 Task: Find people on LinkedIn with the title 'Camera Operator' in 'Wai' and offering 'Financial' services.
Action: Mouse moved to (546, 90)
Screenshot: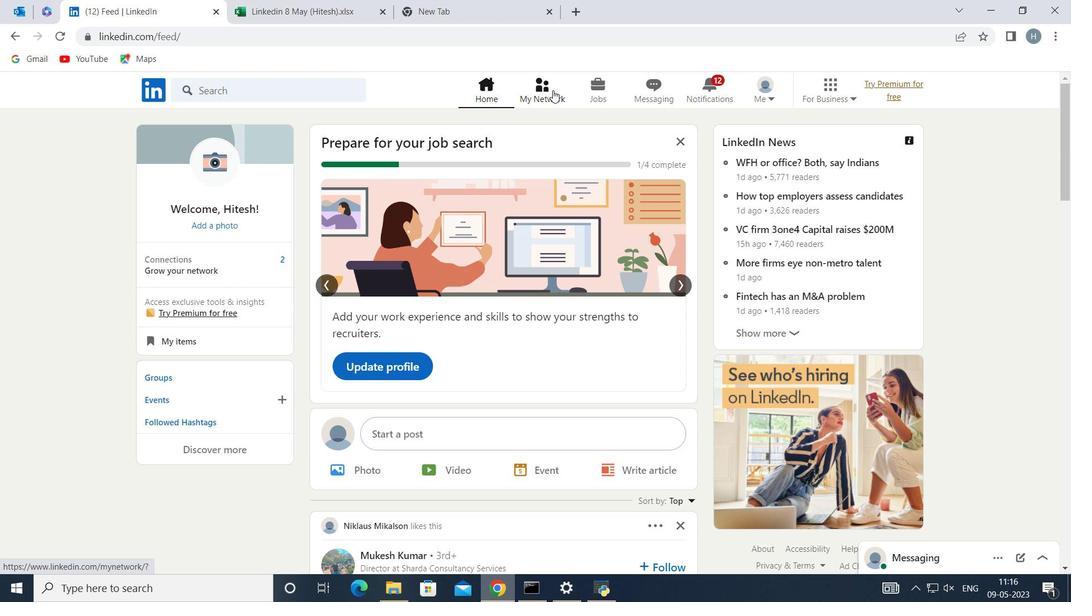 
Action: Mouse pressed left at (546, 90)
Screenshot: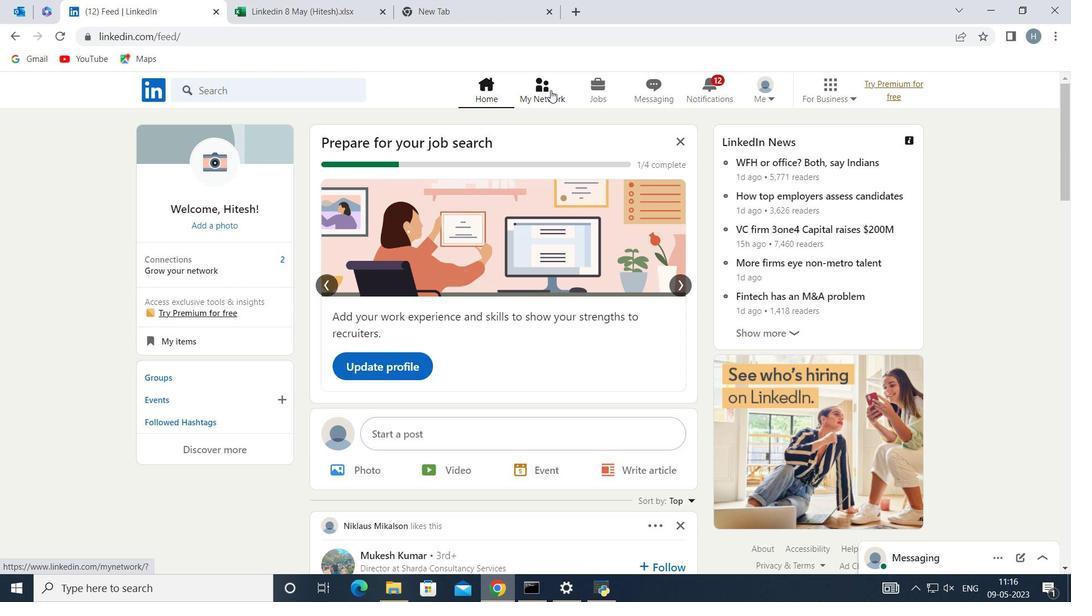 
Action: Mouse moved to (301, 162)
Screenshot: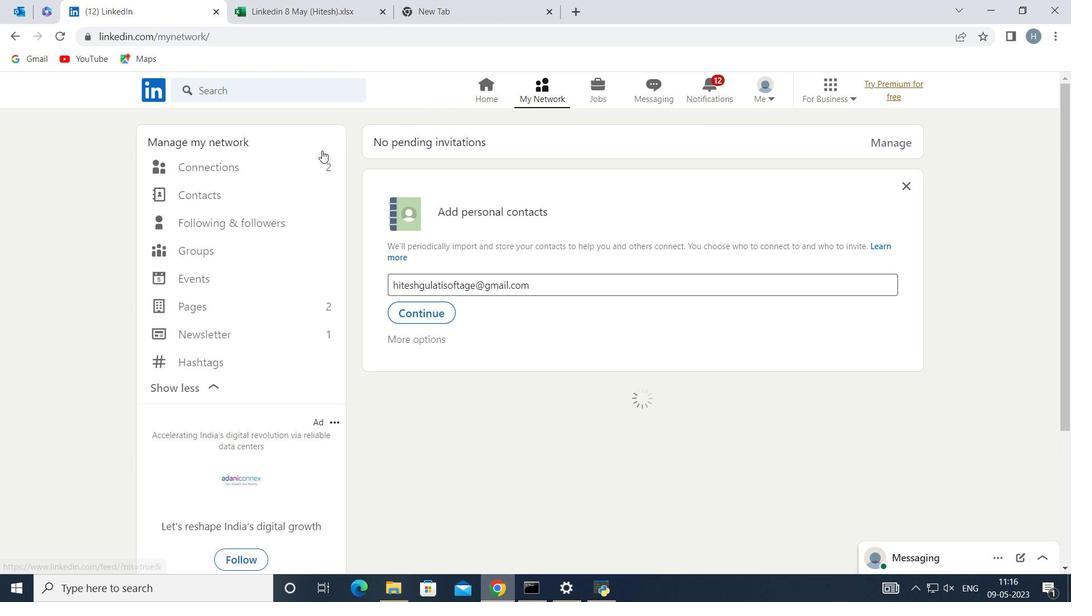 
Action: Mouse pressed left at (301, 162)
Screenshot: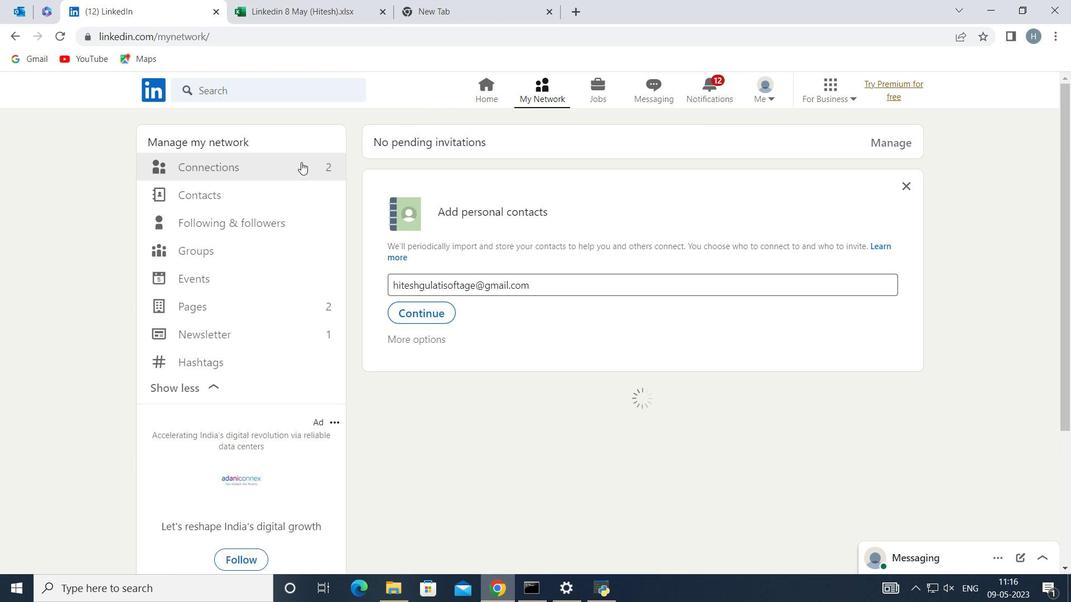 
Action: Mouse moved to (621, 163)
Screenshot: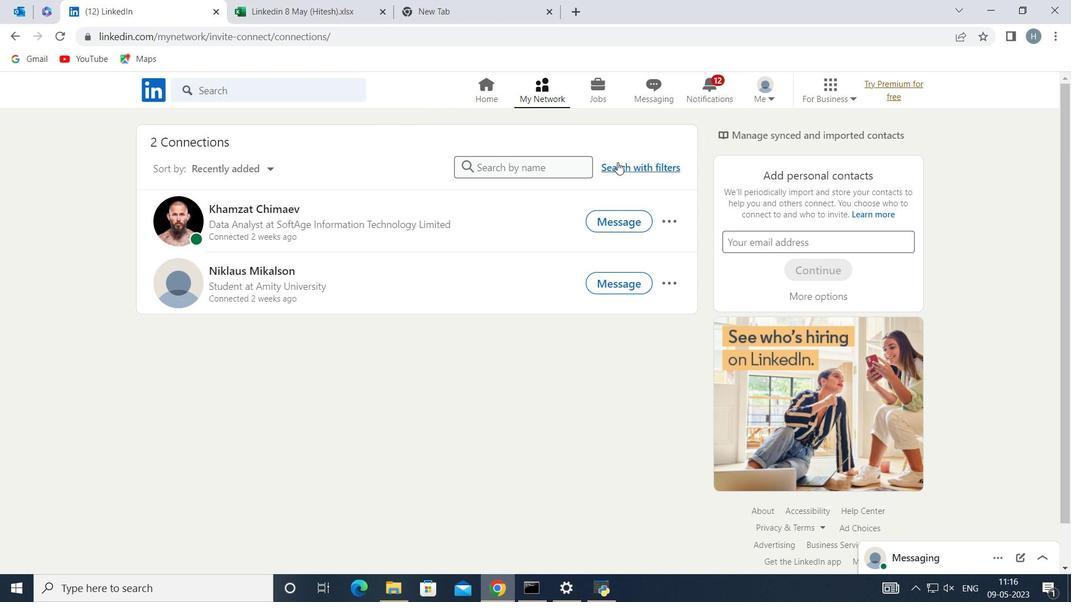 
Action: Mouse pressed left at (621, 163)
Screenshot: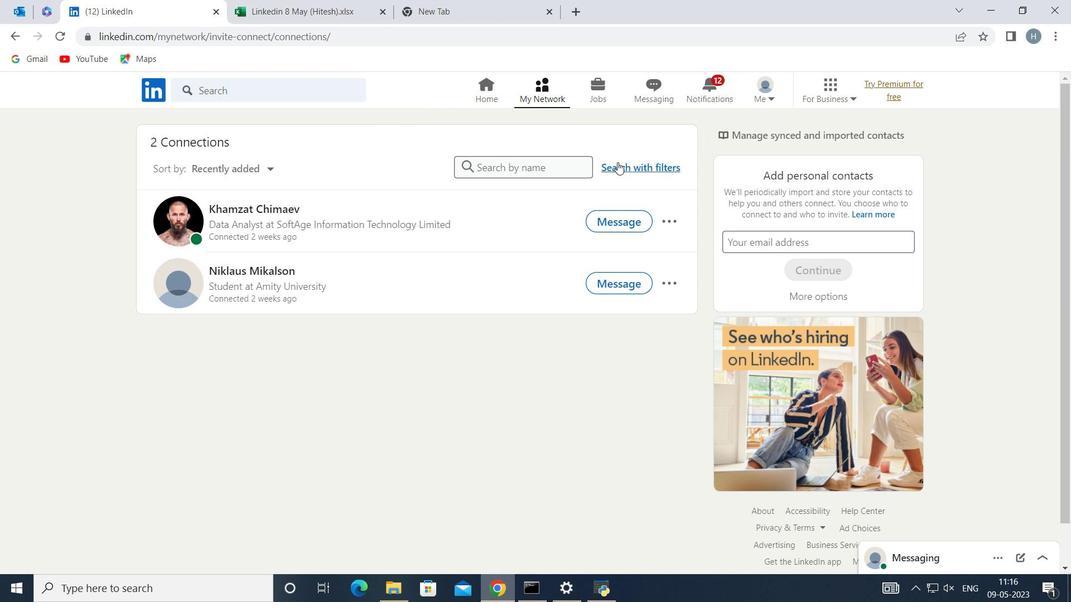 
Action: Mouse moved to (583, 125)
Screenshot: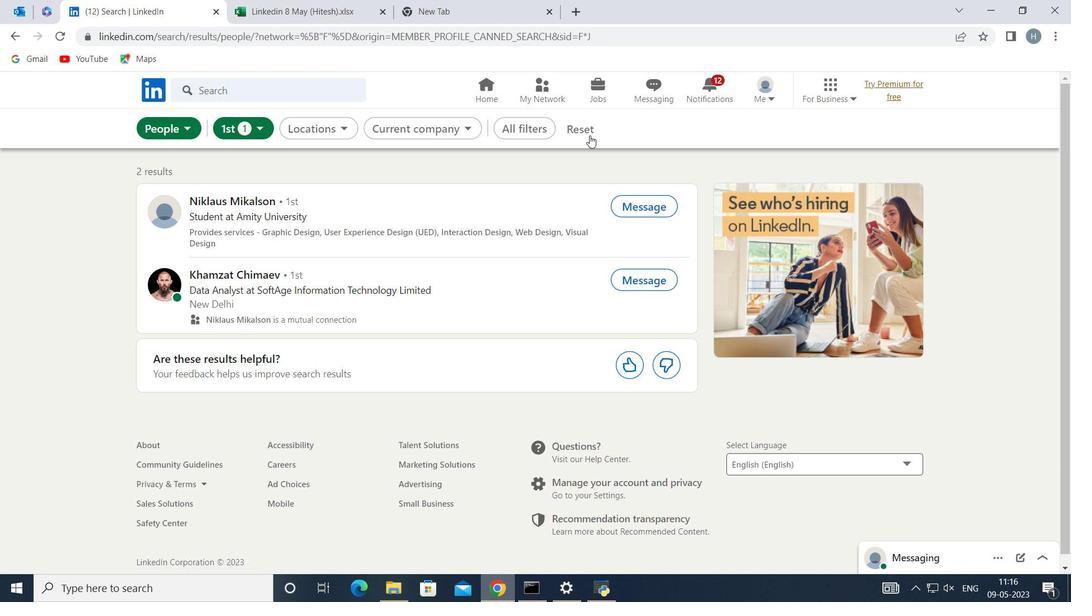 
Action: Mouse pressed left at (583, 125)
Screenshot: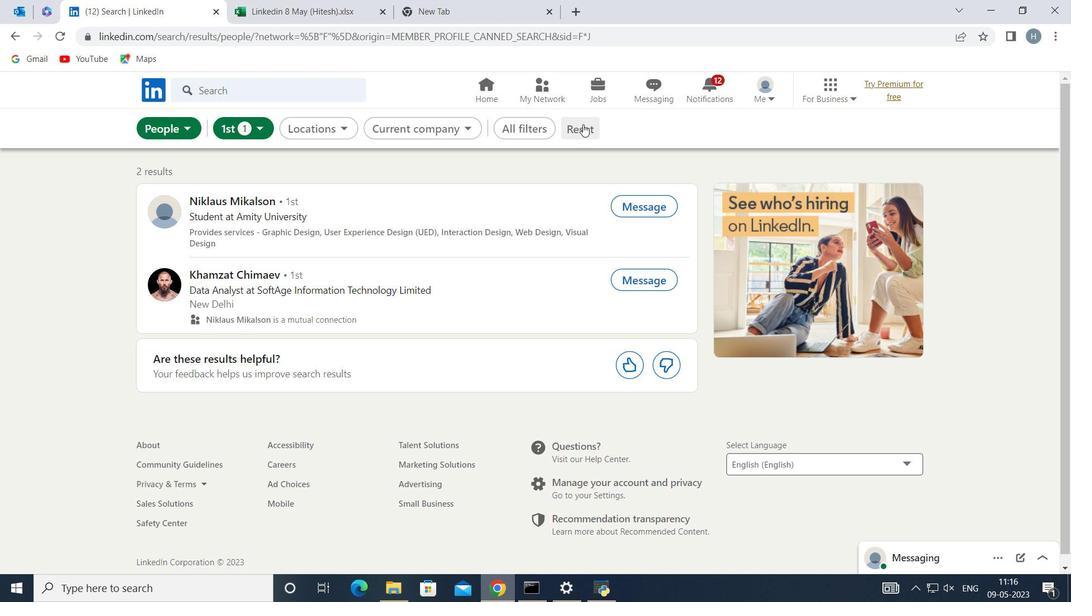 
Action: Mouse moved to (567, 125)
Screenshot: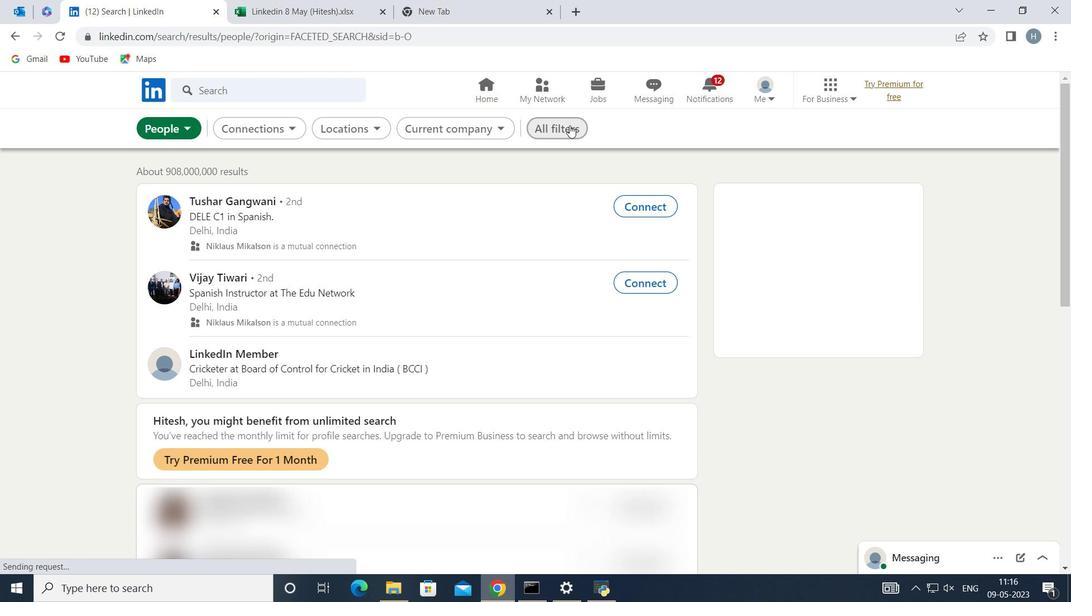 
Action: Mouse pressed left at (567, 125)
Screenshot: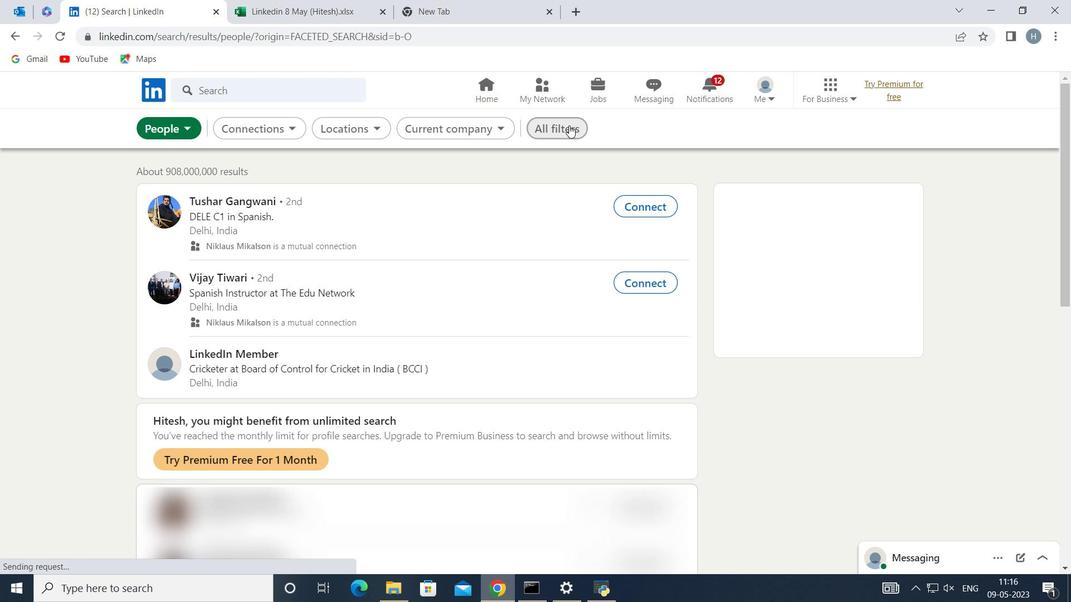 
Action: Mouse moved to (841, 209)
Screenshot: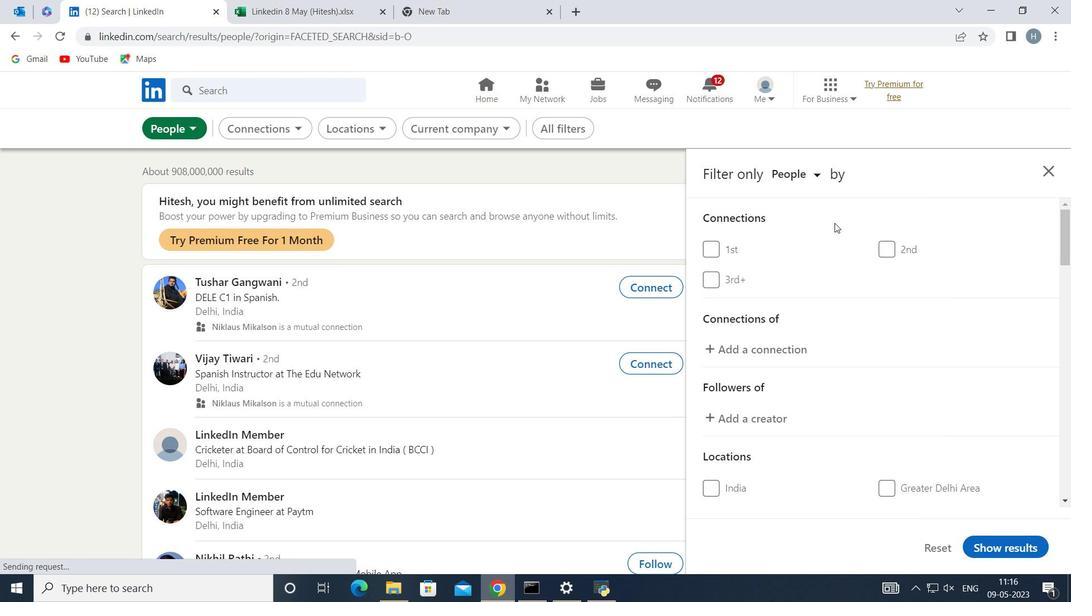 
Action: Mouse scrolled (841, 209) with delta (0, 0)
Screenshot: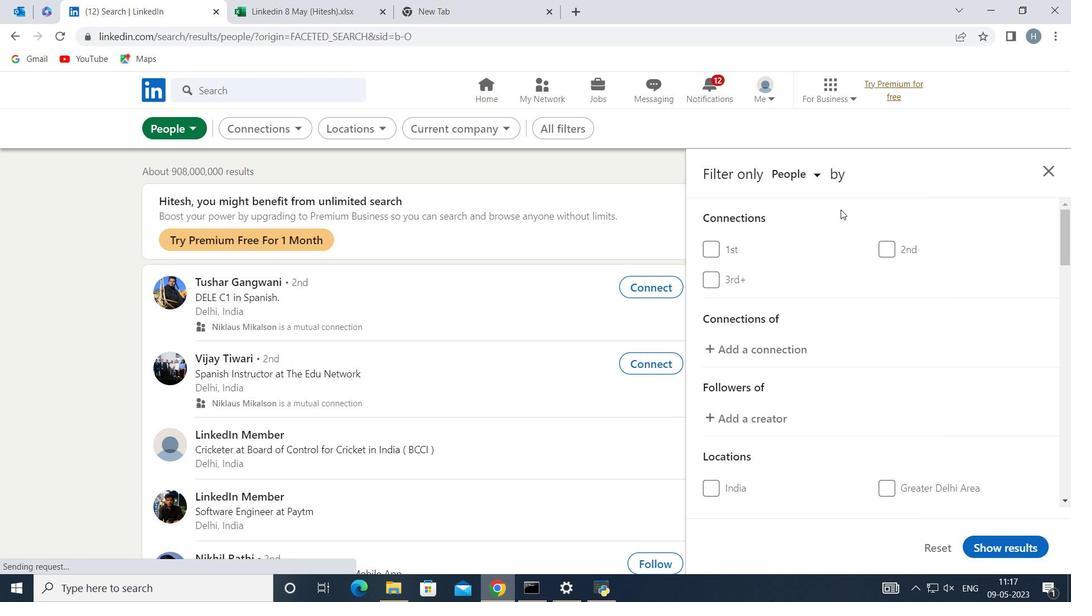 
Action: Mouse scrolled (841, 209) with delta (0, 0)
Screenshot: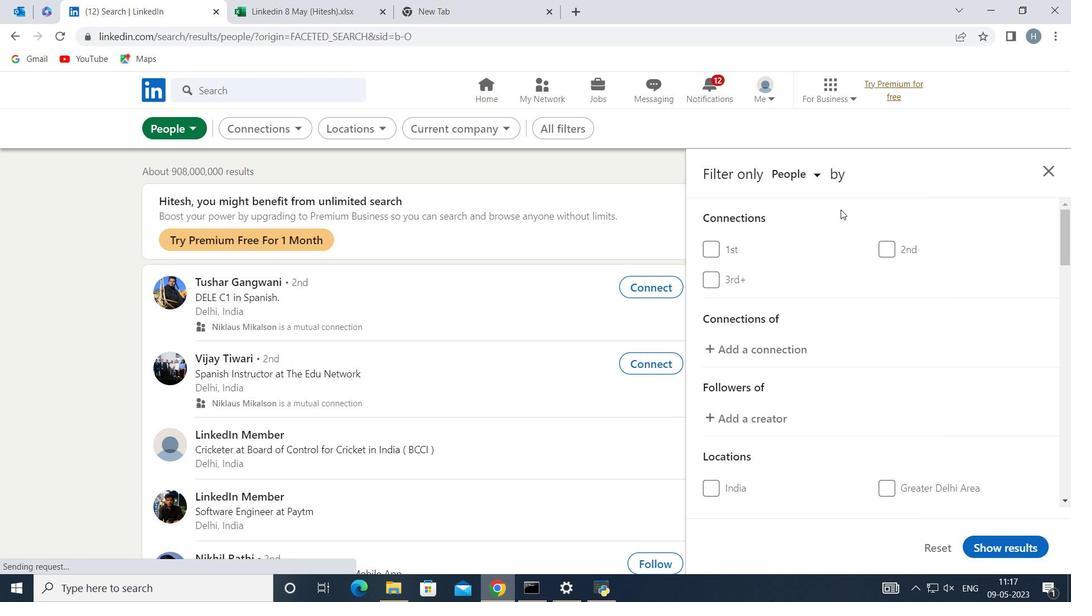 
Action: Mouse moved to (841, 209)
Screenshot: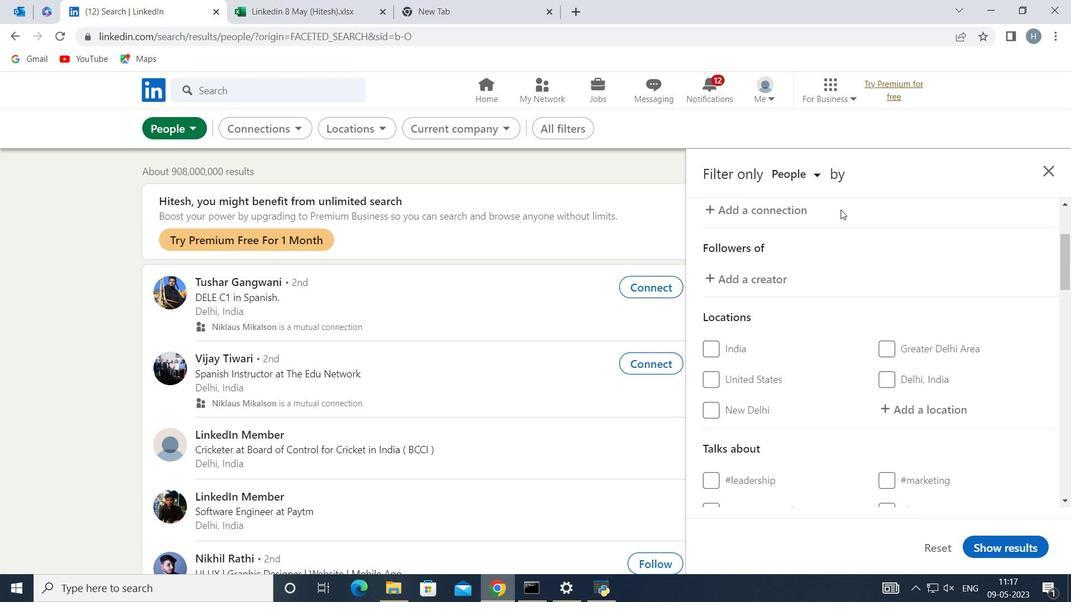 
Action: Mouse scrolled (841, 208) with delta (0, 0)
Screenshot: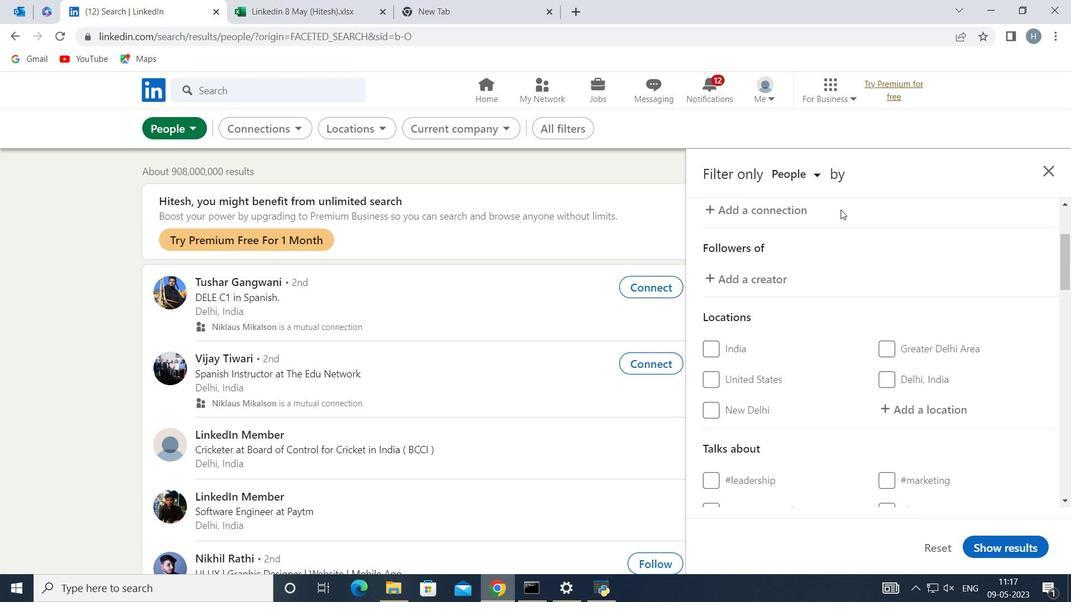 
Action: Mouse moved to (920, 332)
Screenshot: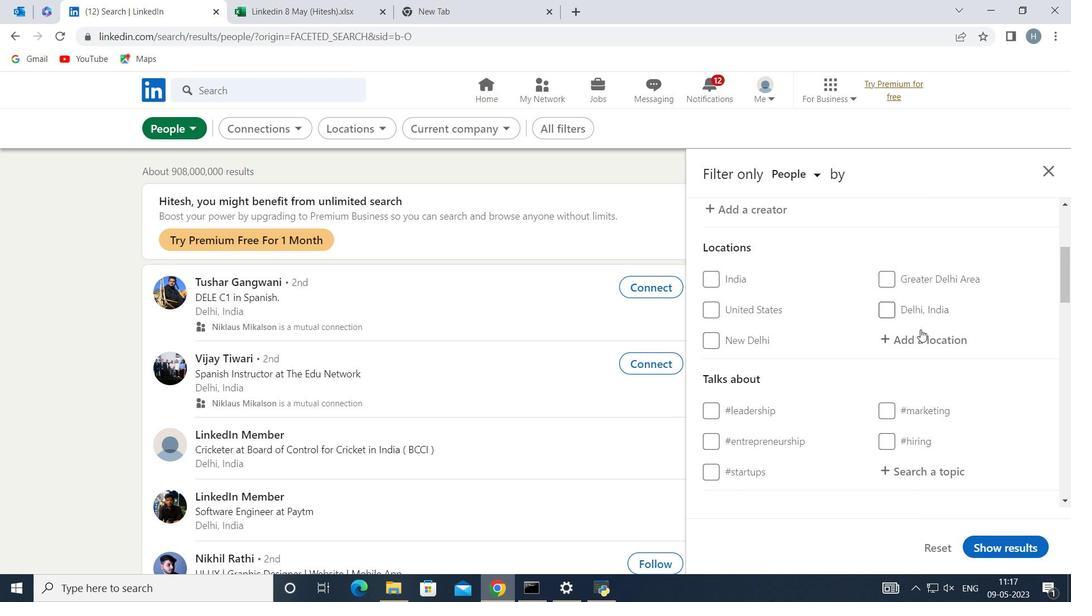 
Action: Mouse pressed left at (920, 332)
Screenshot: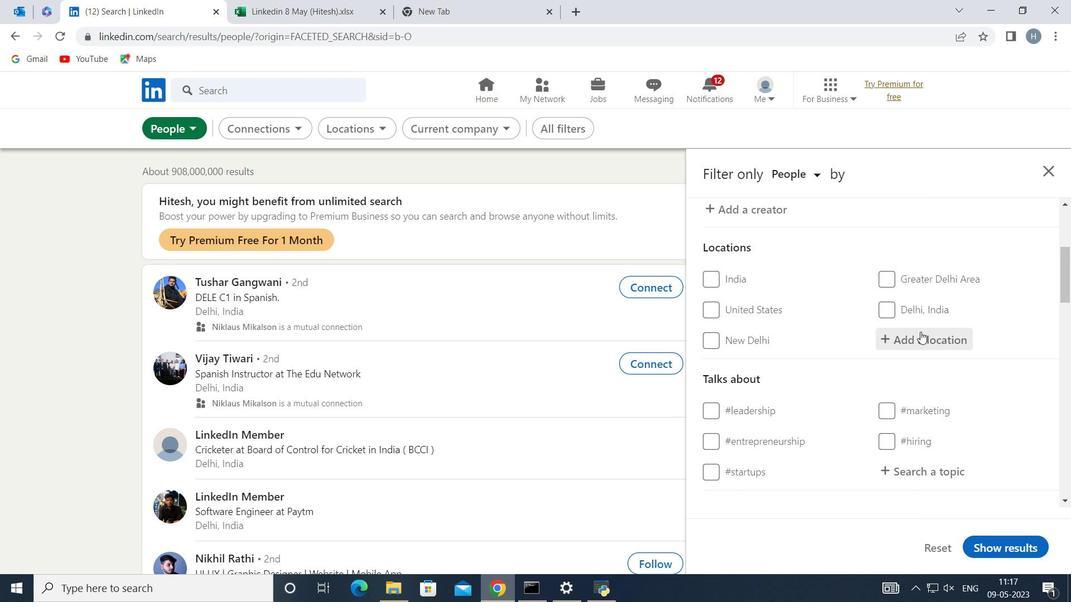 
Action: Key pressed <Key.shift>Wai
Screenshot: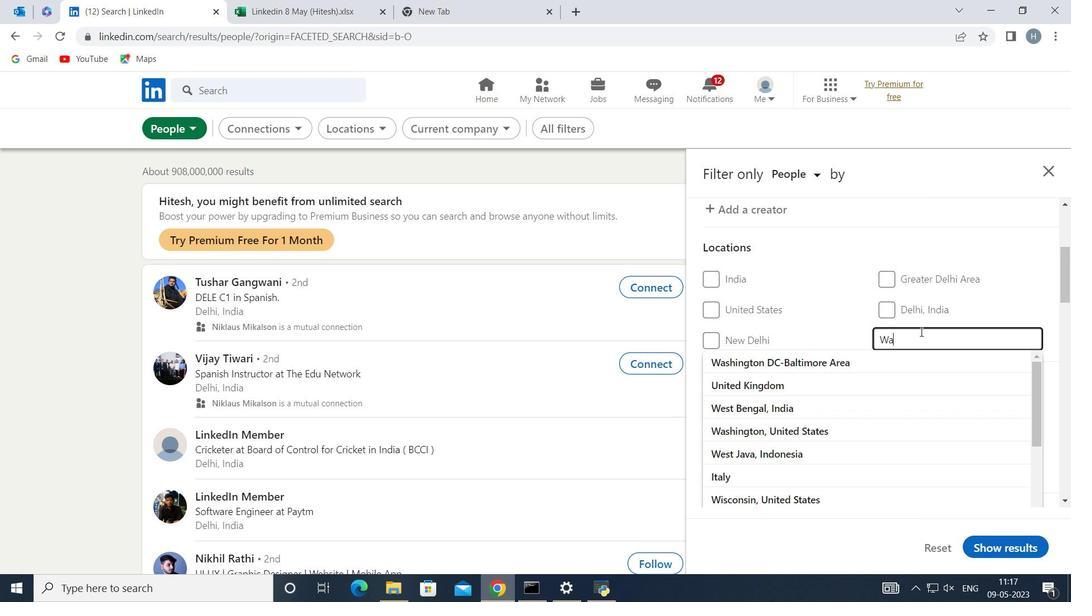 
Action: Mouse moved to (997, 308)
Screenshot: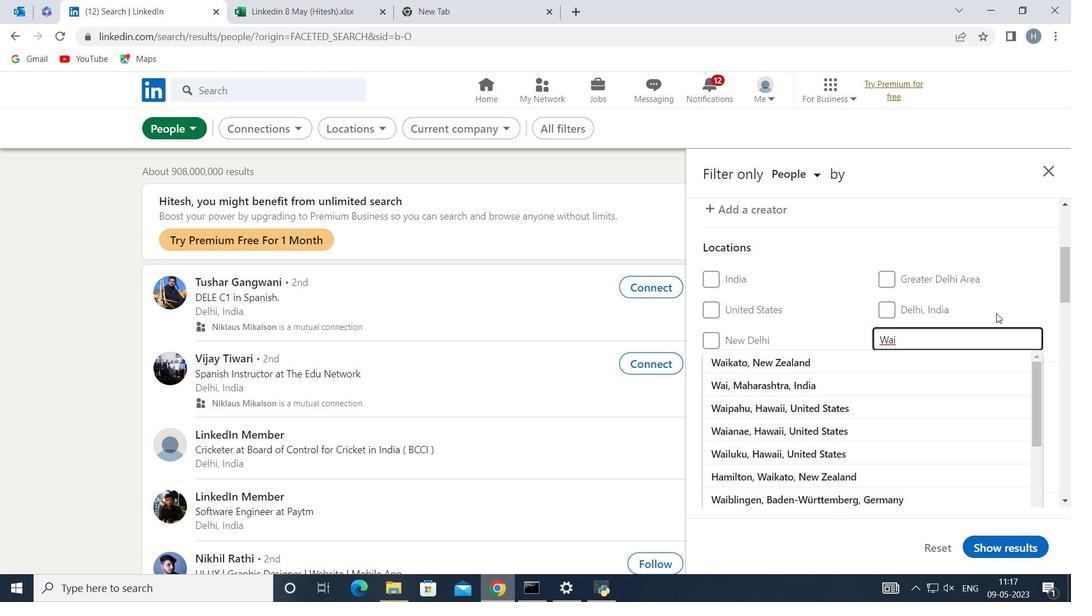 
Action: Mouse pressed left at (997, 308)
Screenshot: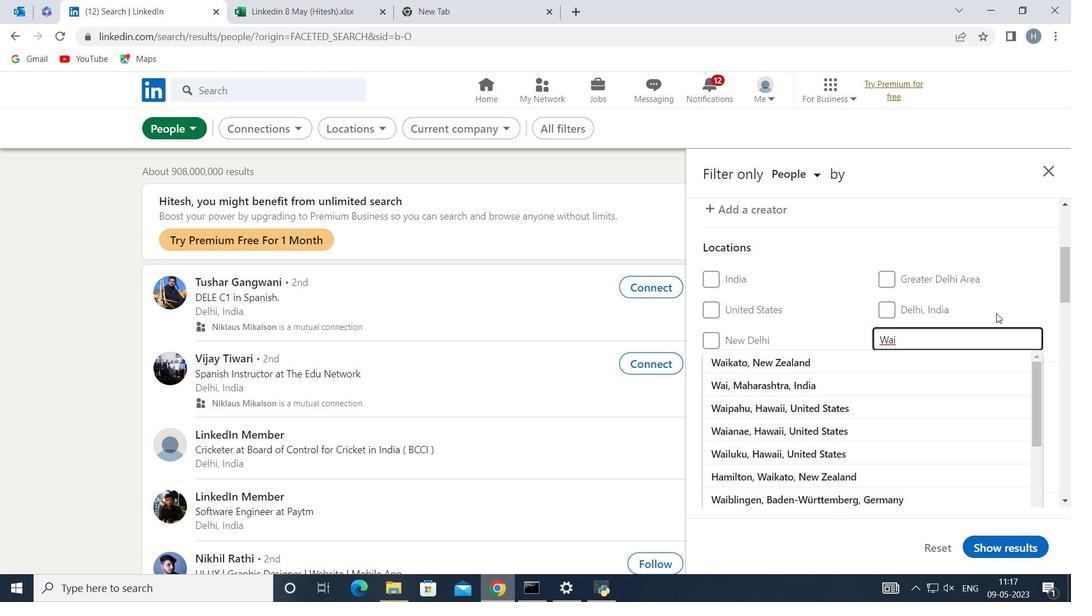 
Action: Mouse moved to (981, 309)
Screenshot: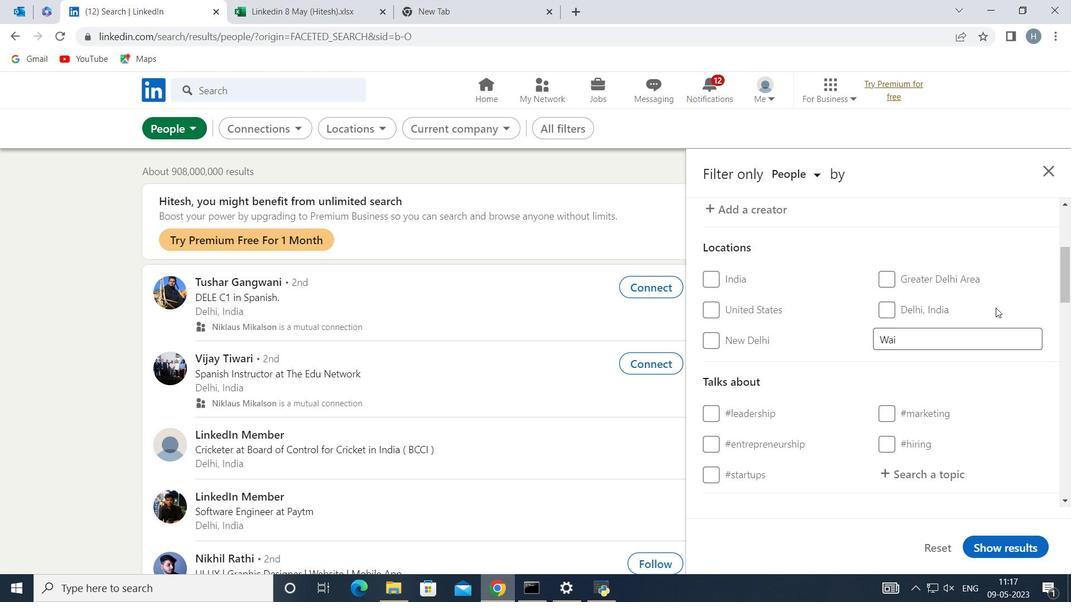 
Action: Mouse scrolled (981, 309) with delta (0, 0)
Screenshot: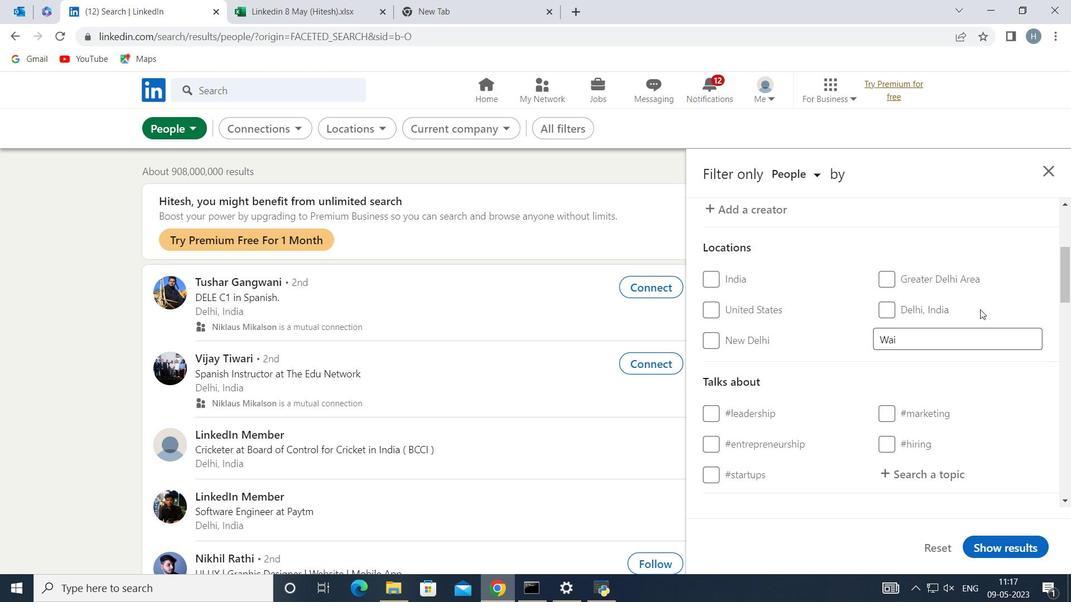 
Action: Mouse scrolled (981, 309) with delta (0, 0)
Screenshot: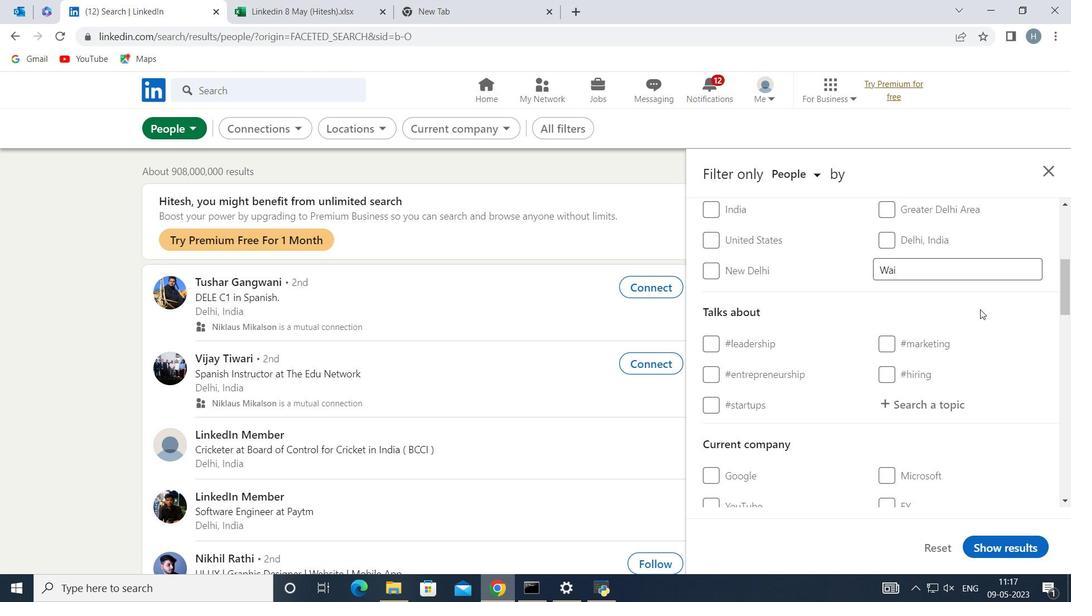 
Action: Mouse moved to (979, 309)
Screenshot: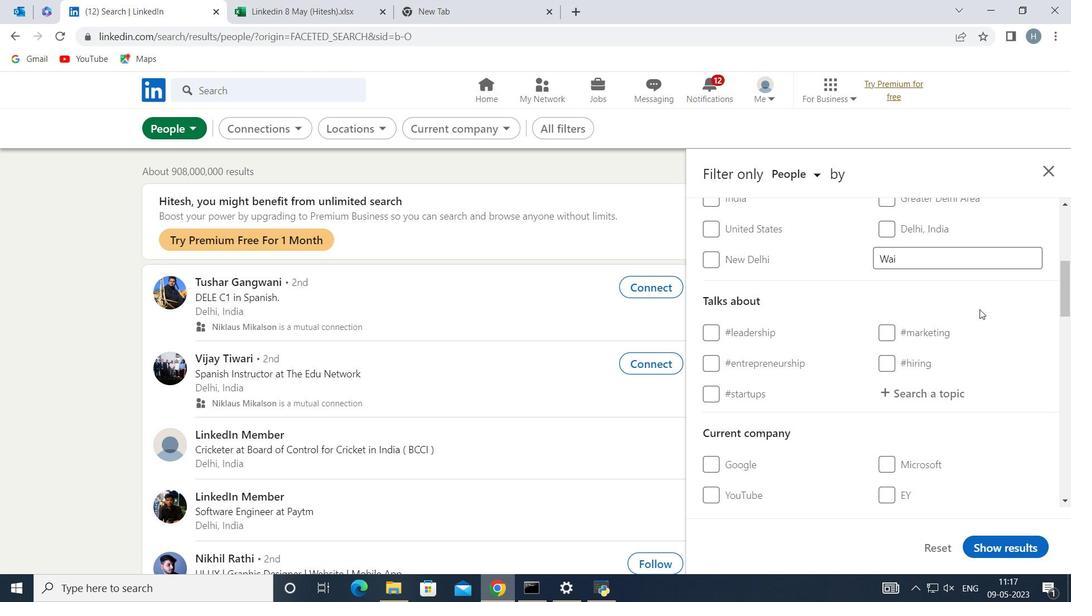 
Action: Mouse scrolled (979, 309) with delta (0, 0)
Screenshot: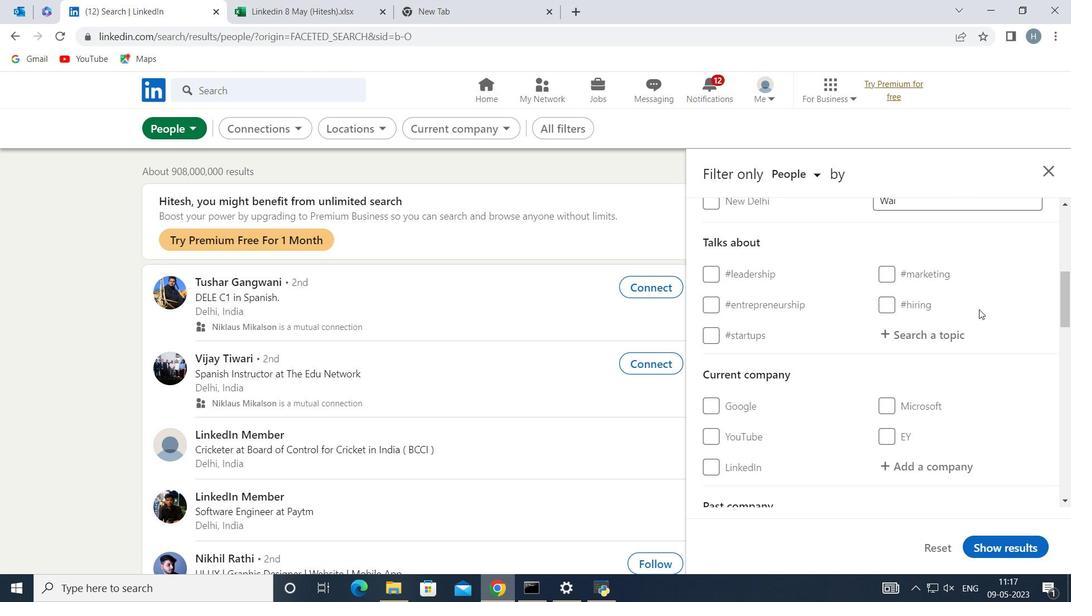 
Action: Mouse moved to (975, 310)
Screenshot: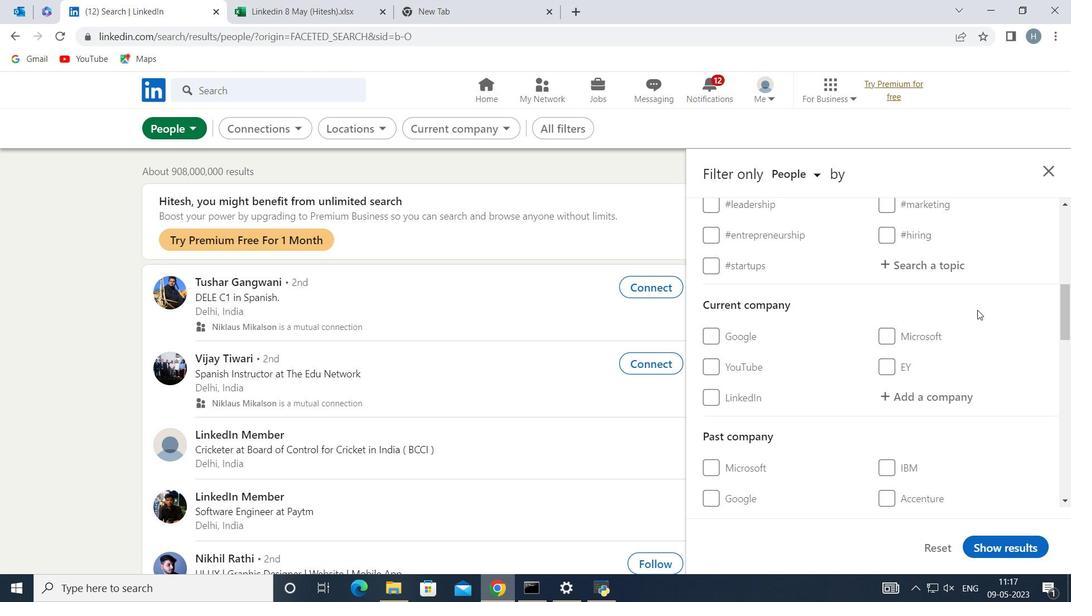 
Action: Mouse scrolled (975, 311) with delta (0, 0)
Screenshot: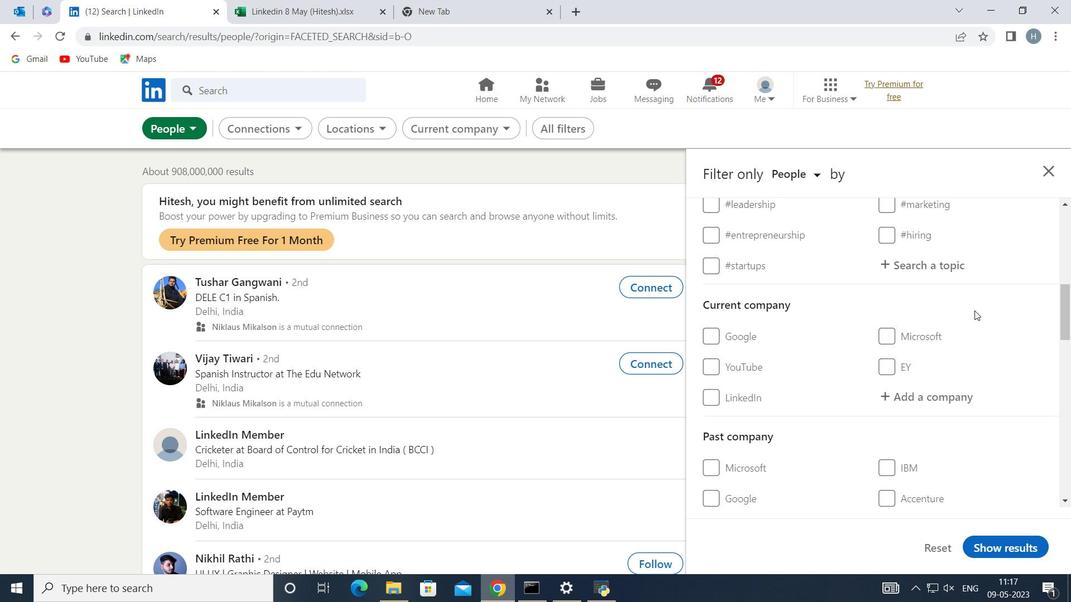 
Action: Mouse moved to (930, 333)
Screenshot: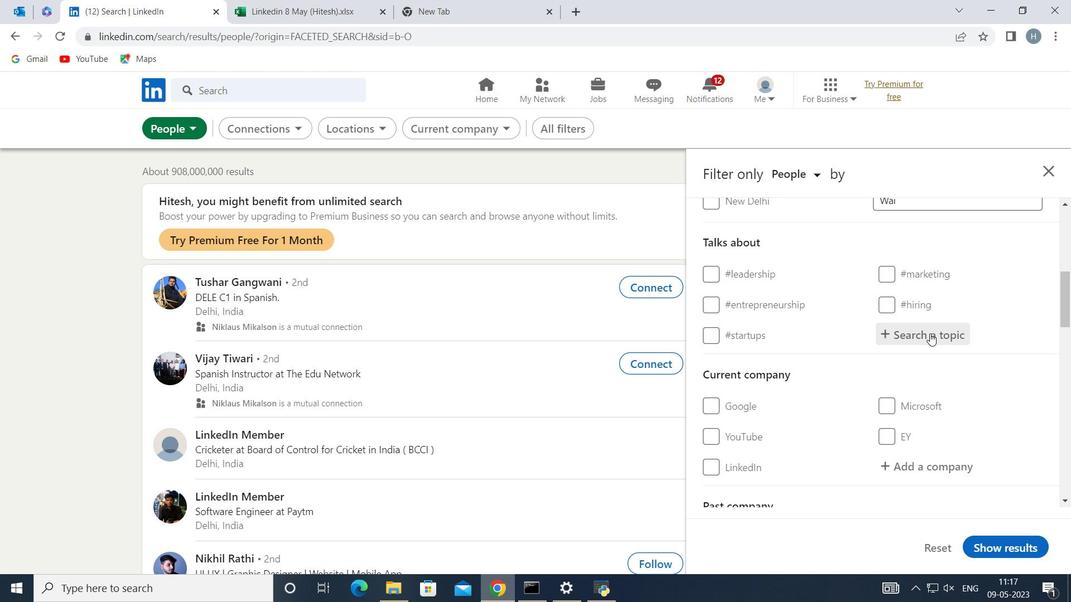 
Action: Mouse pressed left at (930, 333)
Screenshot: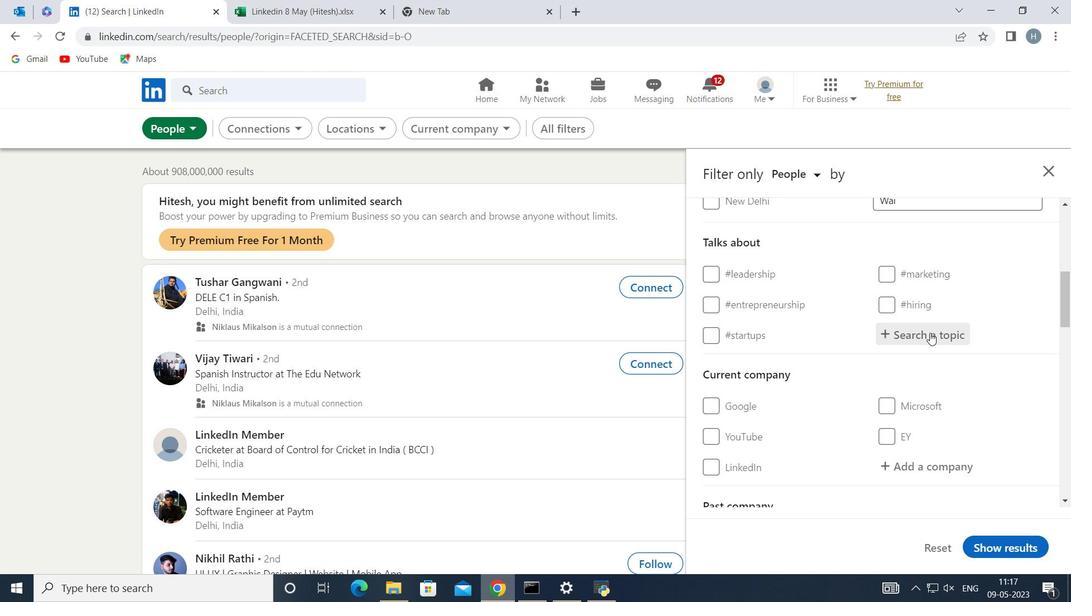 
Action: Key pressed <Key.shift>H<Key.backspace>hr
Screenshot: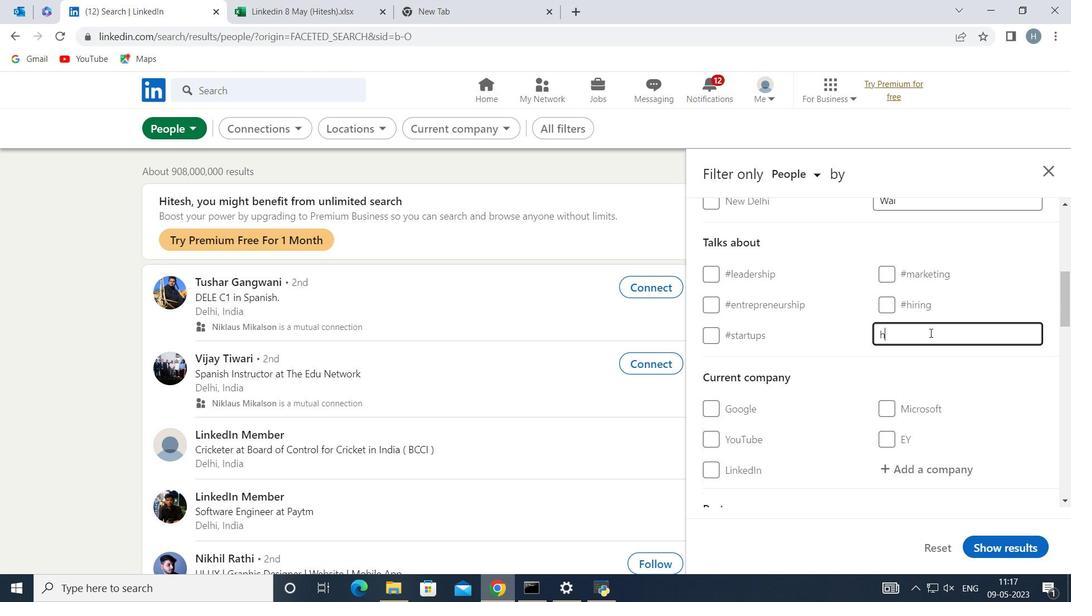 
Action: Mouse moved to (894, 354)
Screenshot: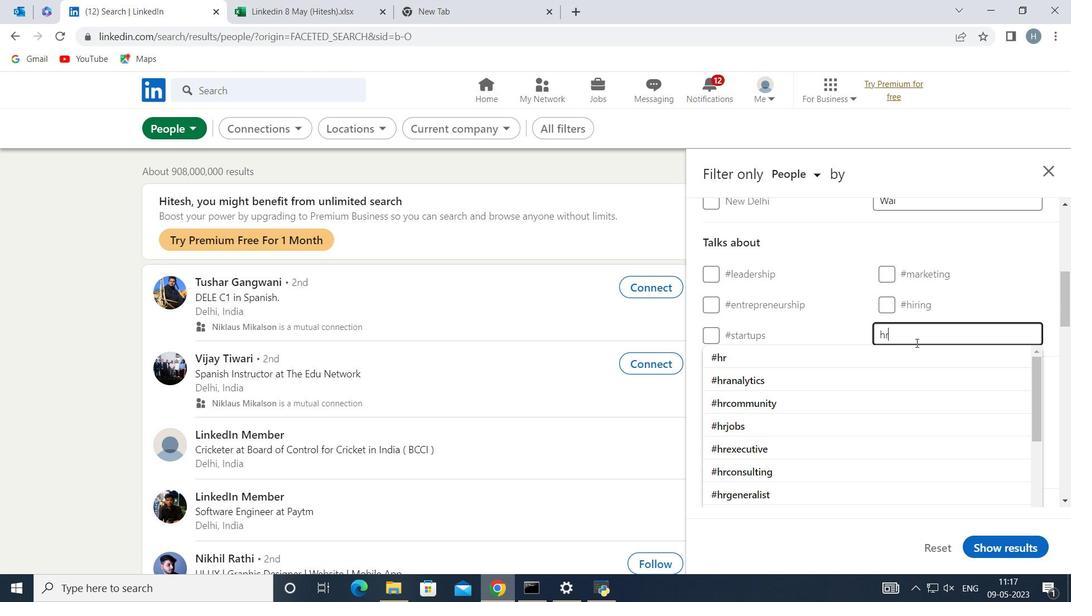 
Action: Mouse pressed left at (894, 354)
Screenshot: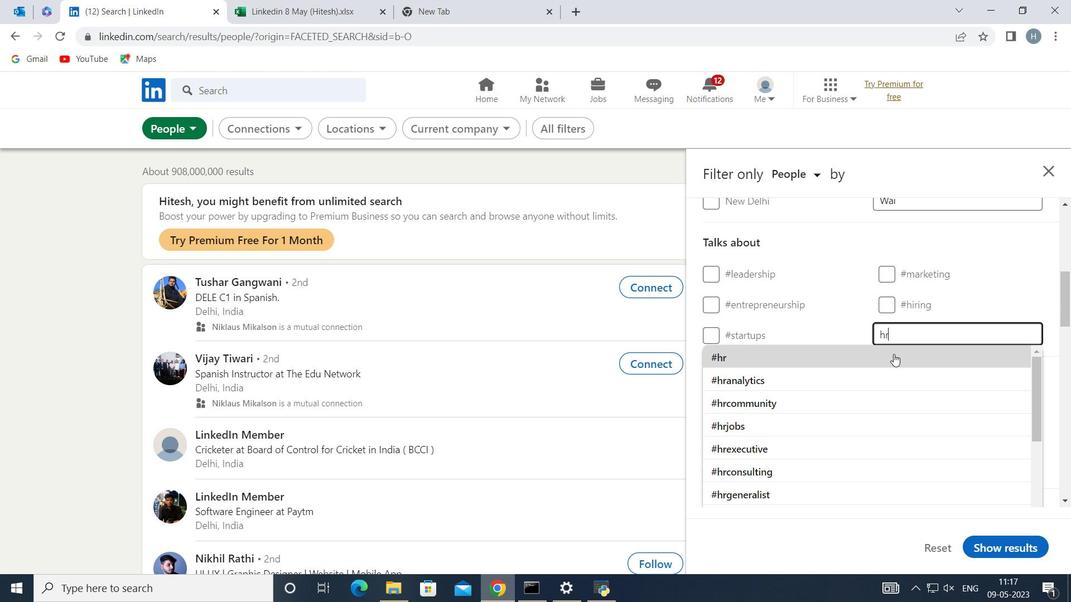 
Action: Mouse moved to (888, 339)
Screenshot: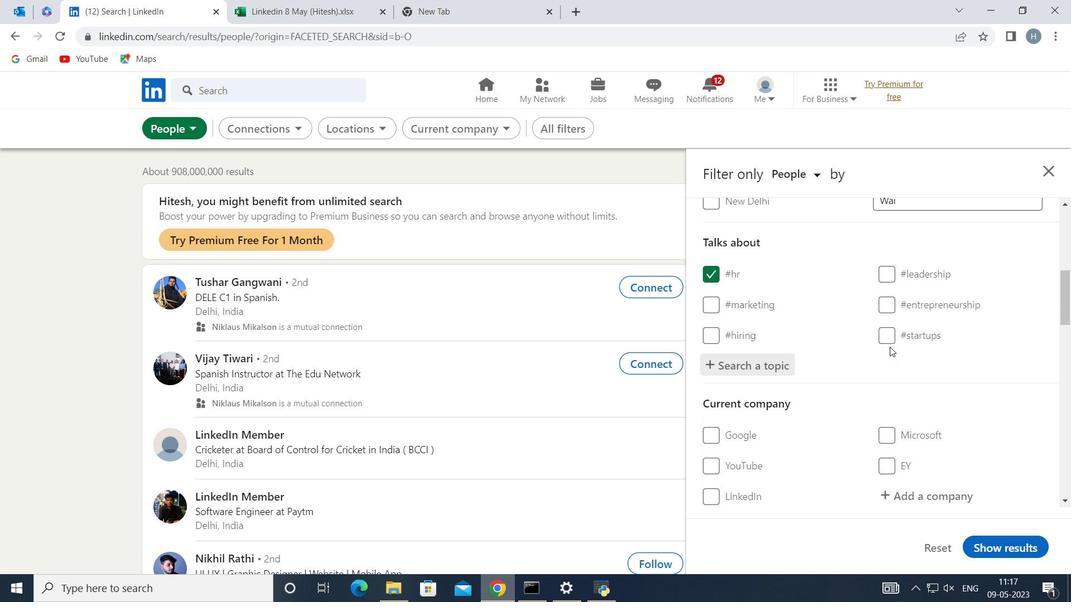 
Action: Mouse scrolled (888, 339) with delta (0, 0)
Screenshot: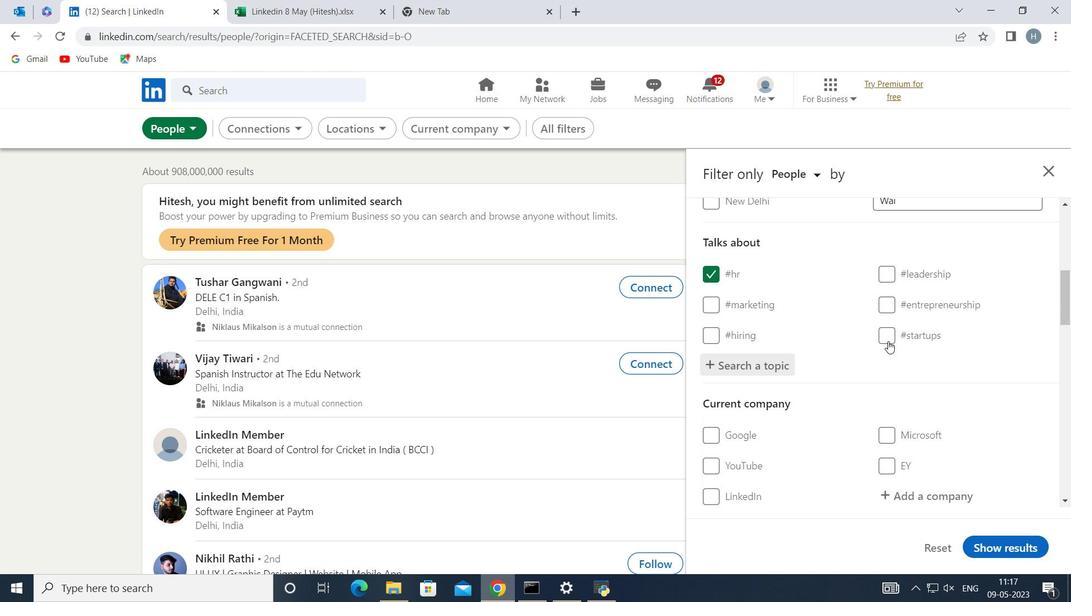 
Action: Mouse moved to (883, 314)
Screenshot: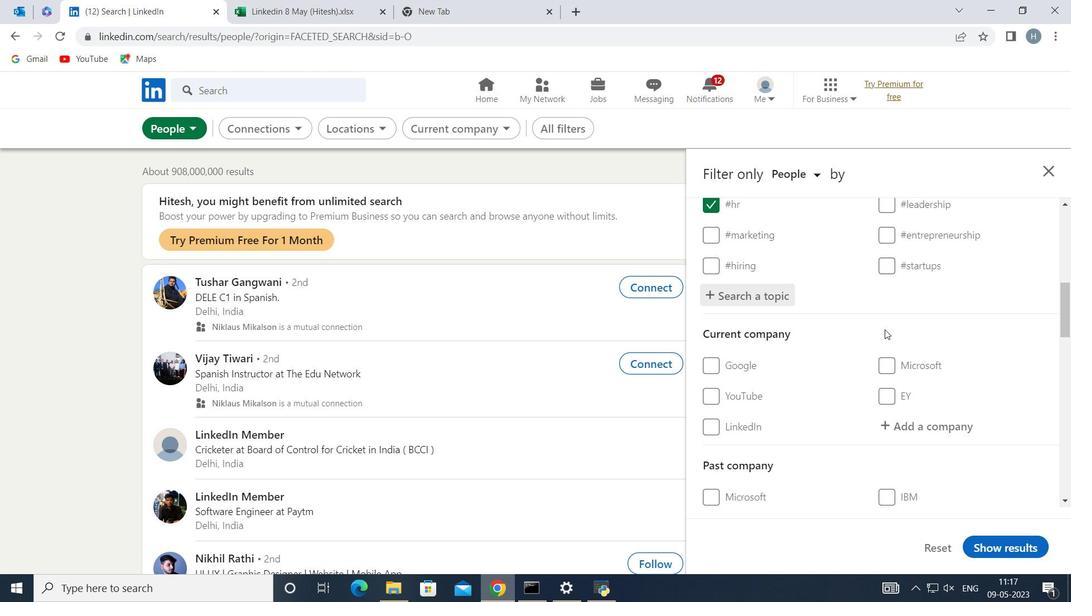 
Action: Mouse scrolled (883, 314) with delta (0, 0)
Screenshot: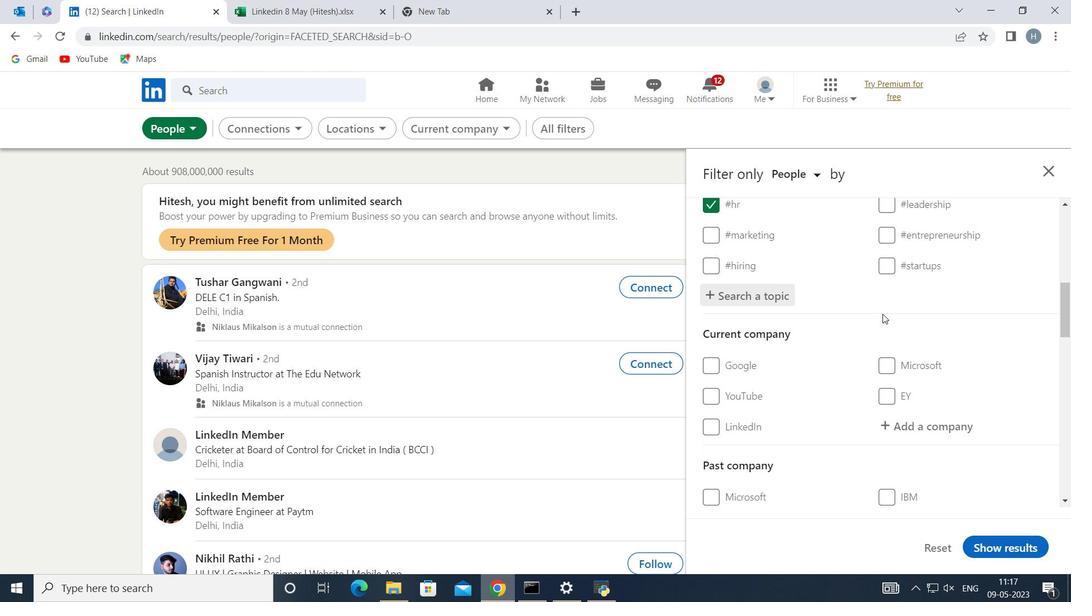 
Action: Mouse moved to (879, 314)
Screenshot: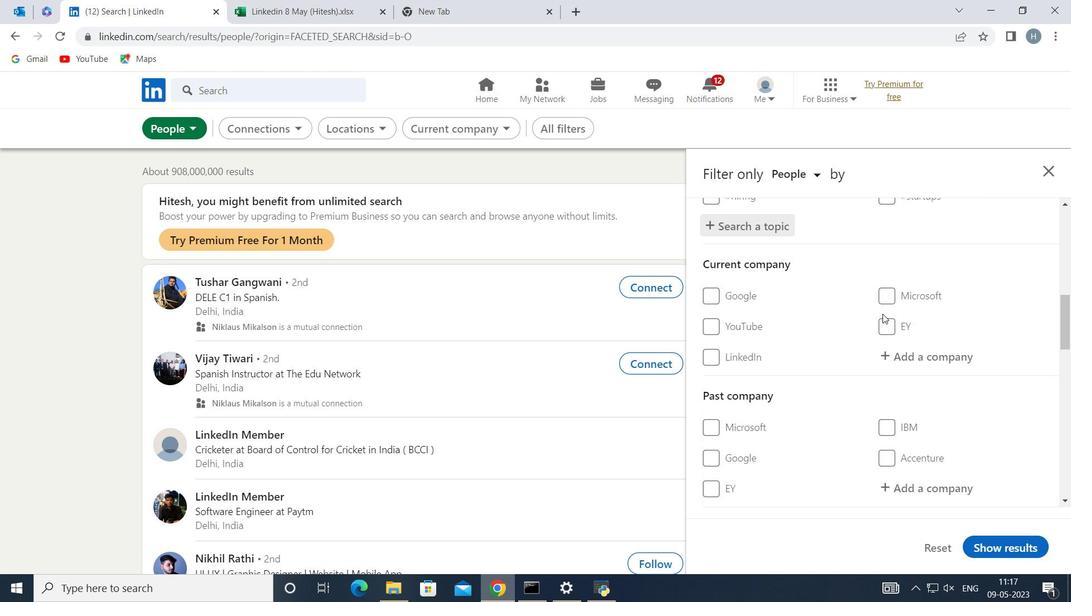
Action: Mouse scrolled (879, 314) with delta (0, 0)
Screenshot: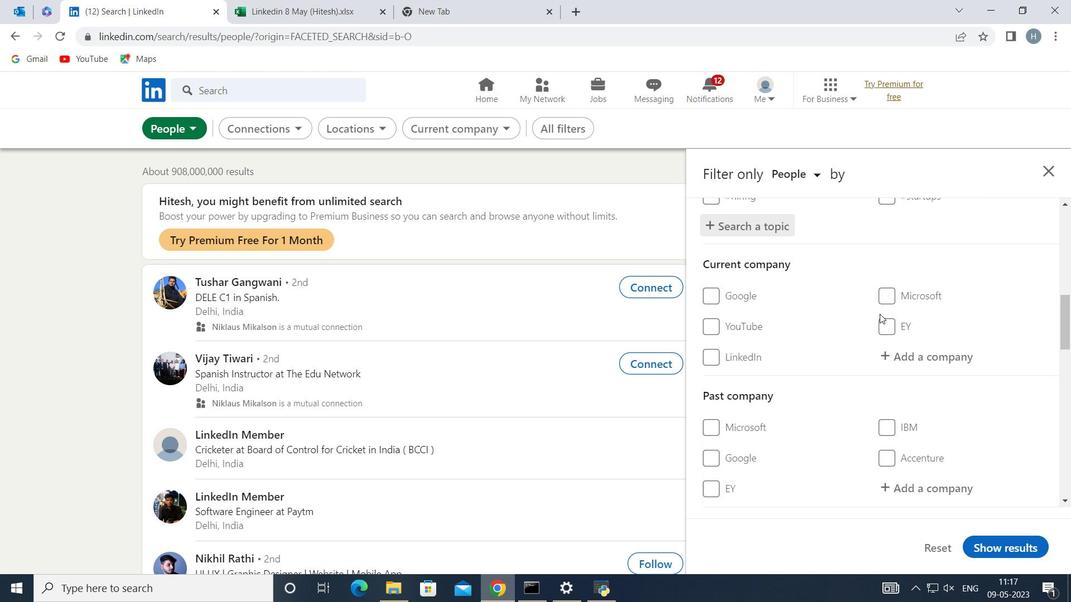 
Action: Mouse scrolled (879, 314) with delta (0, 0)
Screenshot: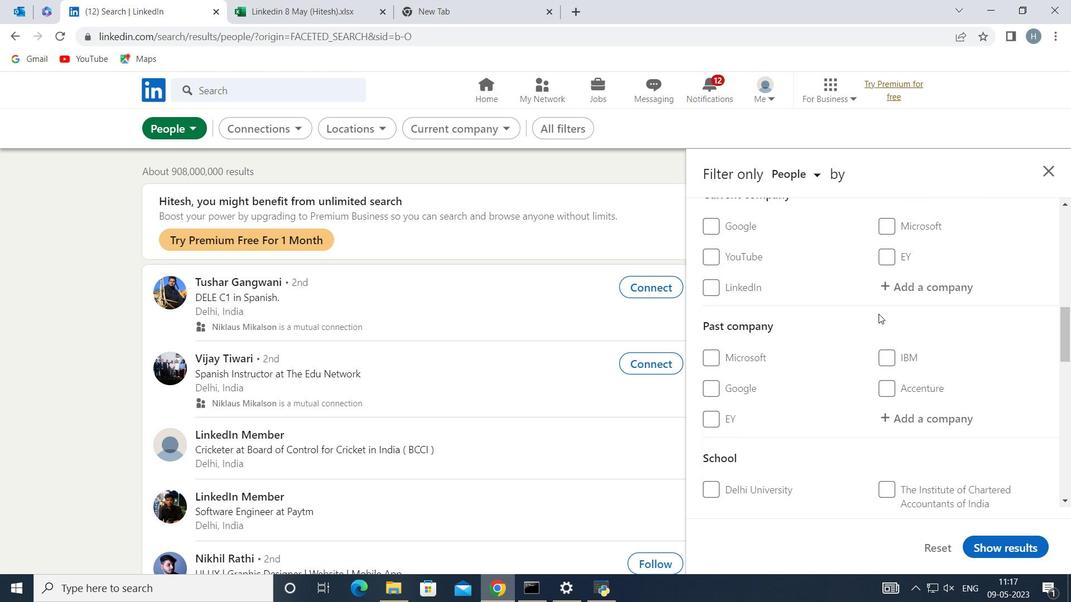 
Action: Mouse scrolled (879, 314) with delta (0, 0)
Screenshot: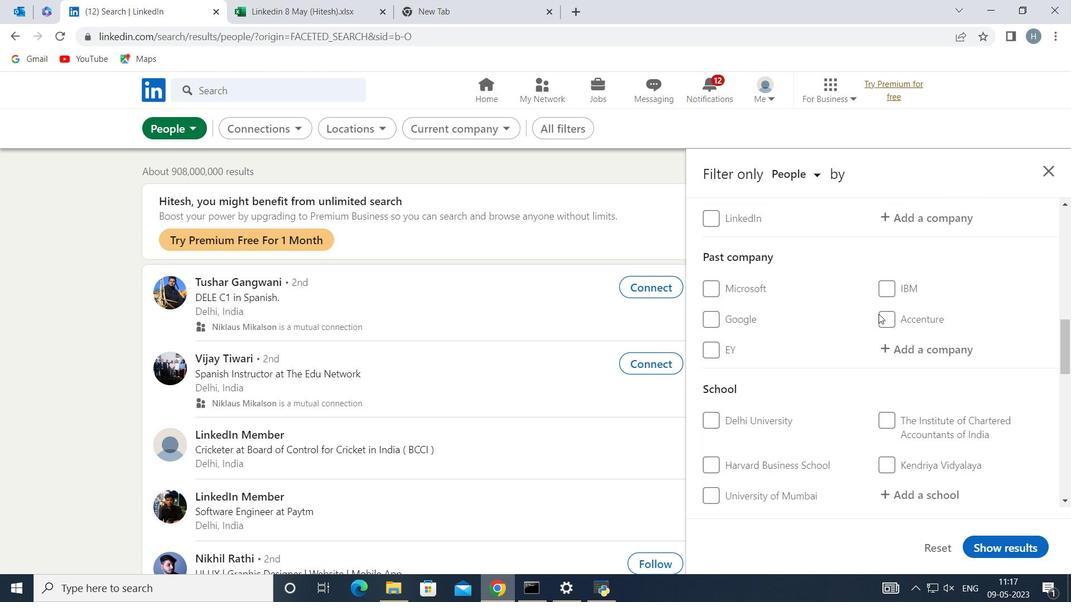 
Action: Mouse scrolled (879, 314) with delta (0, 0)
Screenshot: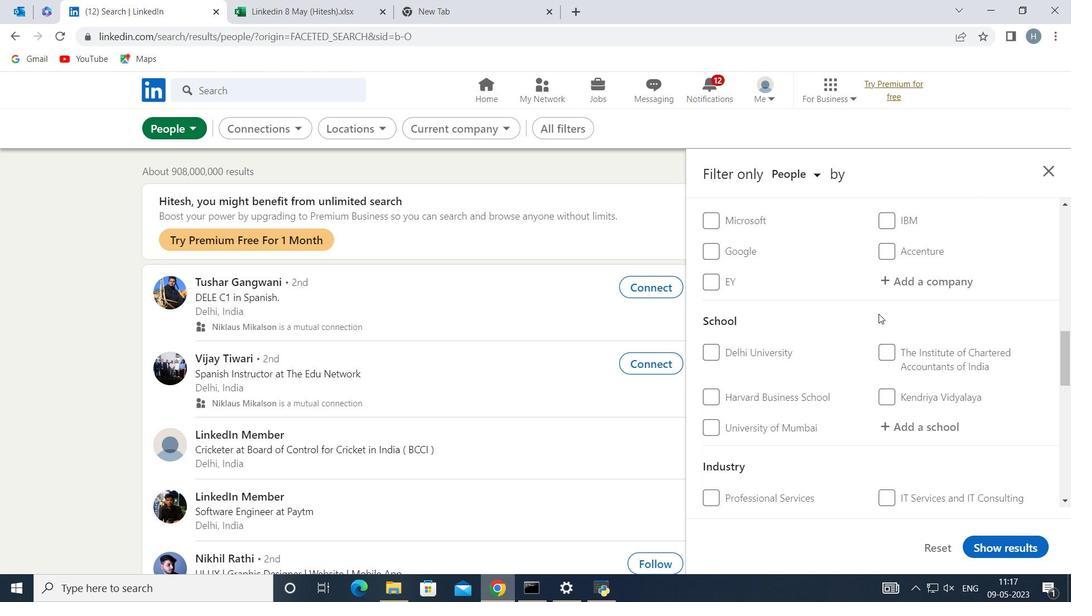 
Action: Mouse scrolled (879, 314) with delta (0, 0)
Screenshot: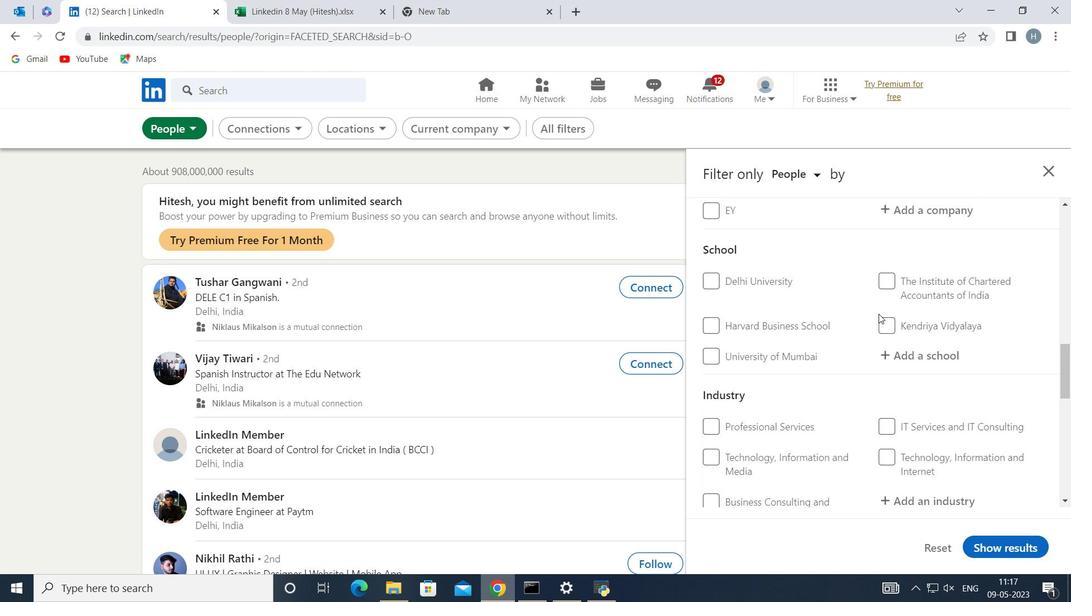 
Action: Mouse scrolled (879, 314) with delta (0, 0)
Screenshot: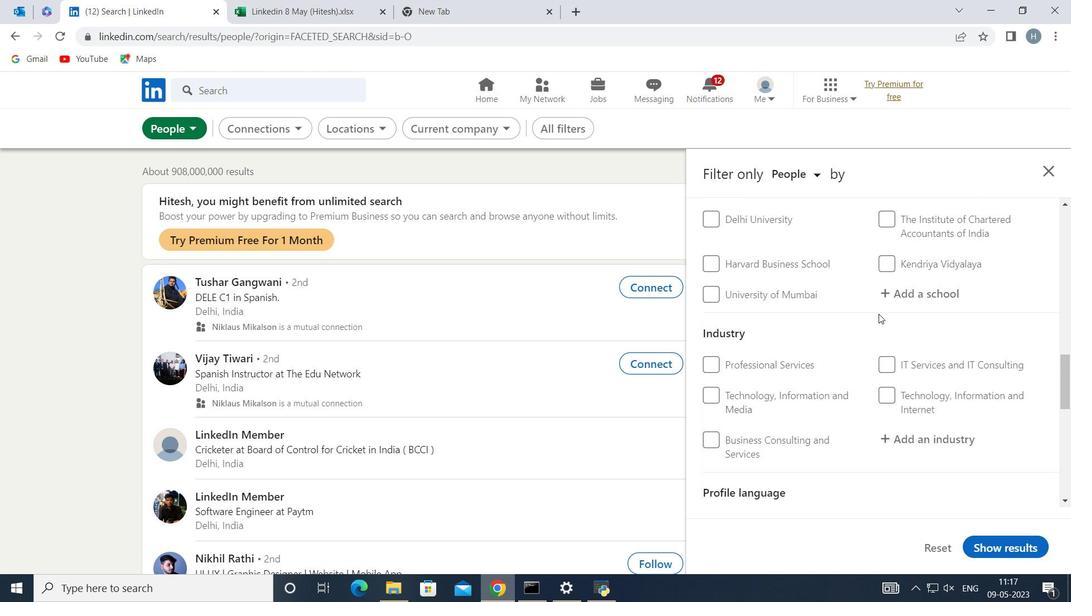 
Action: Mouse scrolled (879, 314) with delta (0, 0)
Screenshot: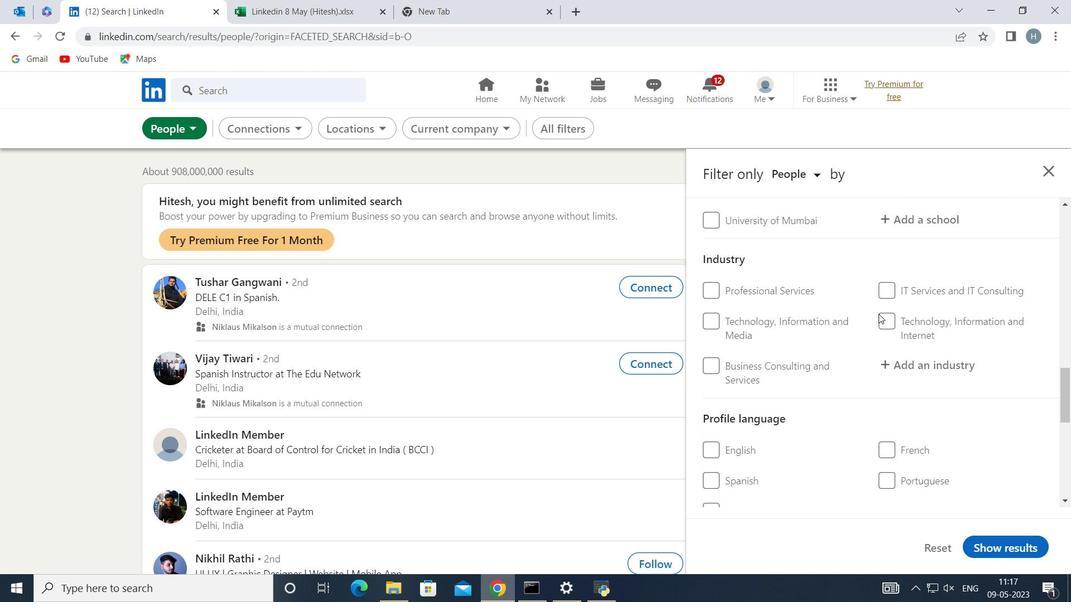 
Action: Mouse moved to (717, 372)
Screenshot: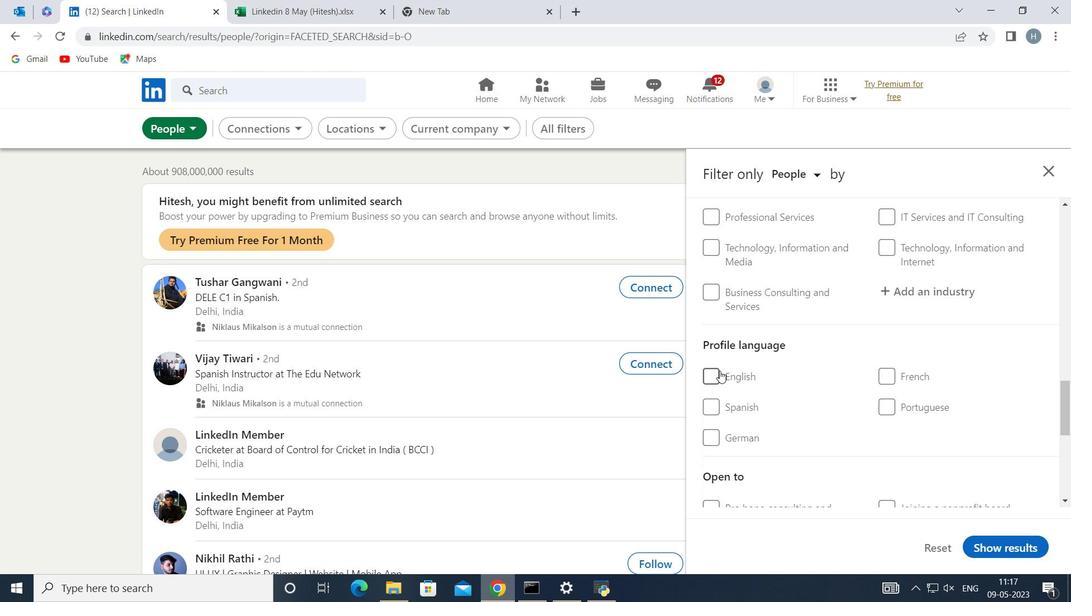 
Action: Mouse pressed left at (717, 372)
Screenshot: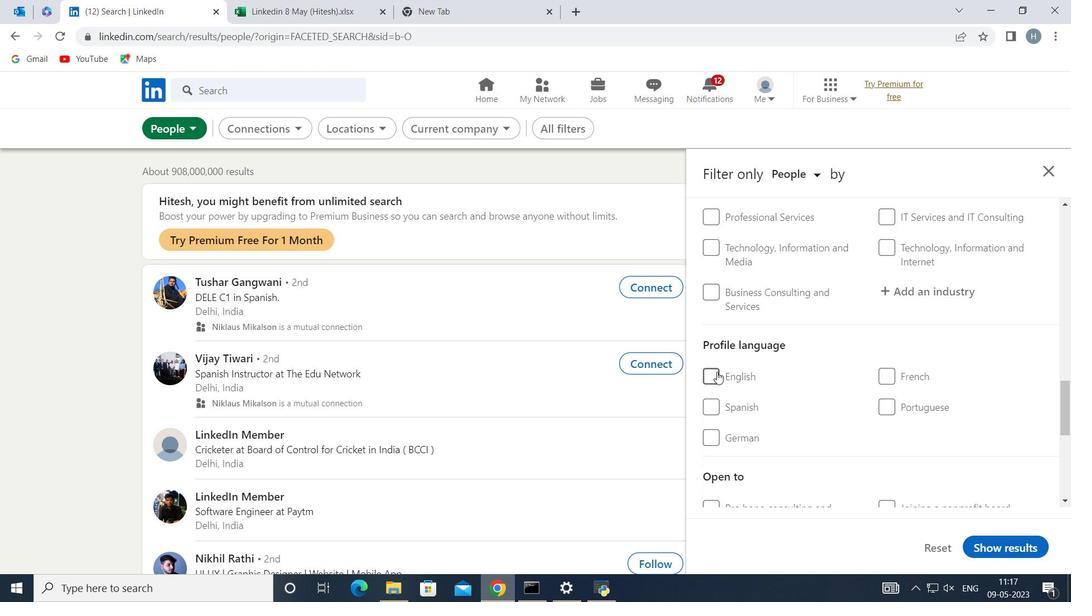 
Action: Mouse moved to (842, 370)
Screenshot: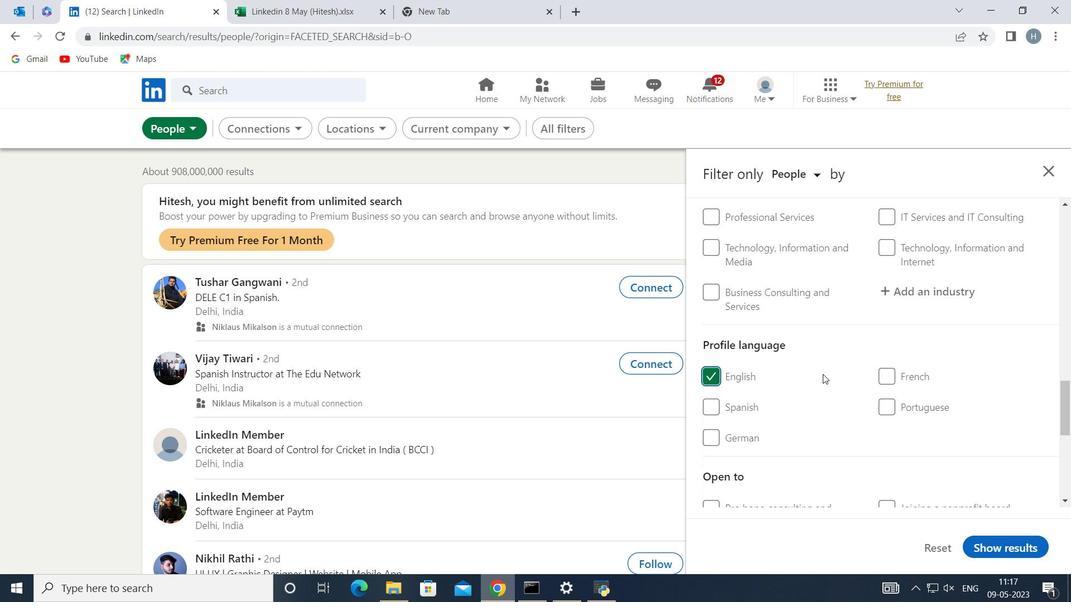 
Action: Mouse scrolled (842, 371) with delta (0, 0)
Screenshot: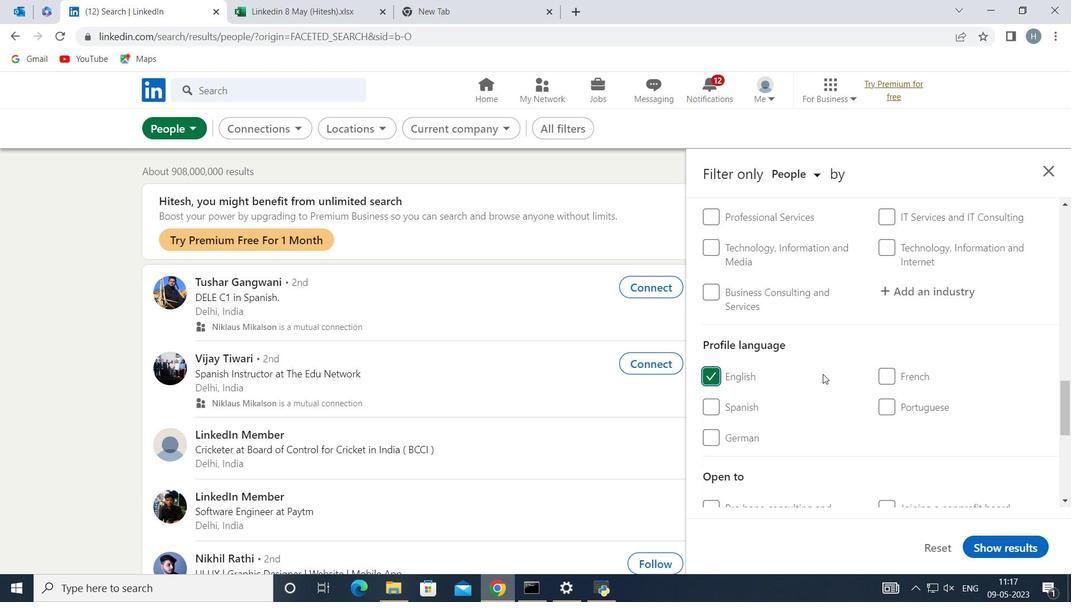 
Action: Mouse scrolled (842, 371) with delta (0, 0)
Screenshot: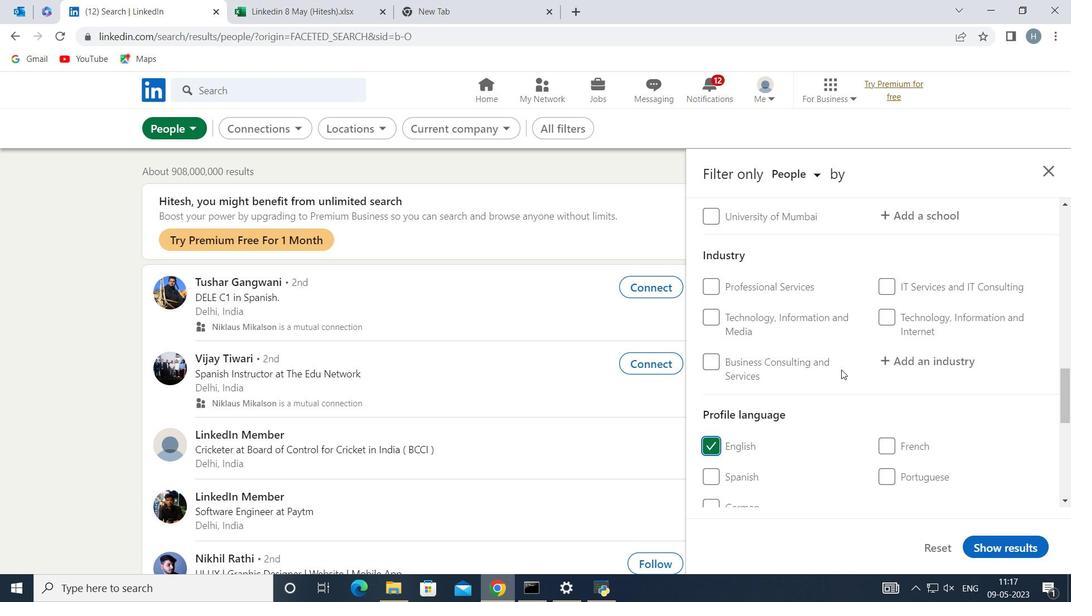 
Action: Mouse scrolled (842, 371) with delta (0, 0)
Screenshot: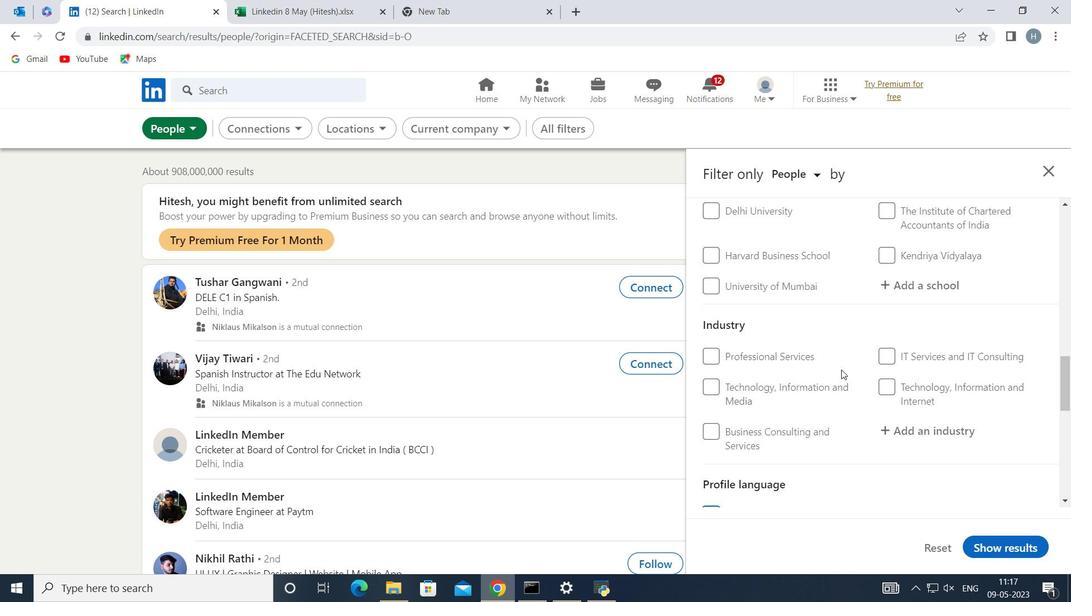 
Action: Mouse scrolled (842, 371) with delta (0, 0)
Screenshot: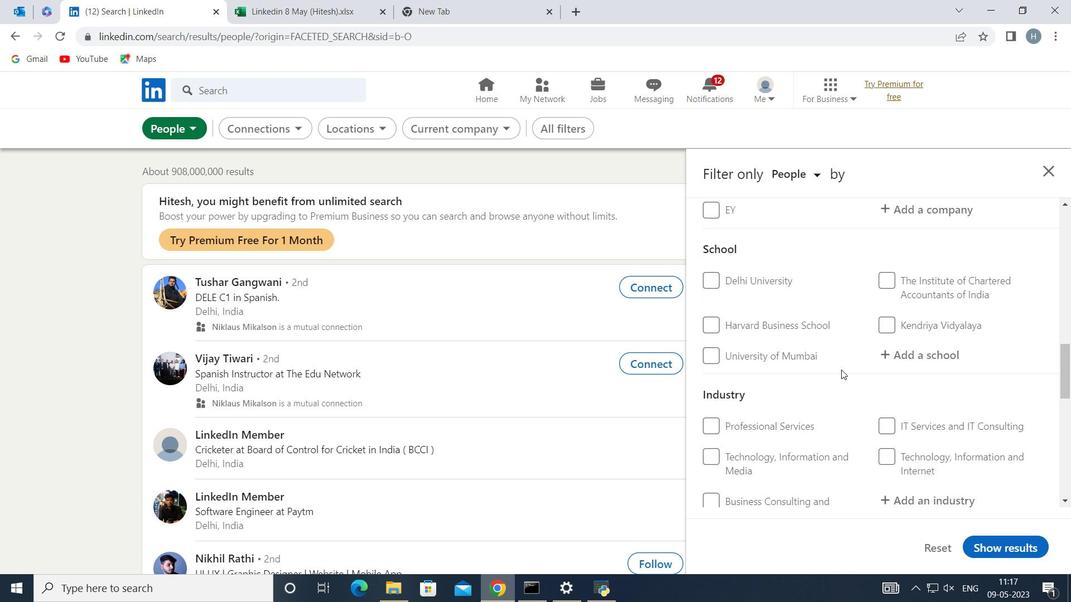 
Action: Mouse scrolled (842, 371) with delta (0, 0)
Screenshot: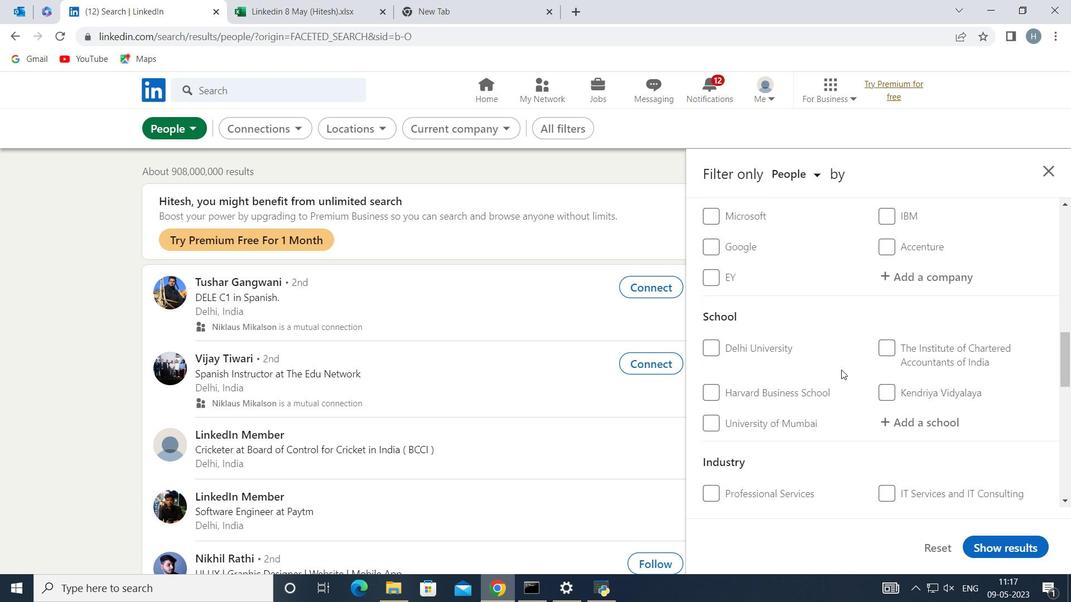 
Action: Mouse scrolled (842, 371) with delta (0, 0)
Screenshot: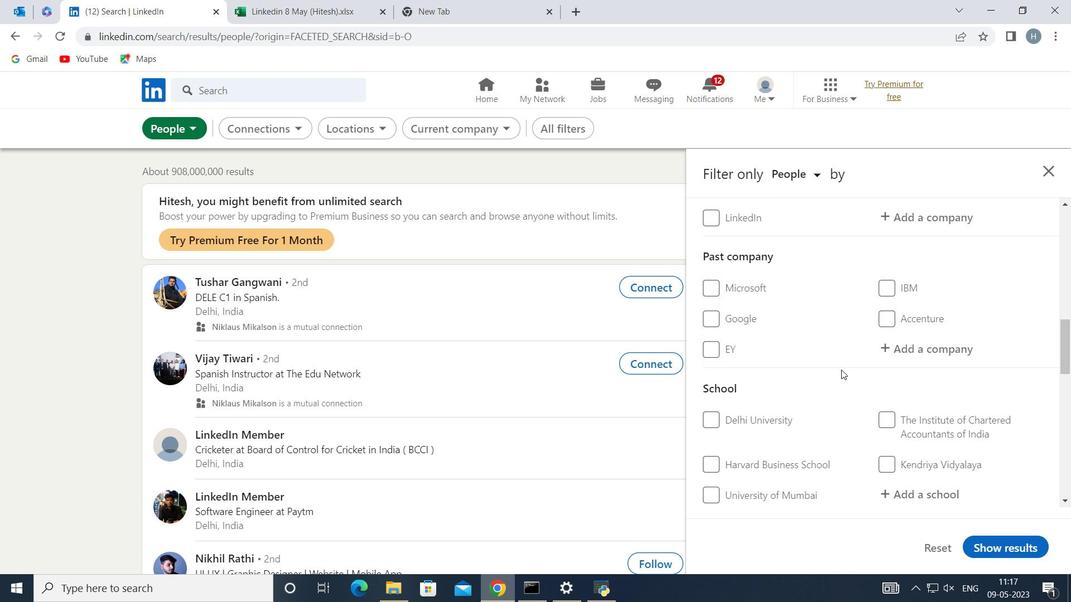 
Action: Mouse scrolled (842, 371) with delta (0, 0)
Screenshot: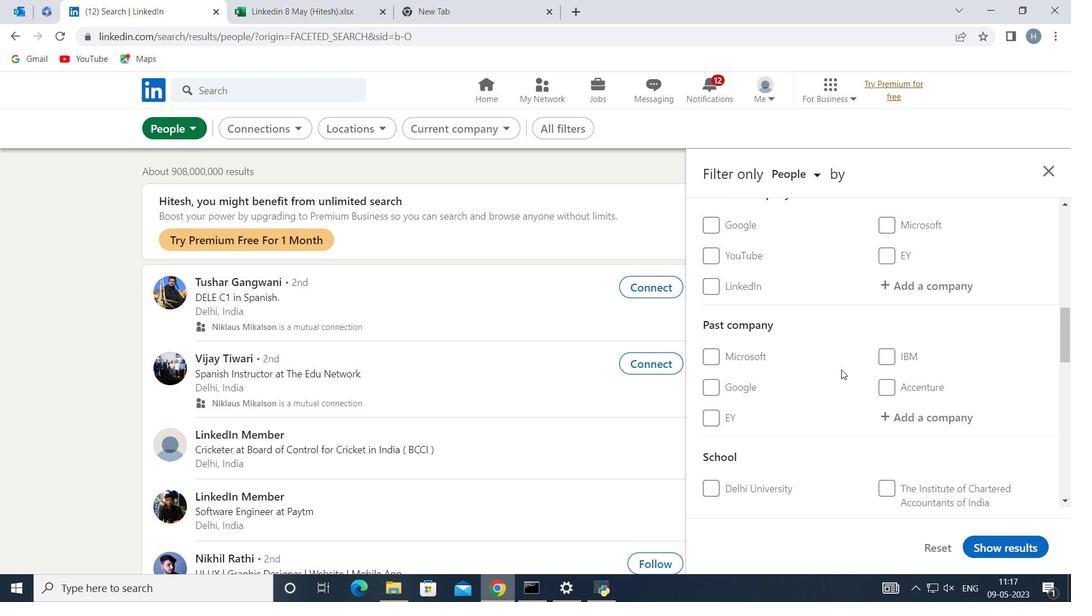 
Action: Mouse moved to (903, 356)
Screenshot: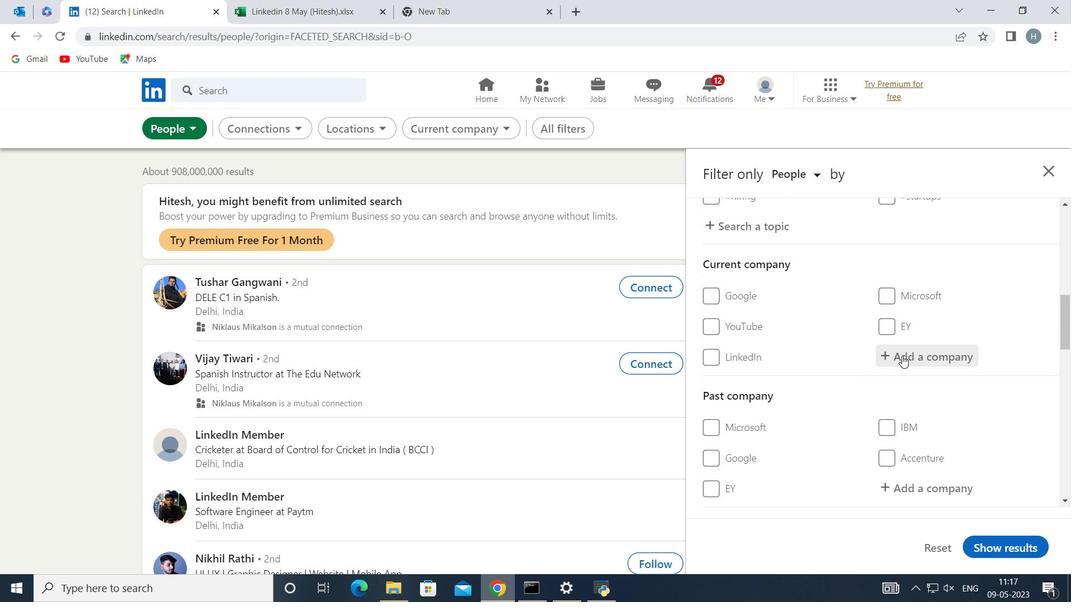 
Action: Mouse pressed left at (903, 356)
Screenshot: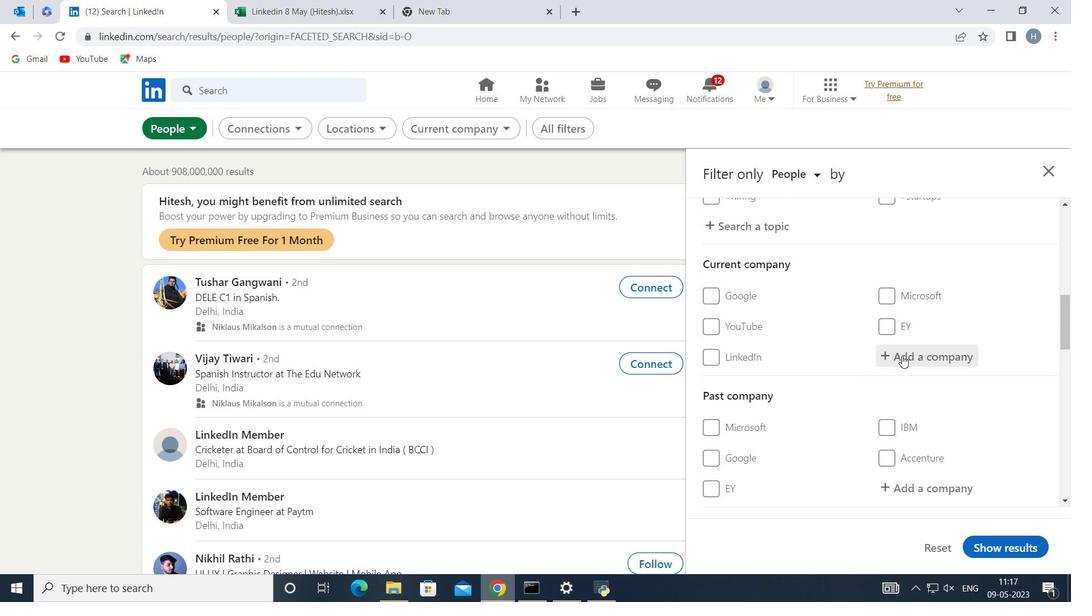 
Action: Key pressed <Key.shift>Air<Key.space>india<Key.space><Key.shift>Li
Screenshot: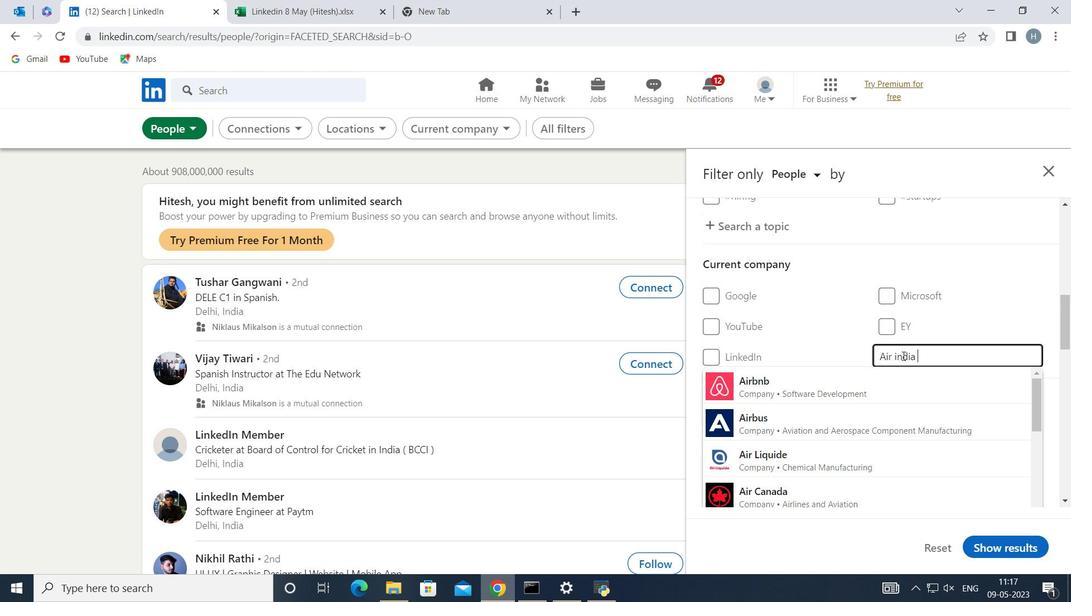 
Action: Mouse moved to (857, 381)
Screenshot: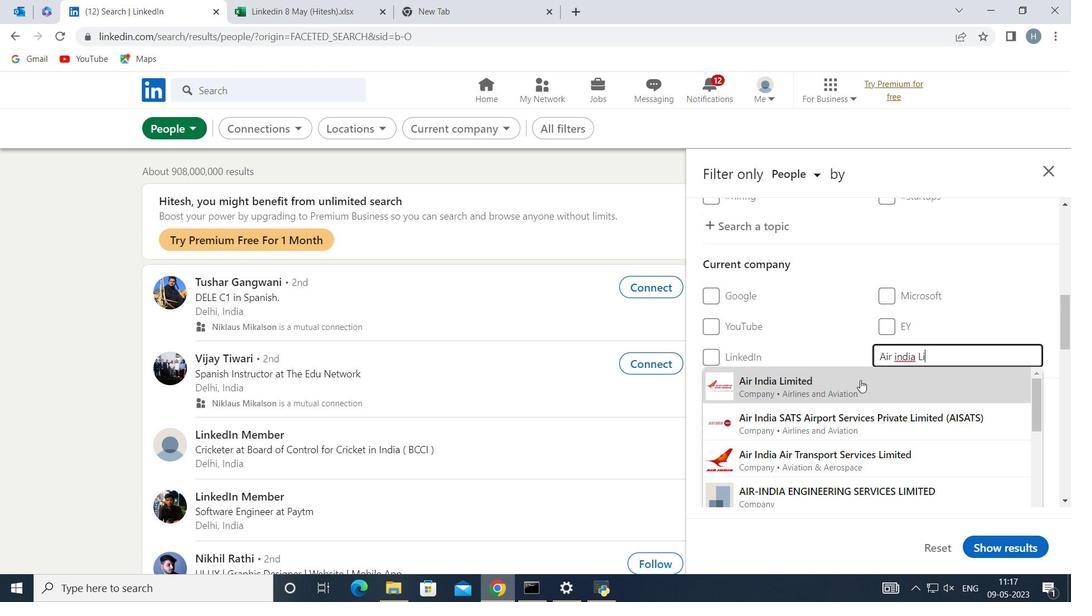 
Action: Mouse pressed left at (857, 381)
Screenshot: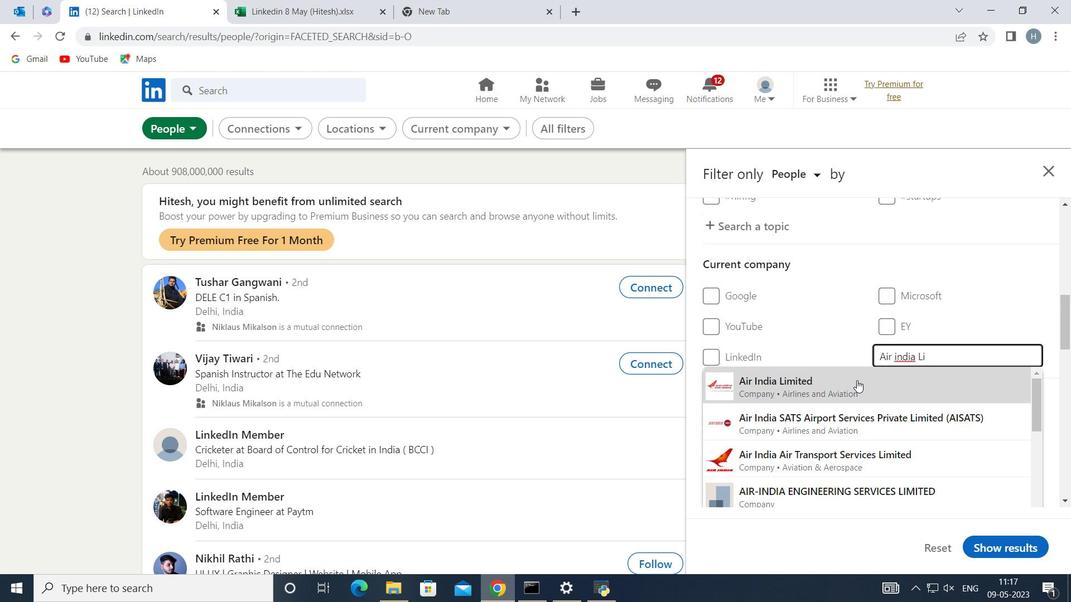 
Action: Mouse moved to (843, 373)
Screenshot: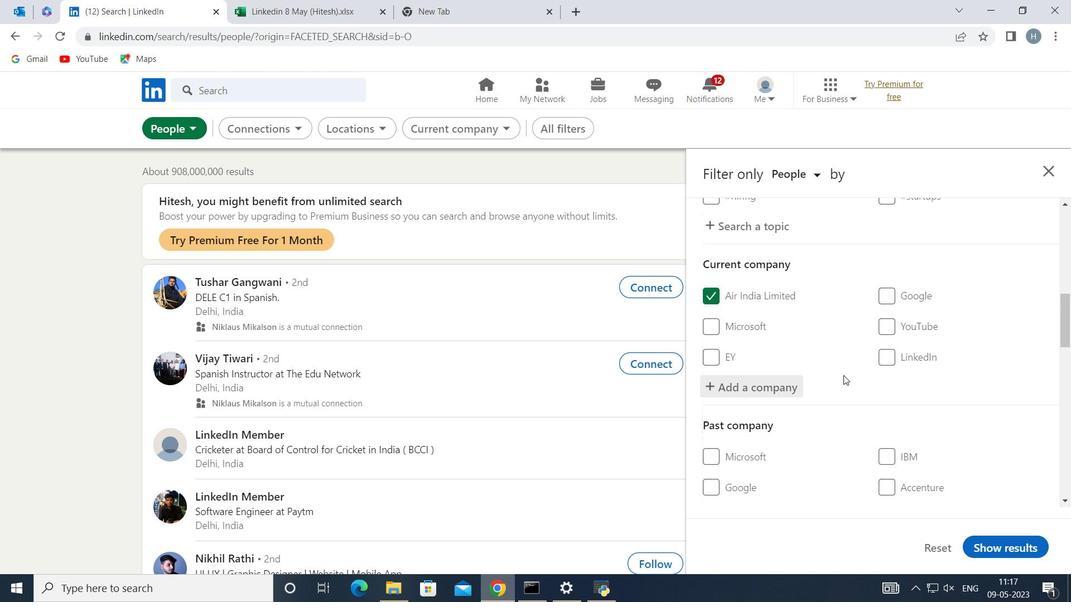 
Action: Mouse scrolled (843, 372) with delta (0, 0)
Screenshot: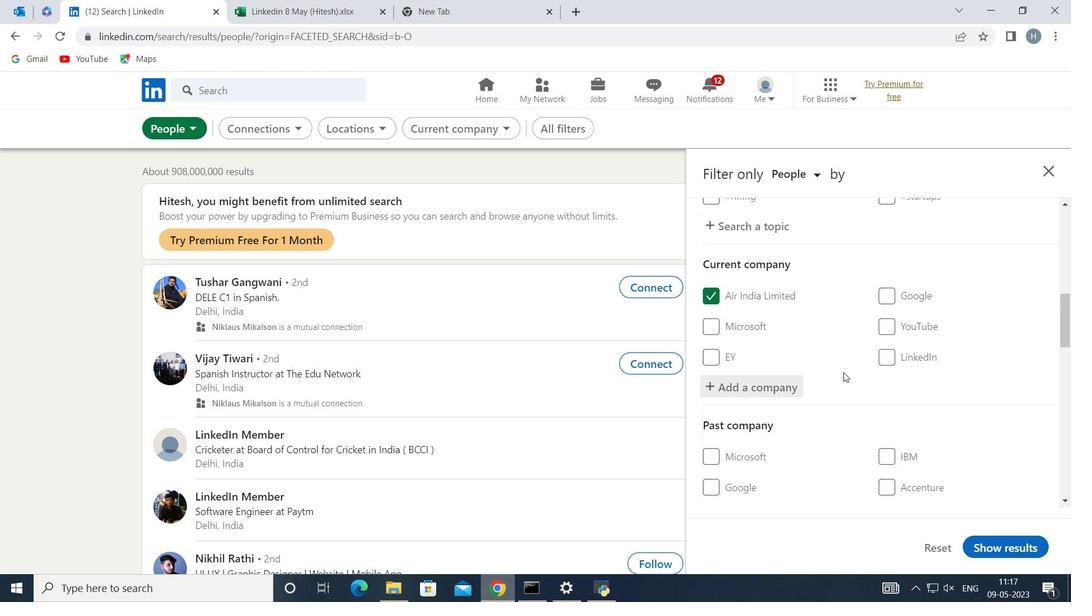 
Action: Mouse scrolled (843, 372) with delta (0, 0)
Screenshot: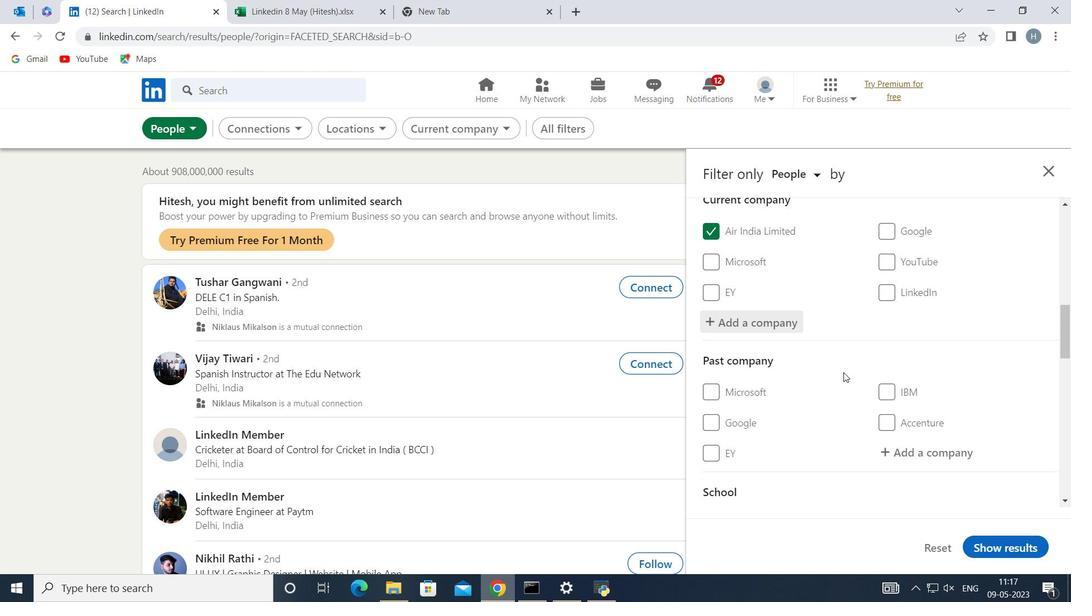
Action: Mouse scrolled (843, 372) with delta (0, 0)
Screenshot: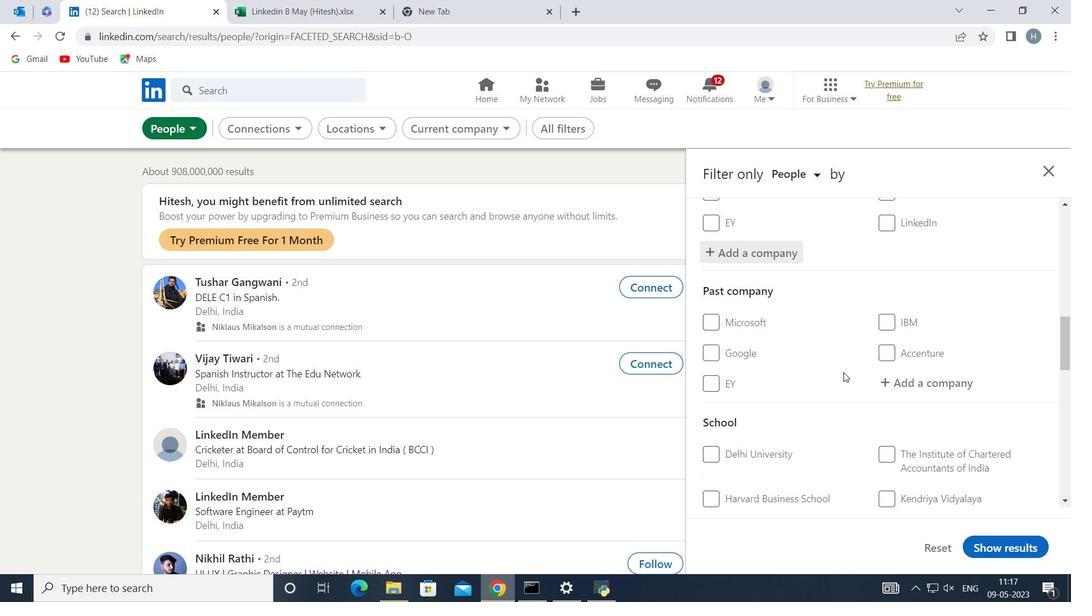 
Action: Mouse moved to (855, 368)
Screenshot: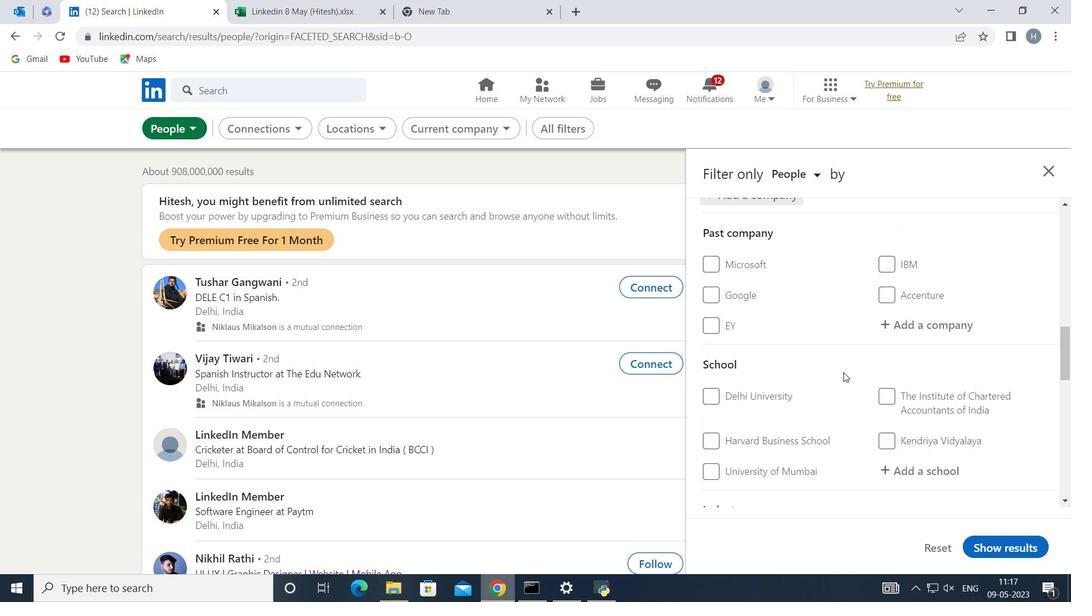 
Action: Mouse scrolled (855, 368) with delta (0, 0)
Screenshot: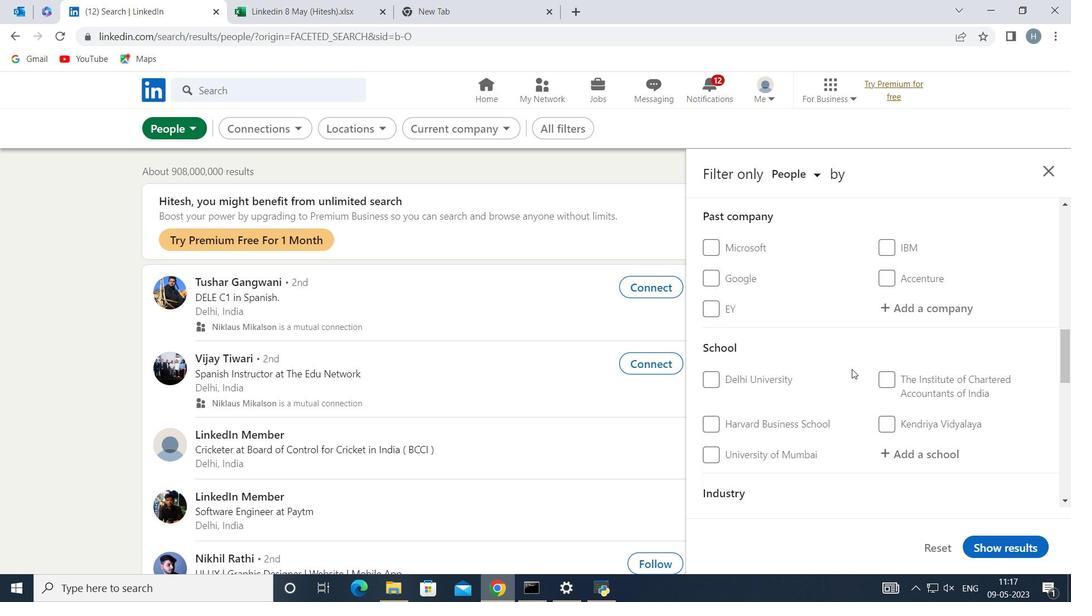 
Action: Mouse moved to (933, 381)
Screenshot: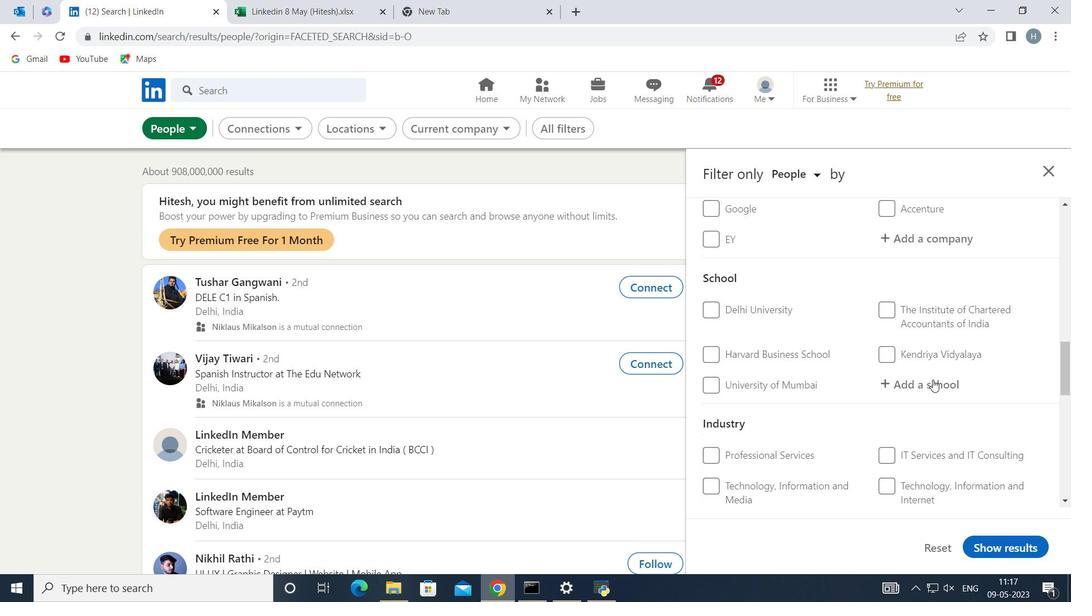 
Action: Mouse pressed left at (933, 381)
Screenshot: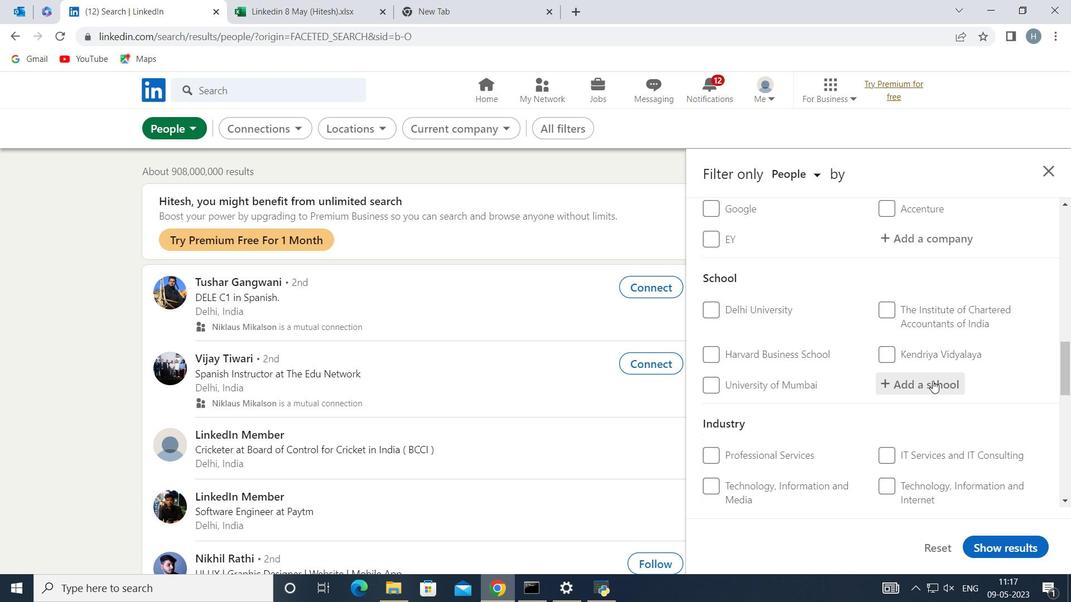 
Action: Key pressed <Key.shift>Jobs<Key.space>for<Key.space><Key.shift>young<Key.space><Key.shift>Fre
Screenshot: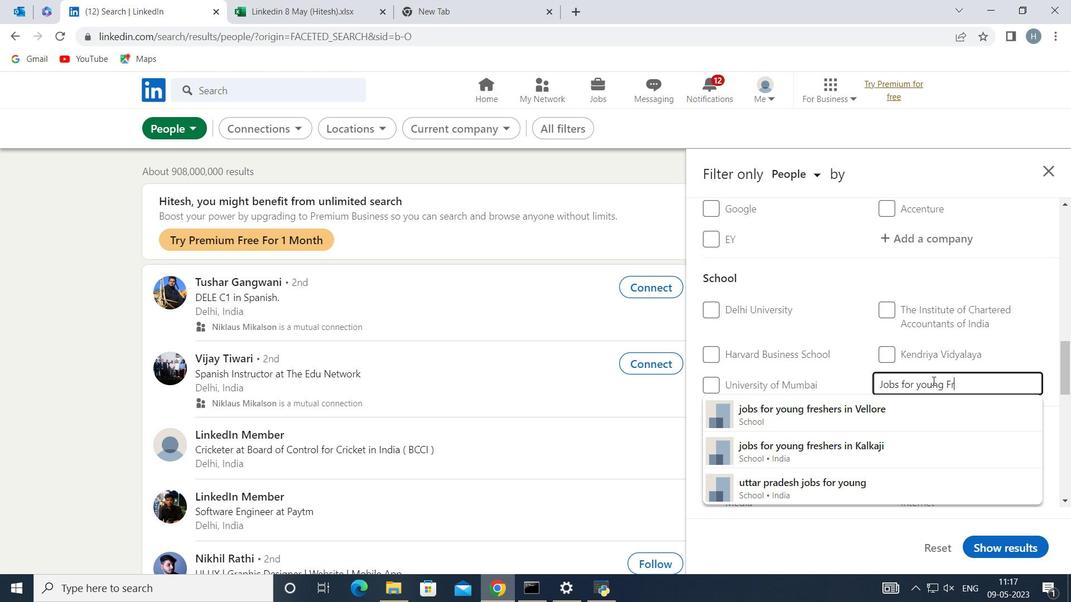 
Action: Mouse moved to (934, 414)
Screenshot: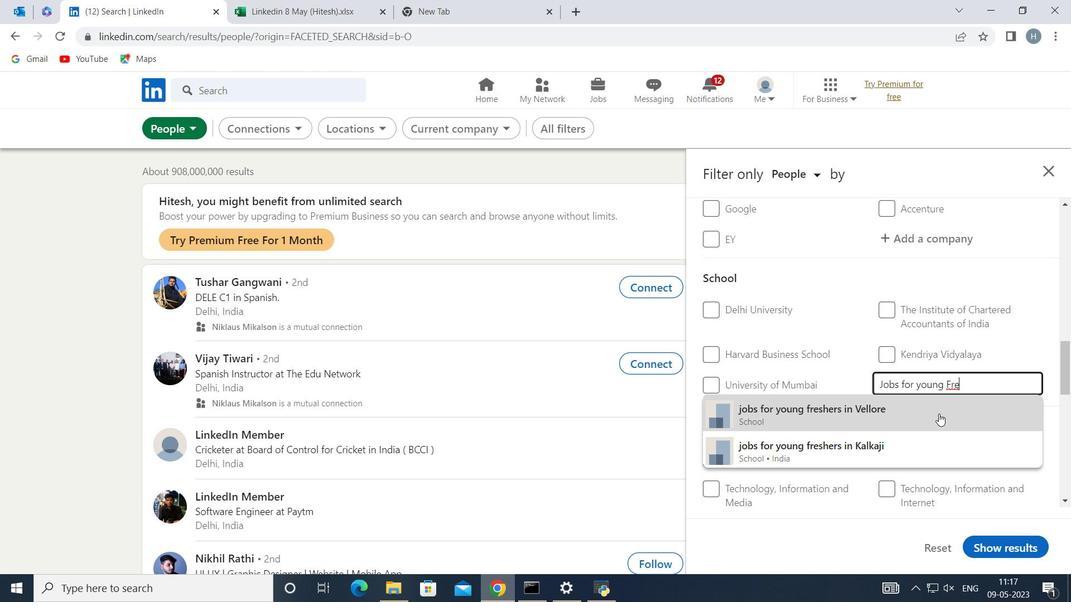 
Action: Mouse pressed left at (934, 414)
Screenshot: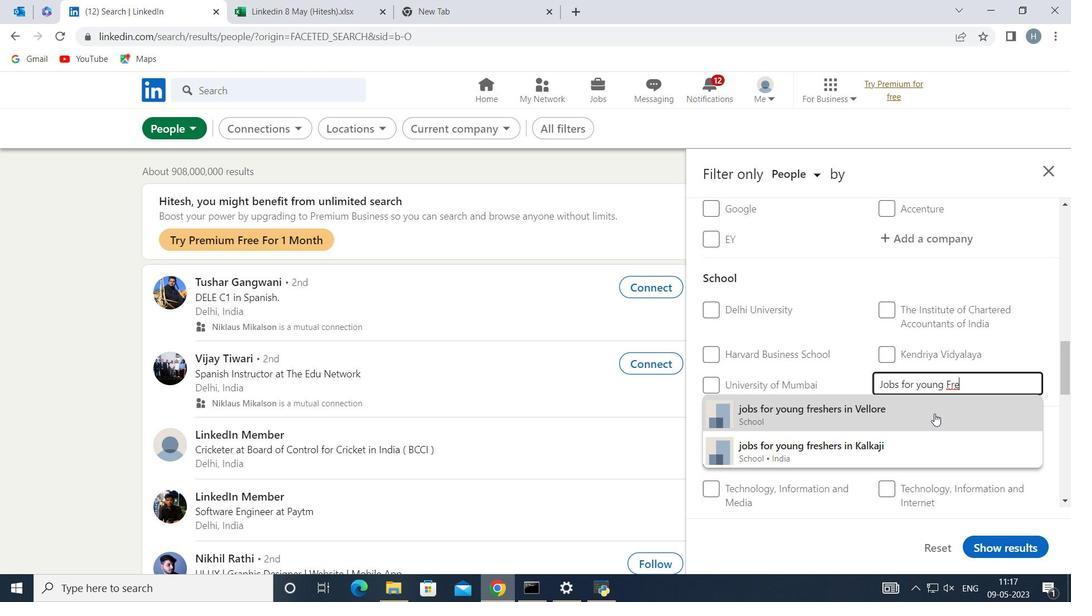 
Action: Mouse moved to (924, 392)
Screenshot: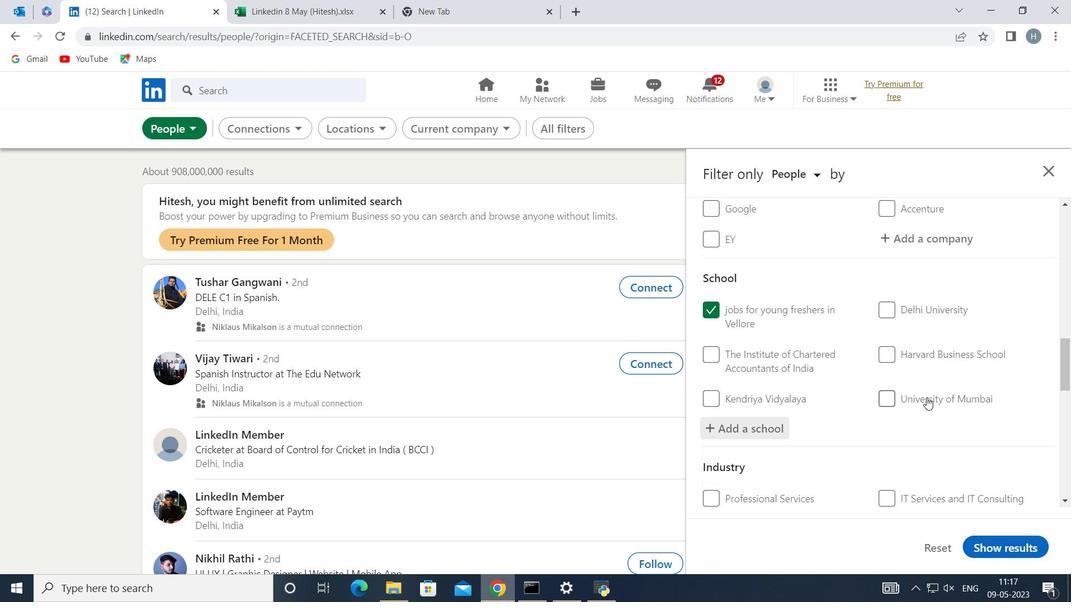 
Action: Mouse scrolled (924, 391) with delta (0, 0)
Screenshot: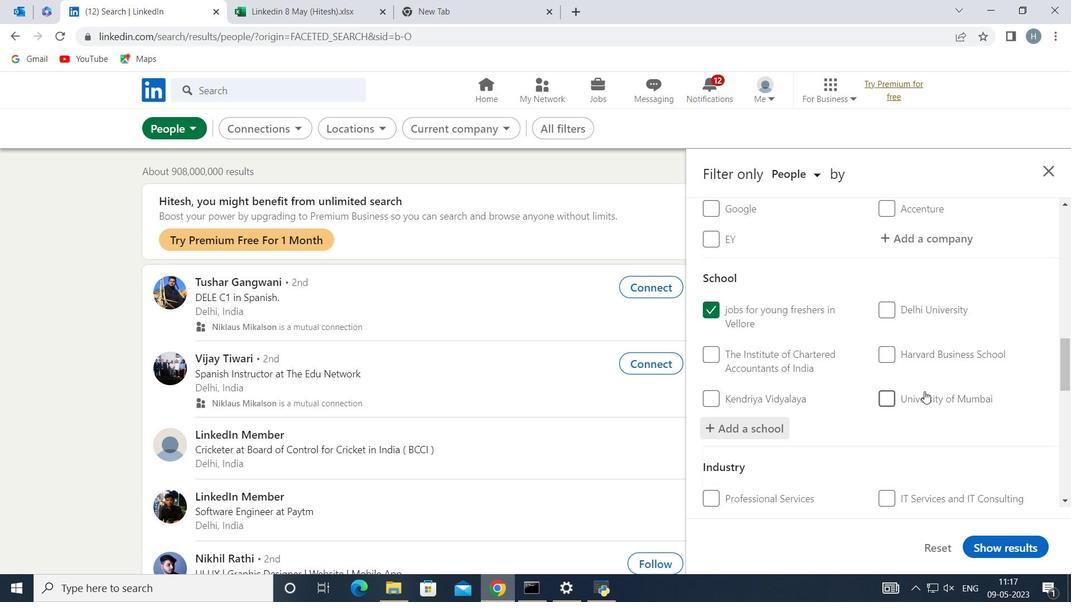 
Action: Mouse moved to (924, 391)
Screenshot: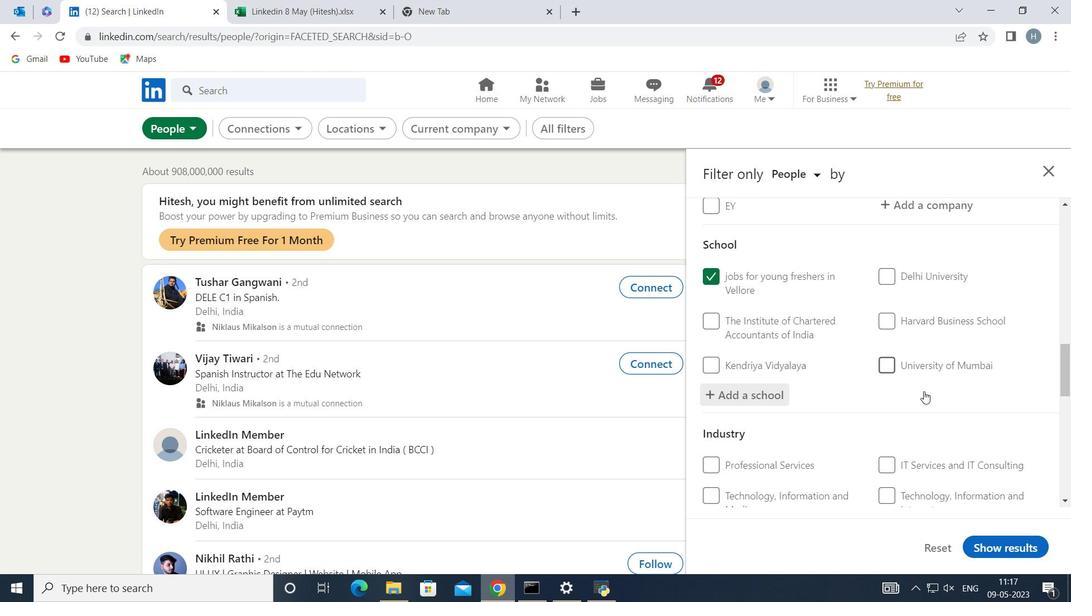 
Action: Mouse scrolled (924, 390) with delta (0, 0)
Screenshot: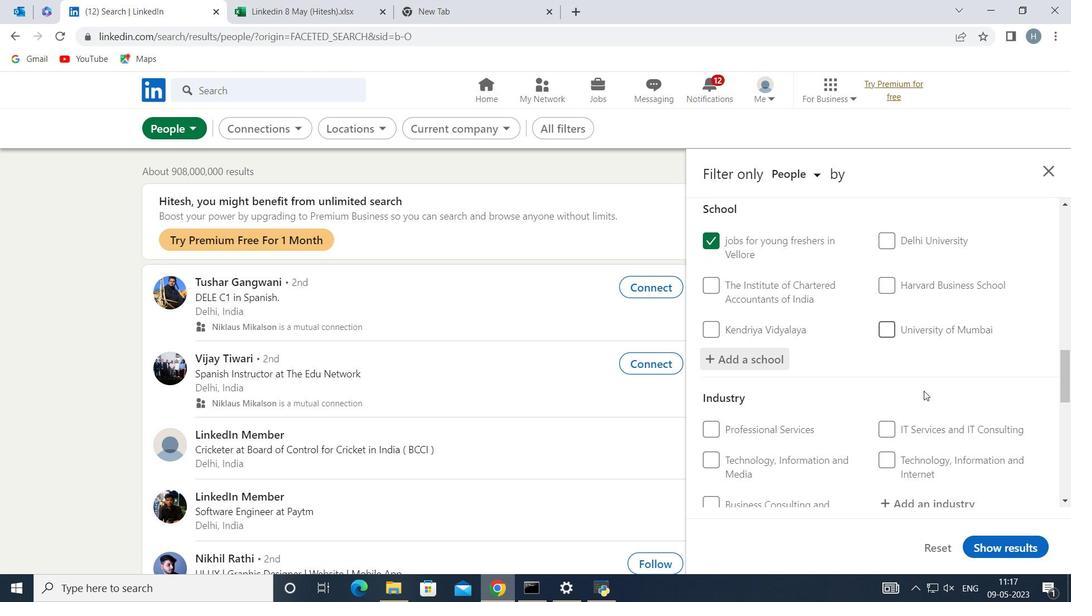 
Action: Mouse moved to (932, 430)
Screenshot: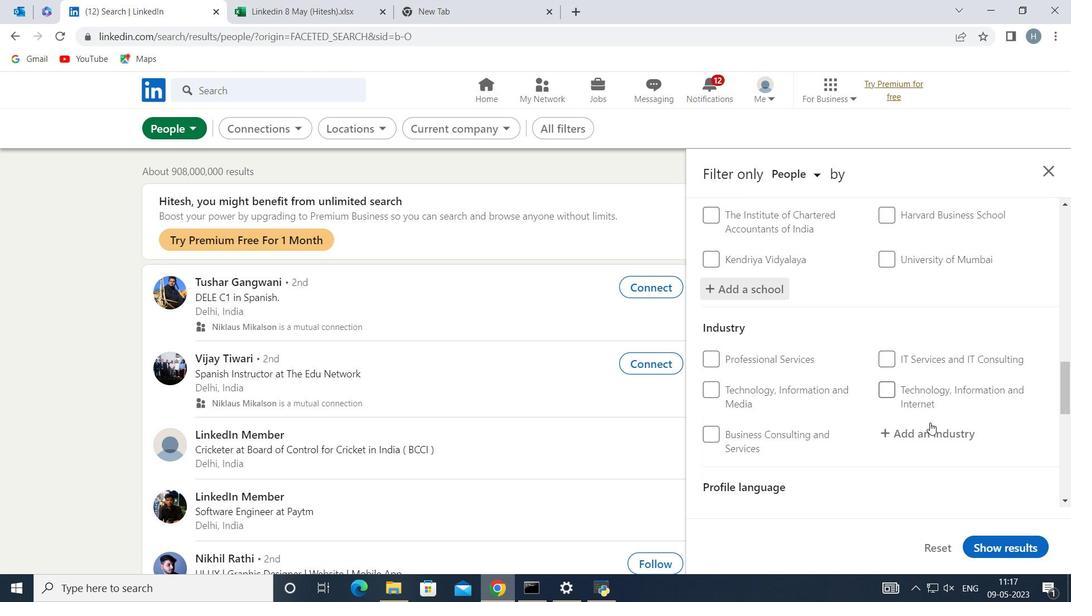 
Action: Mouse pressed left at (932, 430)
Screenshot: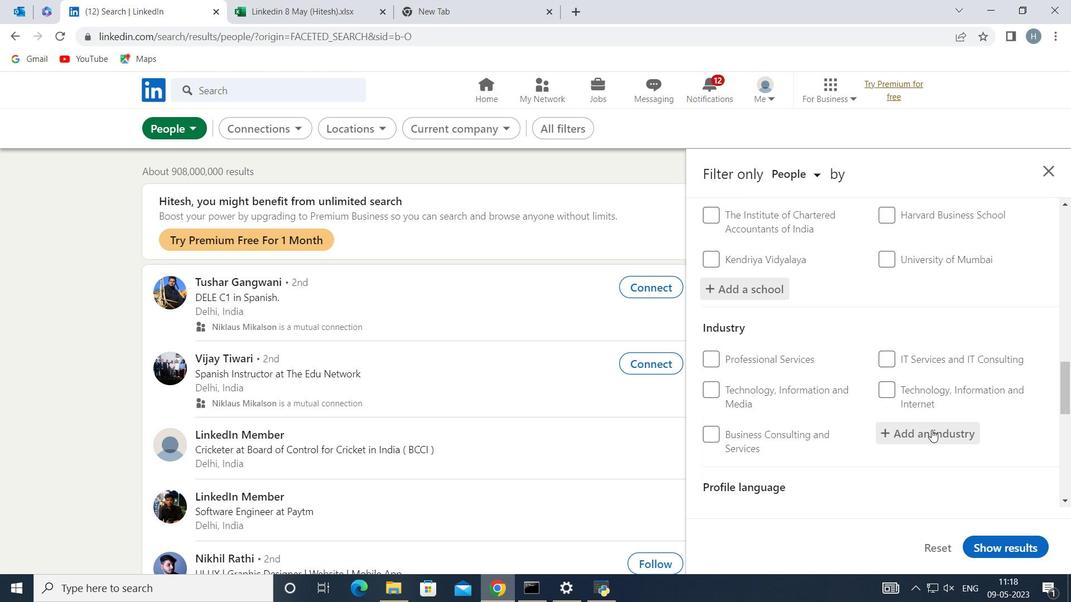 
Action: Mouse moved to (932, 430)
Screenshot: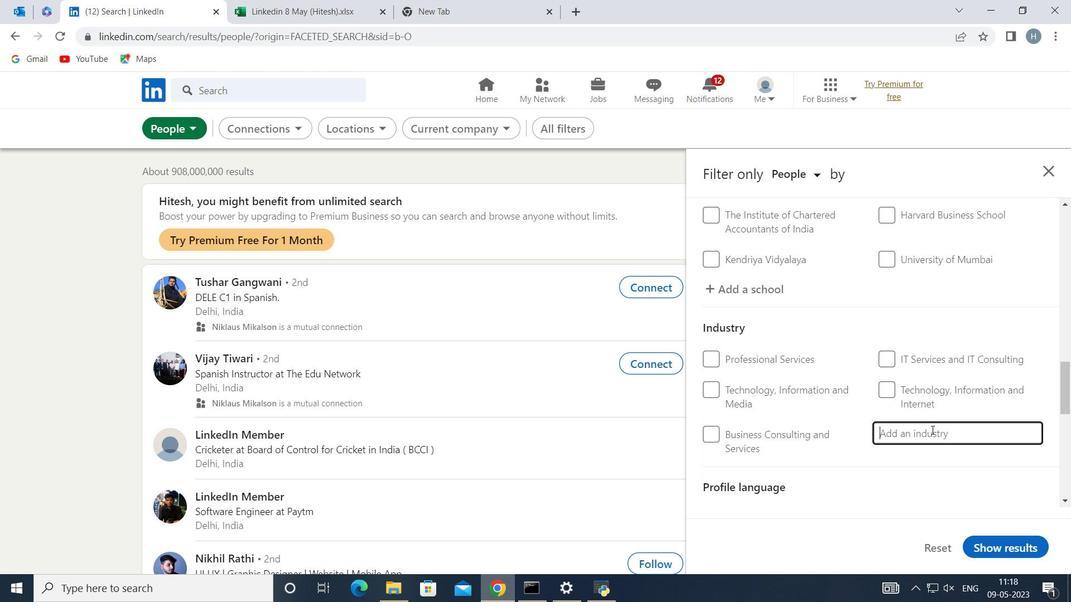 
Action: Key pressed <Key.shift>Clay<Key.space>and<Key.space><Key.shift>Re
Screenshot: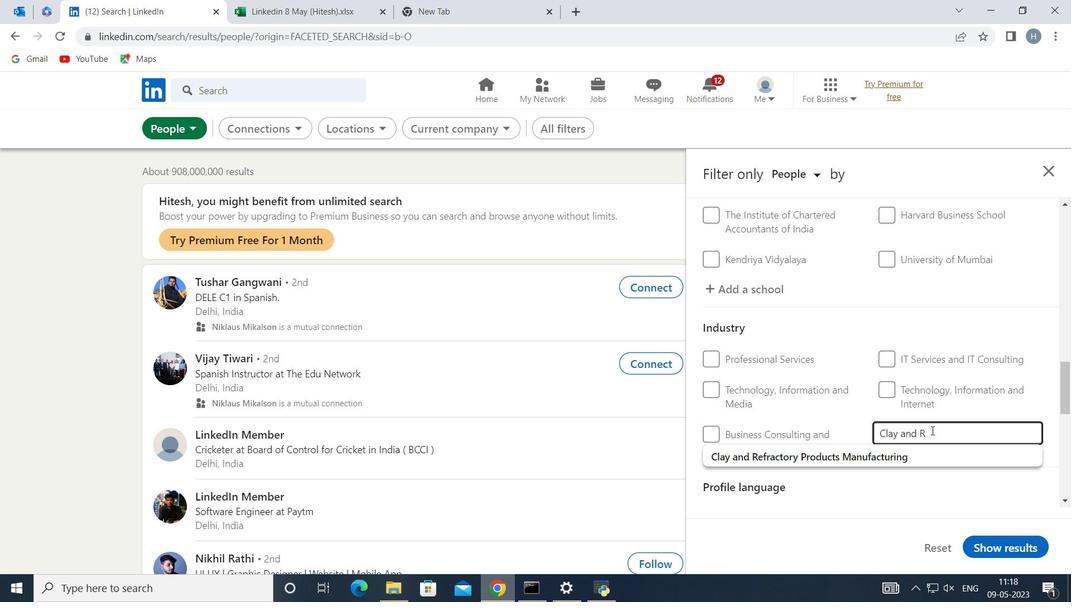 
Action: Mouse moved to (863, 456)
Screenshot: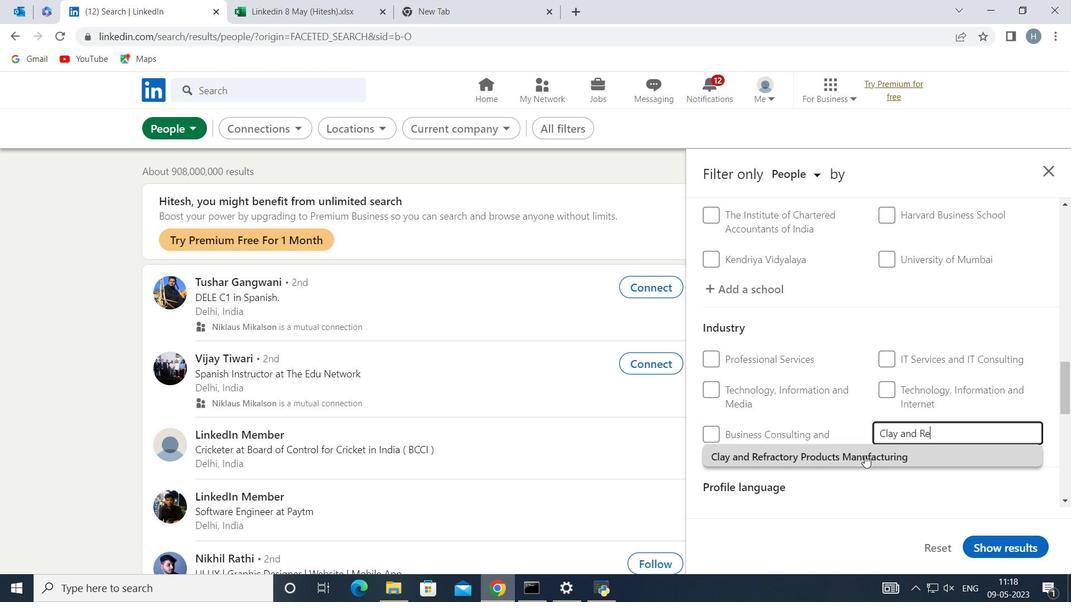 
Action: Mouse pressed left at (863, 456)
Screenshot: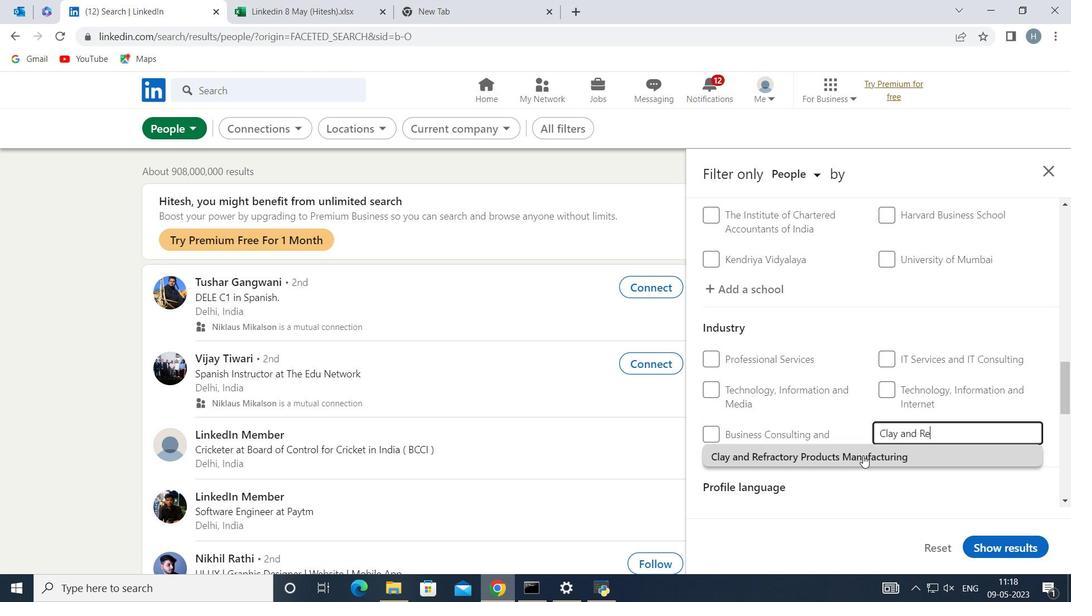 
Action: Mouse moved to (860, 427)
Screenshot: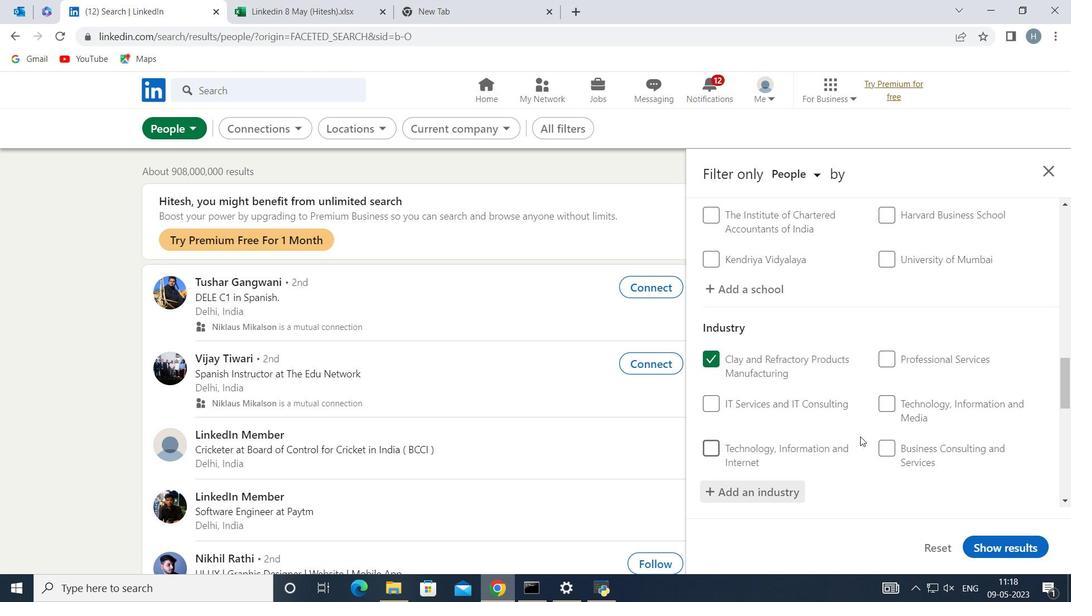 
Action: Mouse scrolled (860, 427) with delta (0, 0)
Screenshot: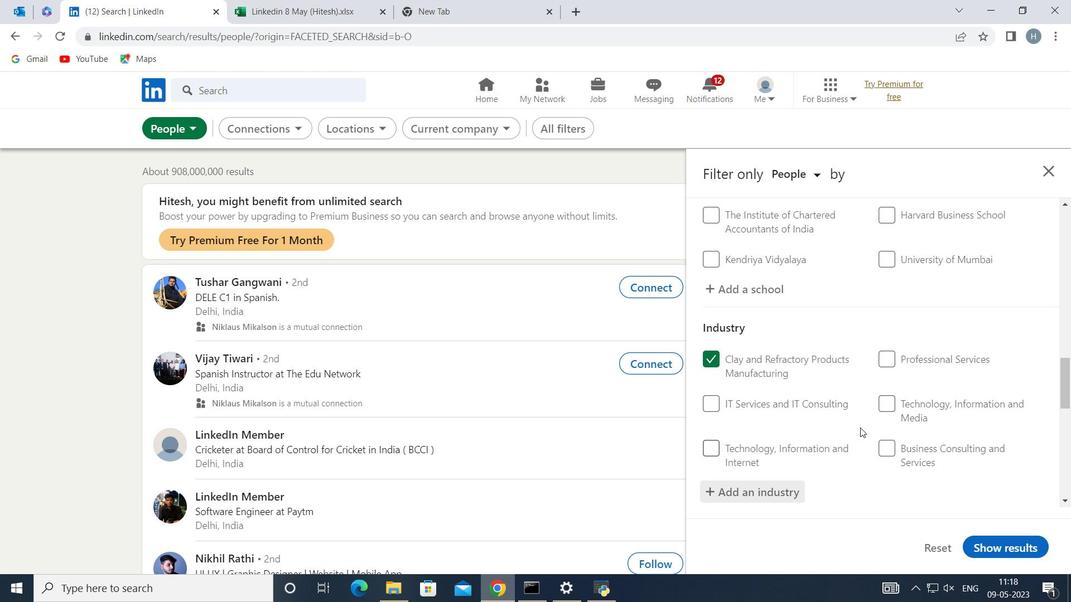
Action: Mouse moved to (860, 425)
Screenshot: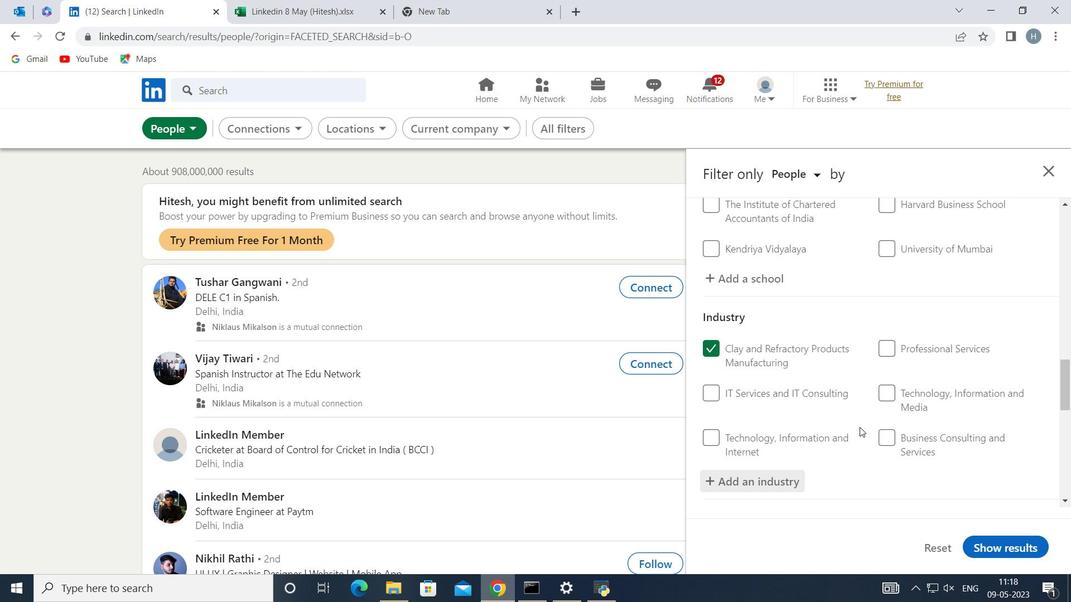 
Action: Mouse scrolled (860, 425) with delta (0, 0)
Screenshot: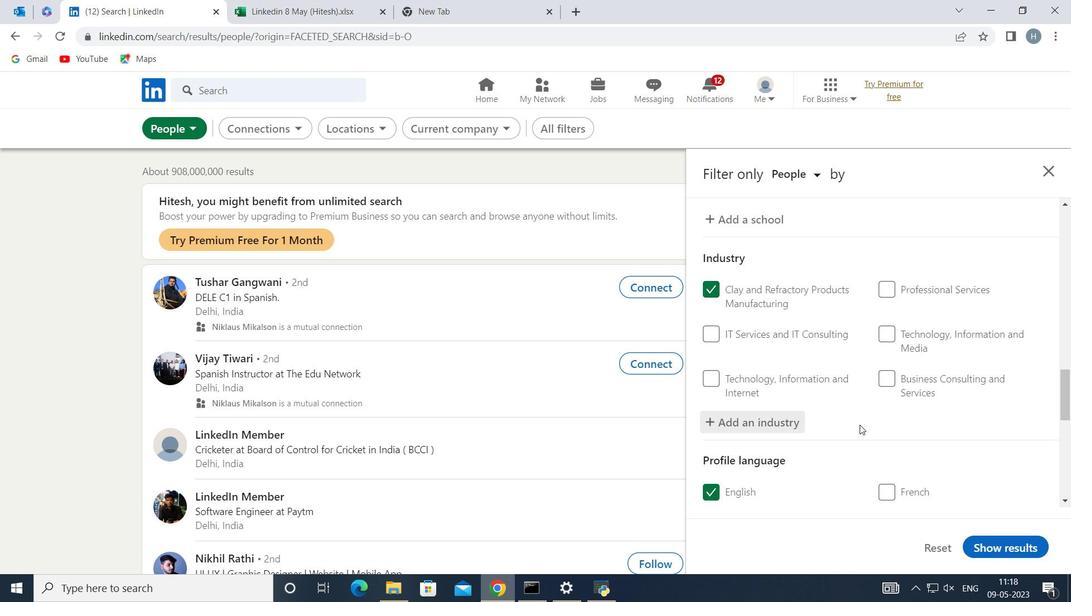 
Action: Mouse scrolled (860, 425) with delta (0, 0)
Screenshot: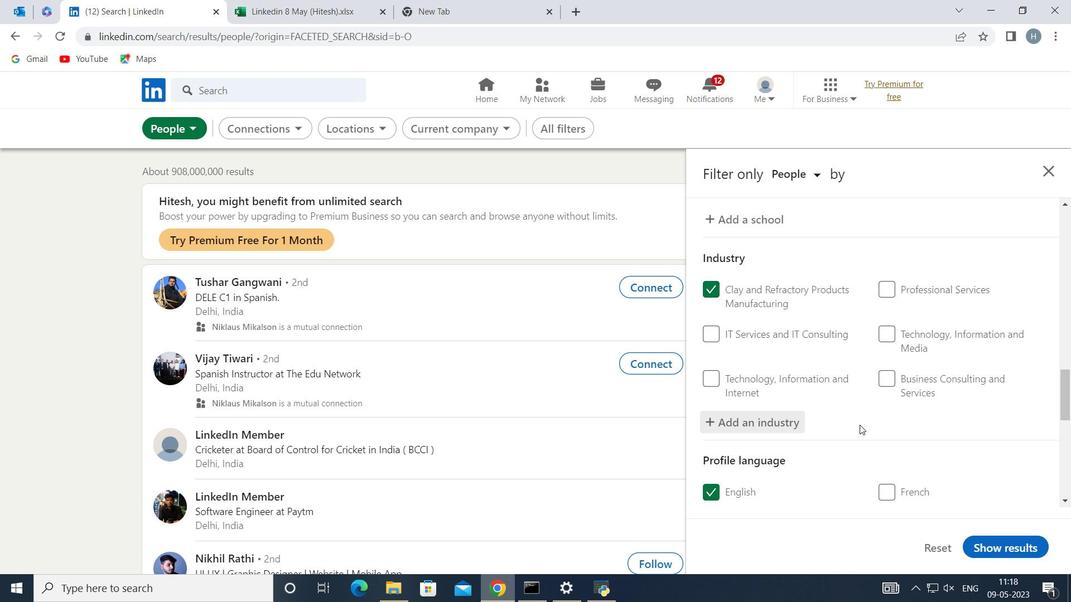 
Action: Mouse moved to (858, 426)
Screenshot: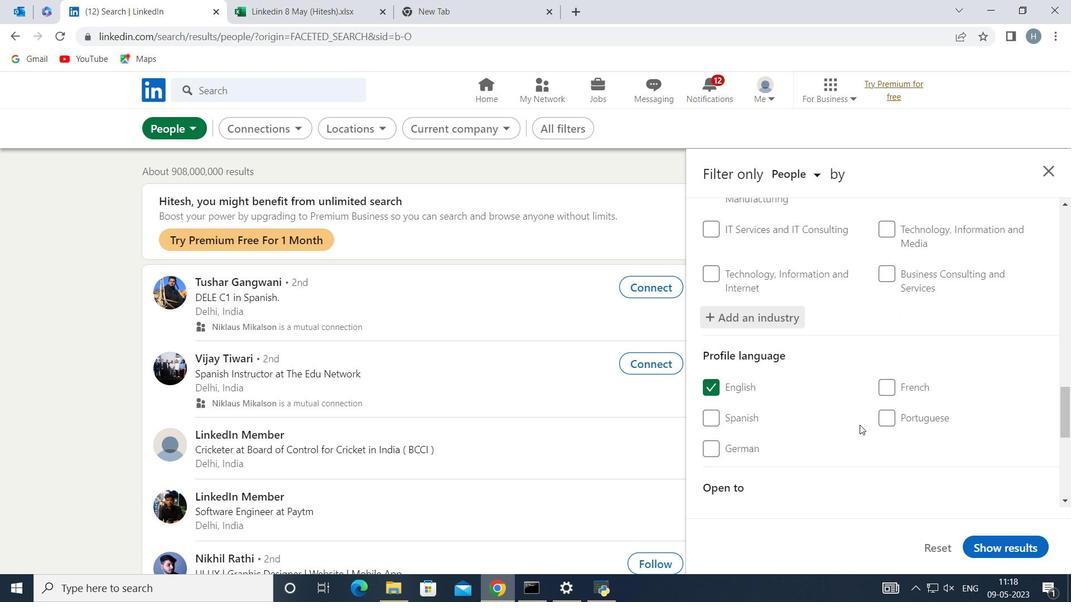 
Action: Mouse scrolled (858, 425) with delta (0, 0)
Screenshot: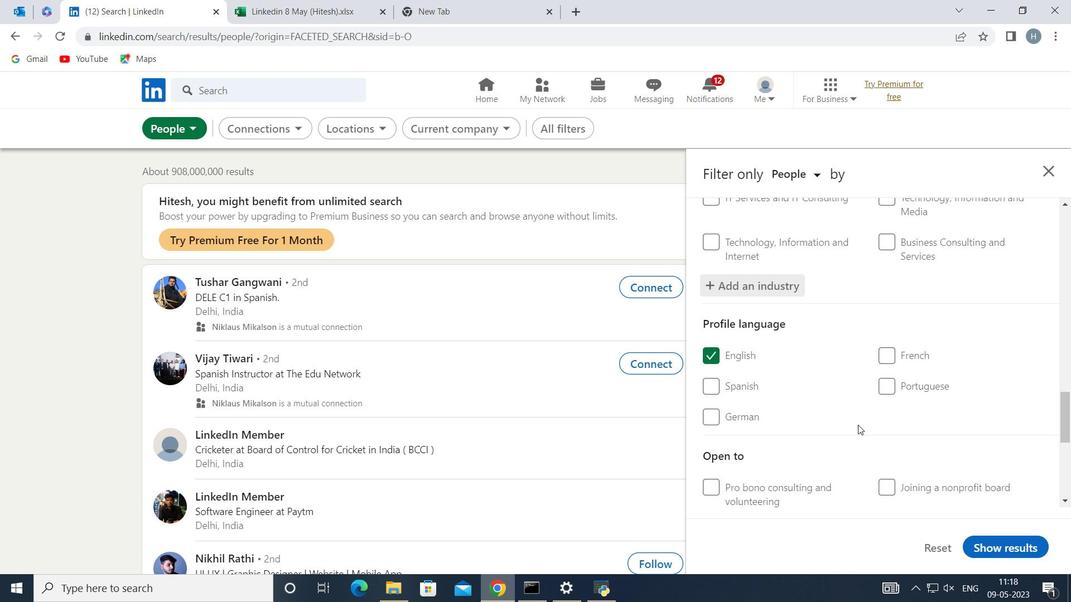 
Action: Mouse moved to (858, 425)
Screenshot: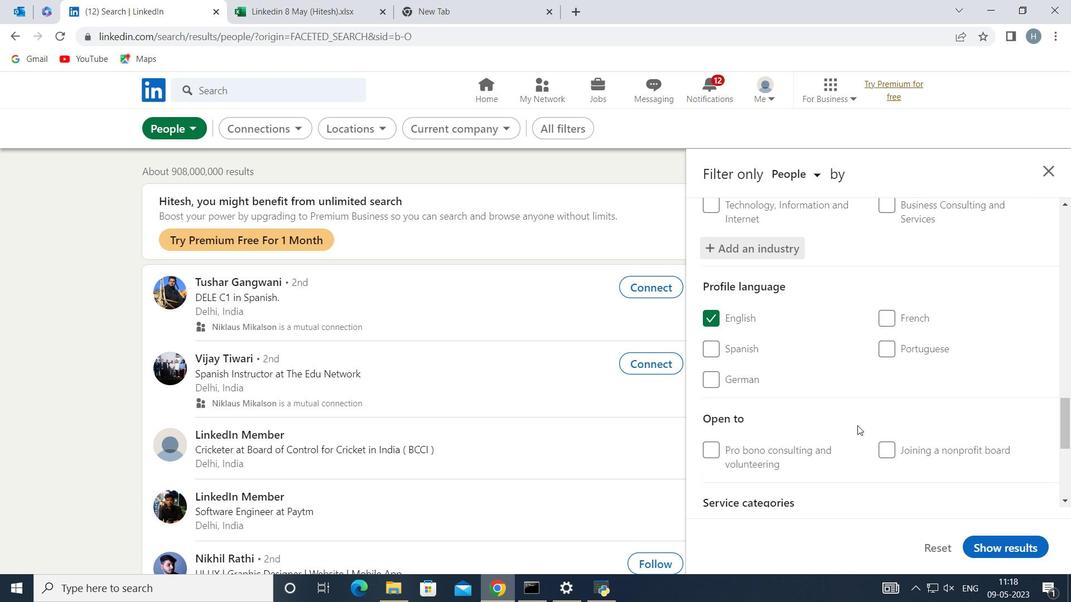 
Action: Mouse scrolled (858, 425) with delta (0, 0)
Screenshot: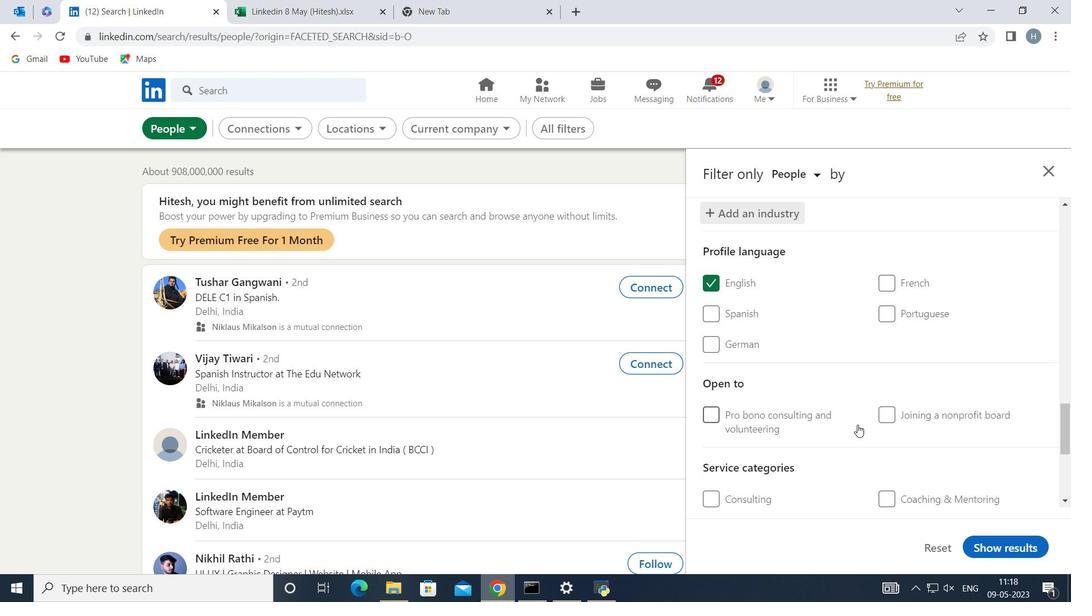 
Action: Mouse scrolled (858, 425) with delta (0, 0)
Screenshot: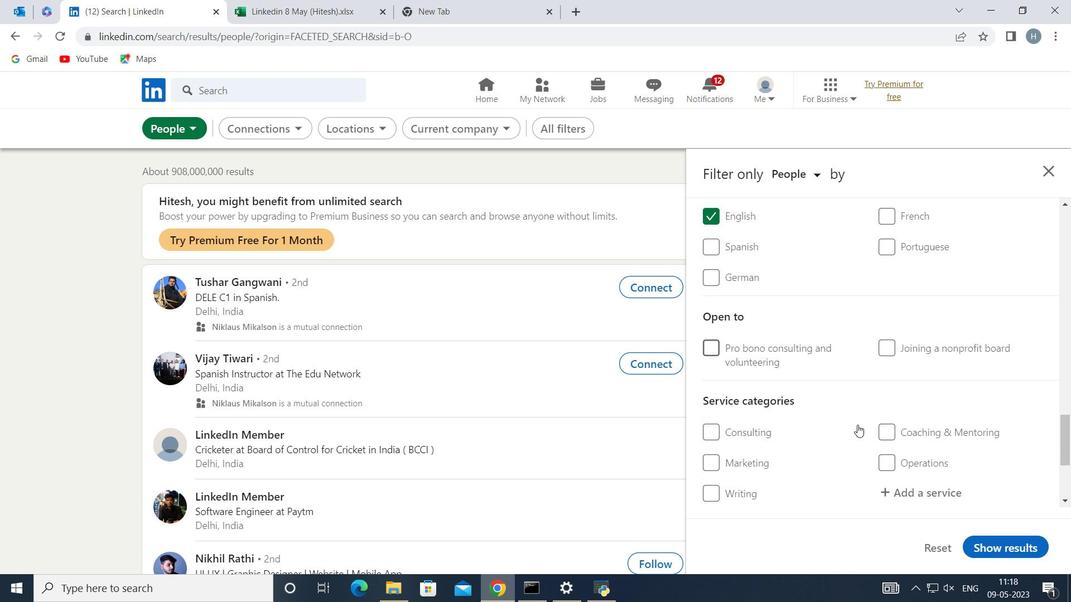
Action: Mouse moved to (923, 417)
Screenshot: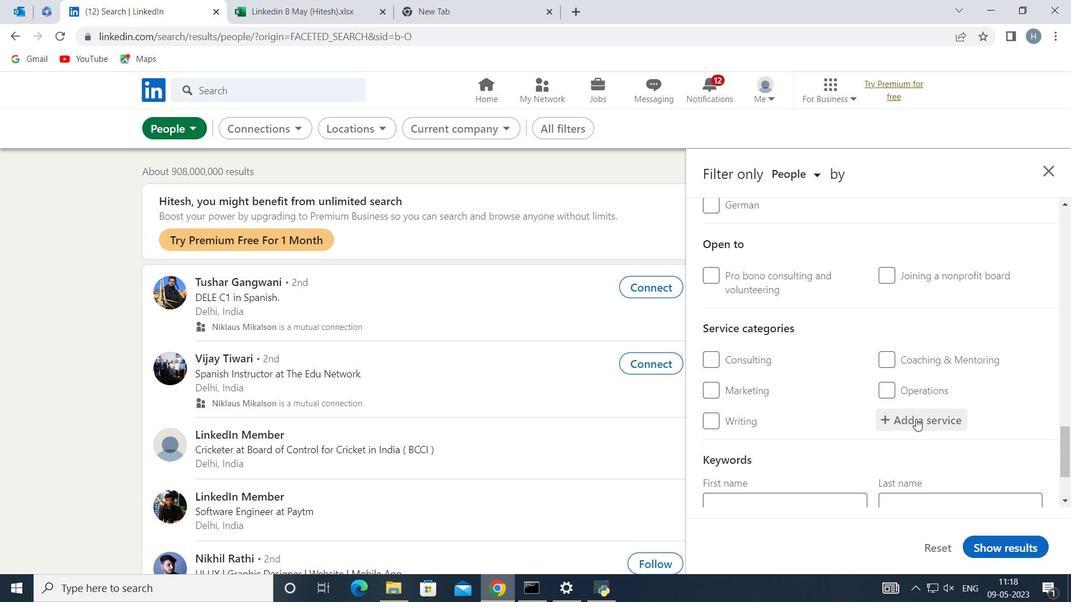 
Action: Mouse pressed left at (923, 417)
Screenshot: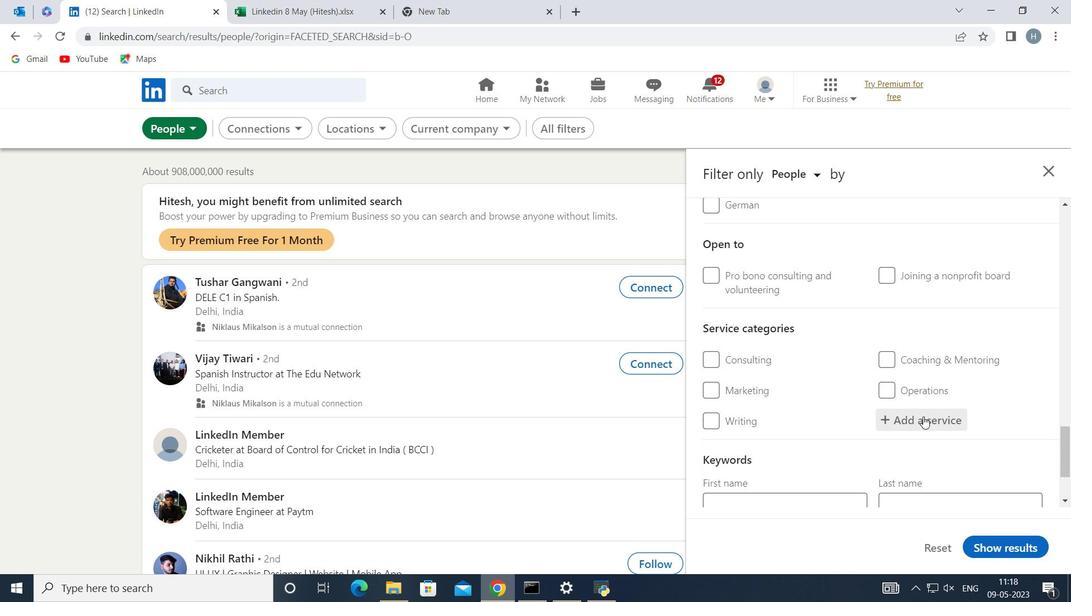 
Action: Key pressed <Key.shift>Financial<Key.space><Key.shift>Acc
Screenshot: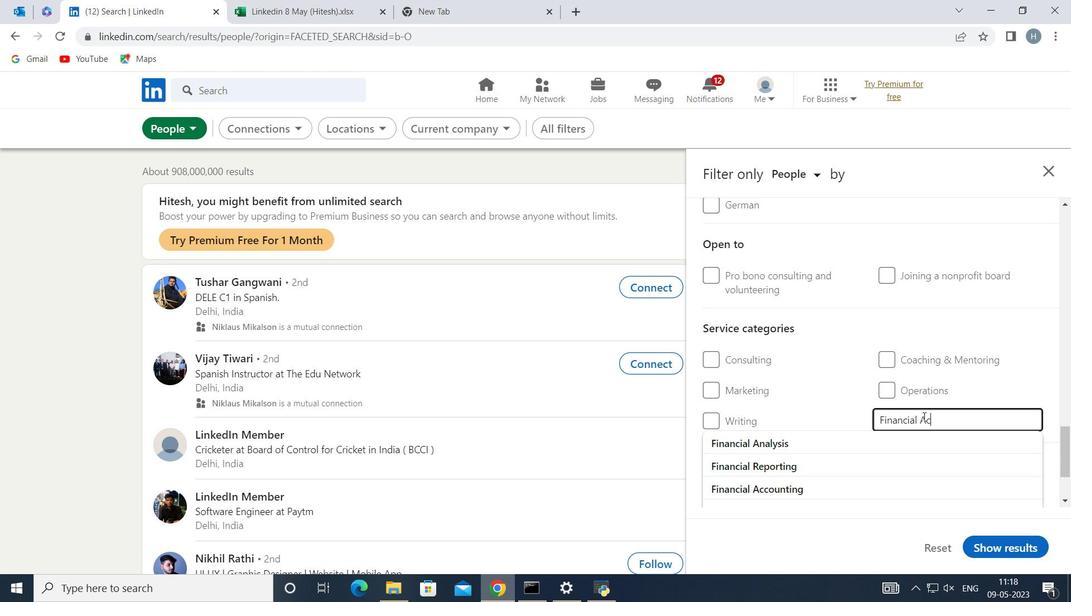 
Action: Mouse moved to (832, 443)
Screenshot: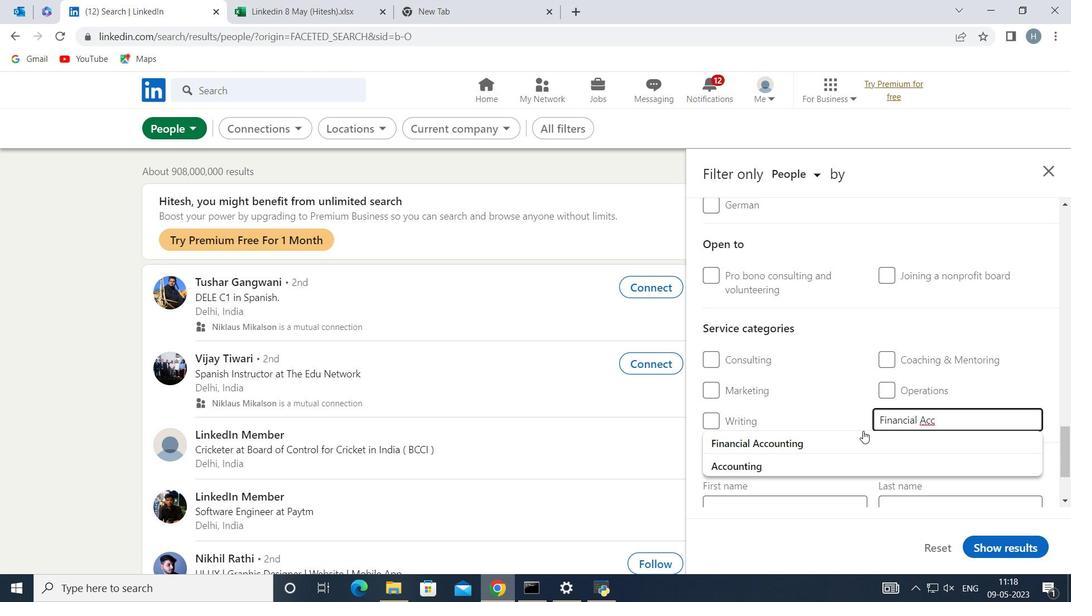 
Action: Mouse pressed left at (832, 443)
Screenshot: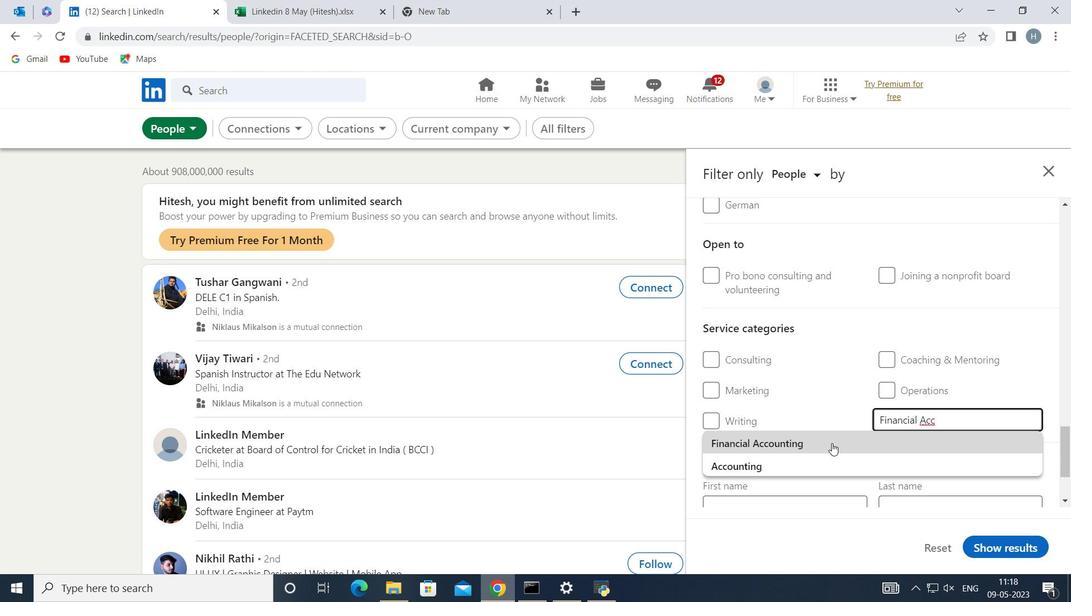 
Action: Mouse moved to (831, 427)
Screenshot: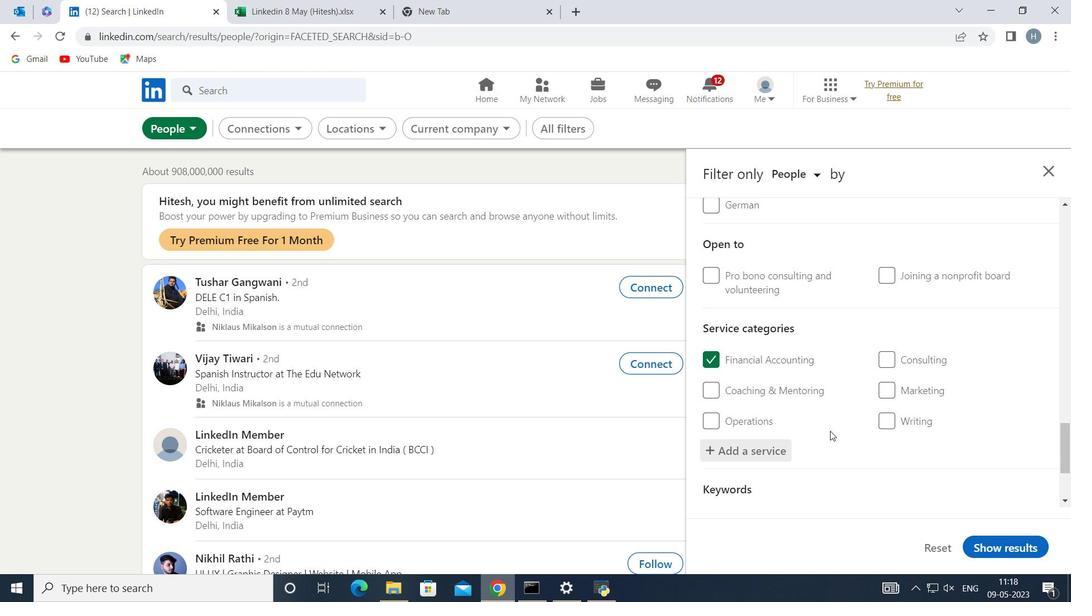 
Action: Mouse scrolled (831, 426) with delta (0, 0)
Screenshot: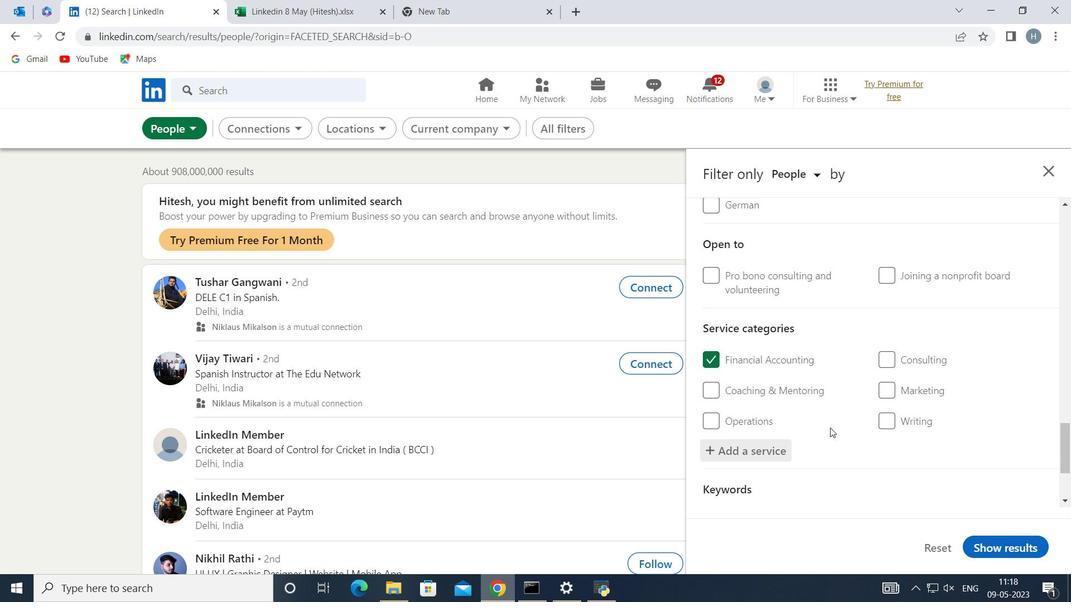
Action: Mouse moved to (833, 420)
Screenshot: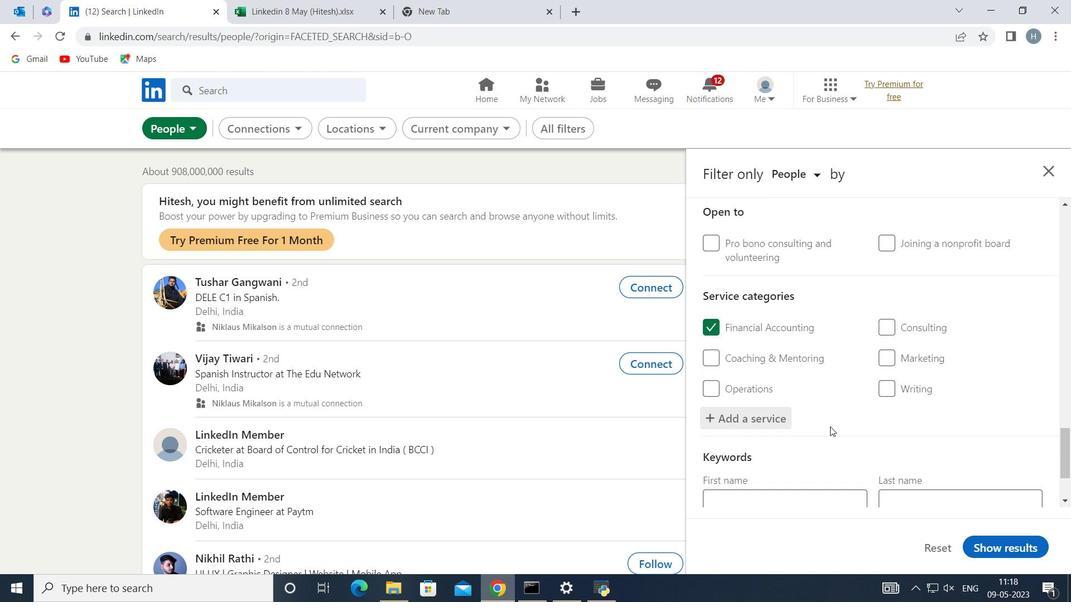 
Action: Mouse scrolled (833, 420) with delta (0, 0)
Screenshot: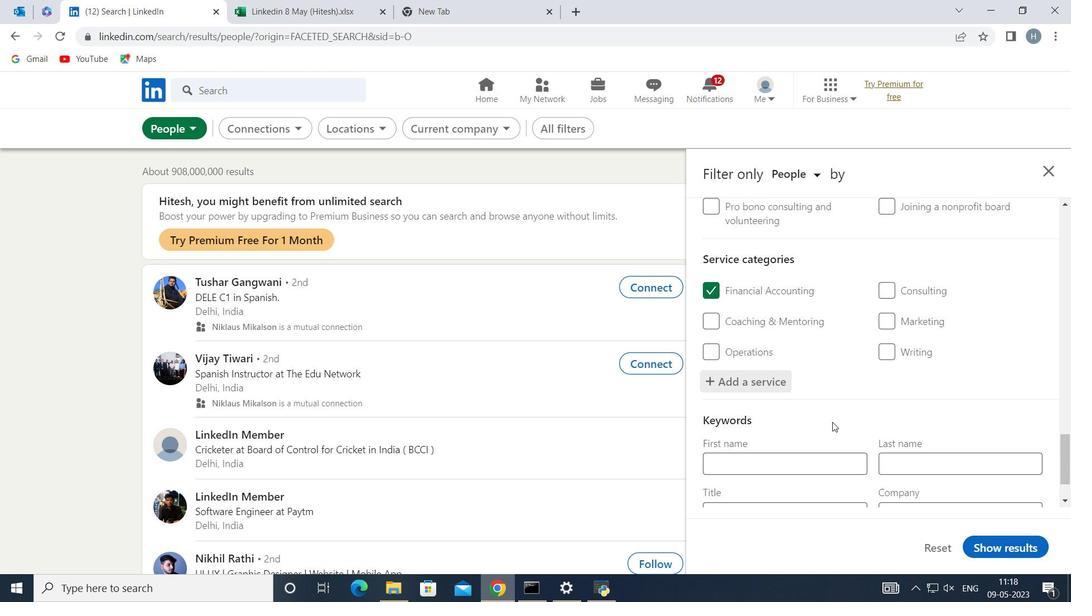 
Action: Mouse moved to (835, 420)
Screenshot: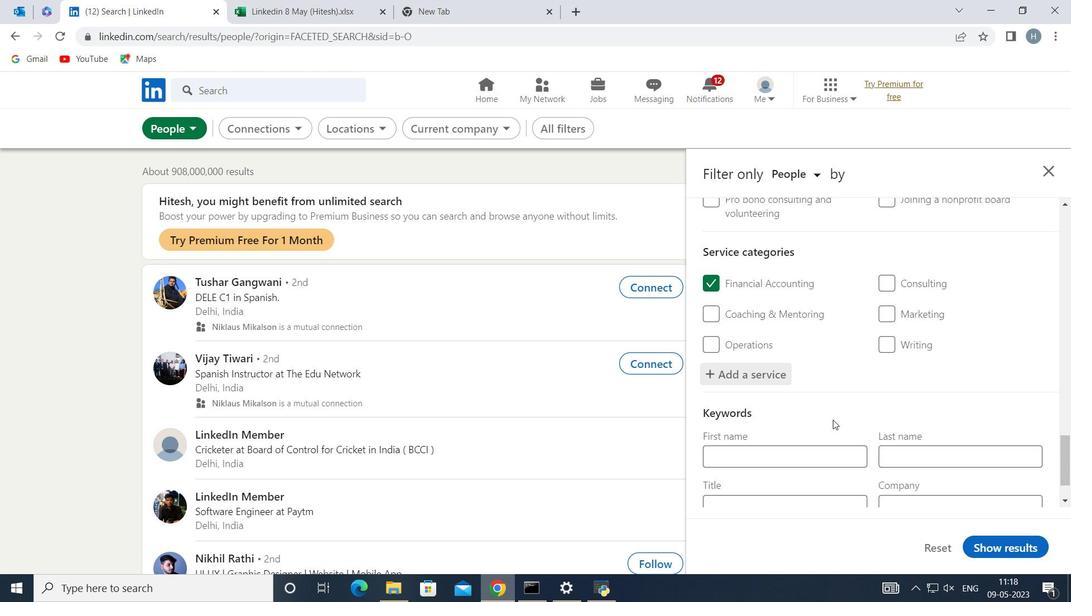 
Action: Mouse scrolled (835, 419) with delta (0, 0)
Screenshot: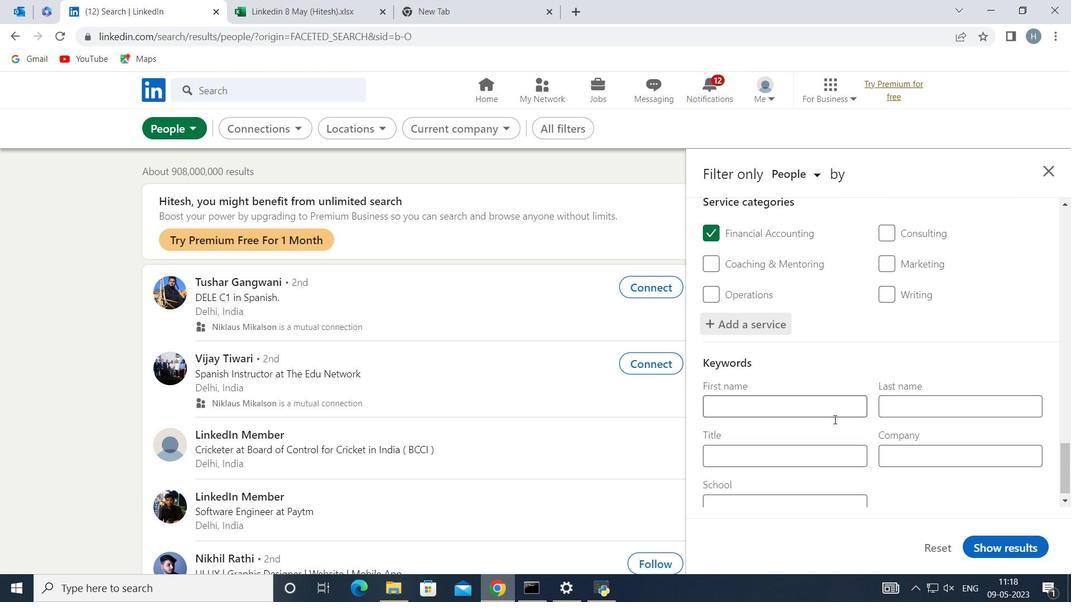 
Action: Mouse moved to (835, 421)
Screenshot: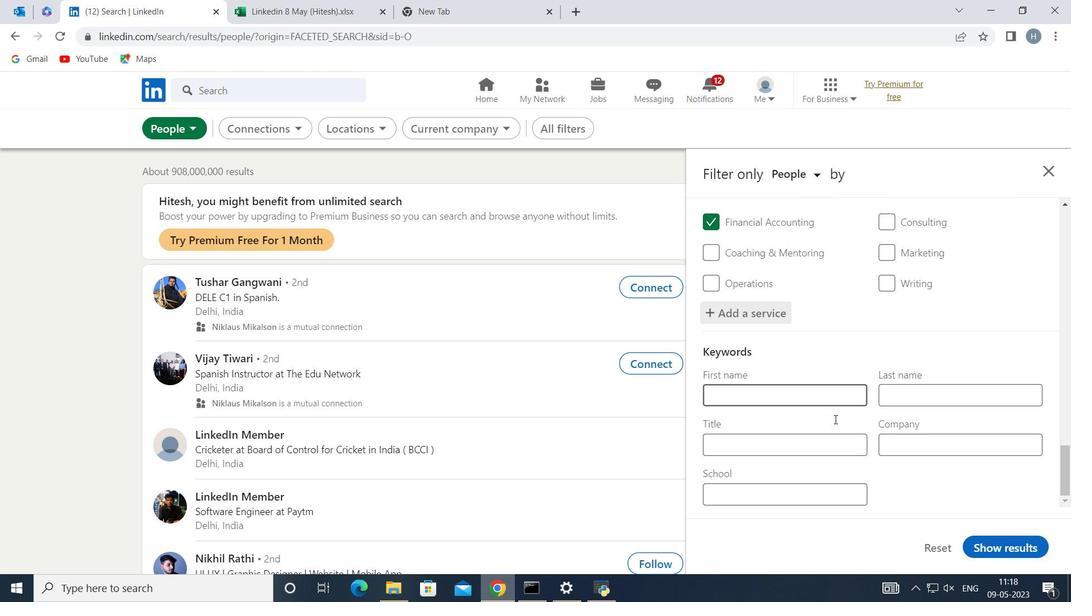 
Action: Mouse scrolled (835, 420) with delta (0, 0)
Screenshot: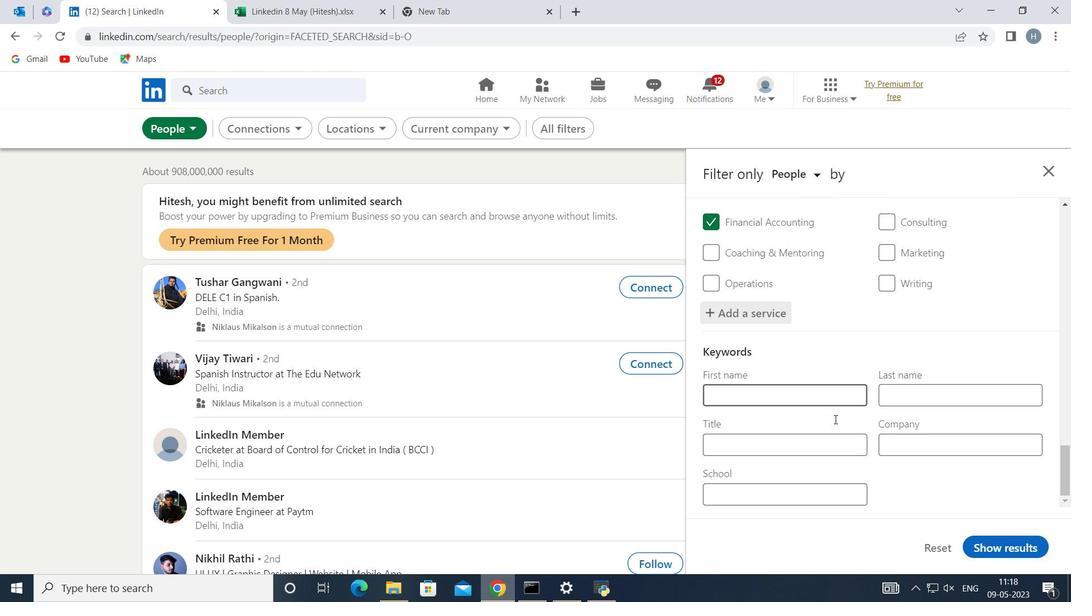 
Action: Mouse moved to (818, 444)
Screenshot: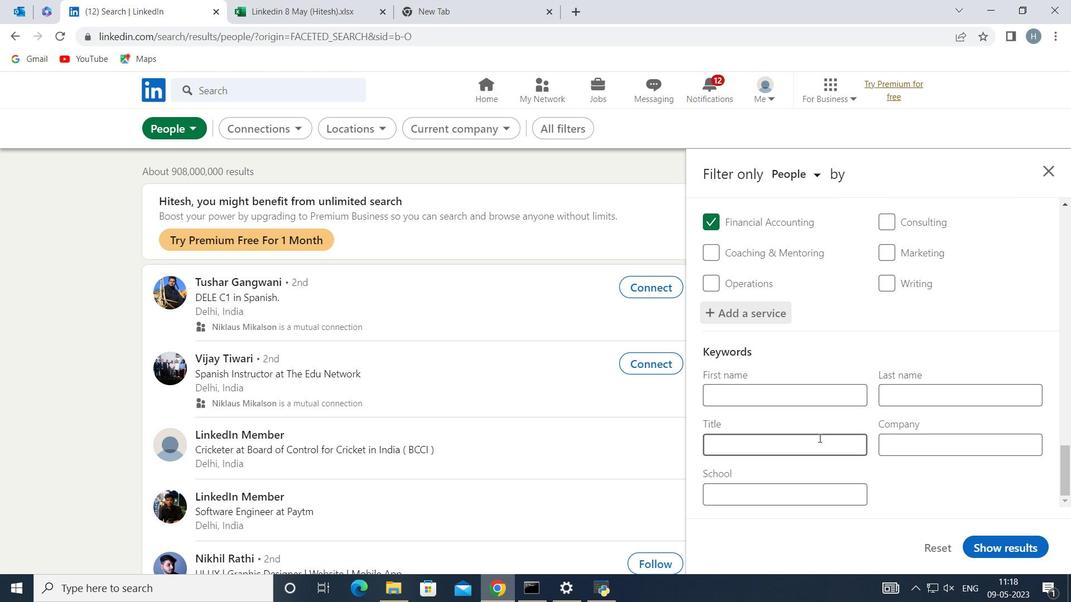
Action: Mouse pressed left at (818, 444)
Screenshot: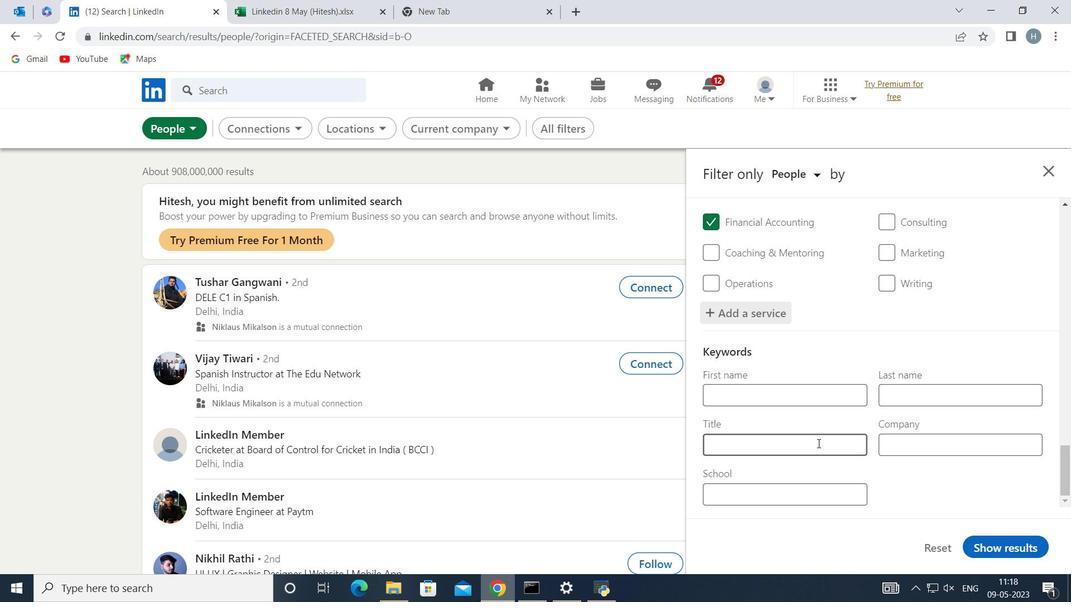 
Action: Mouse moved to (812, 443)
Screenshot: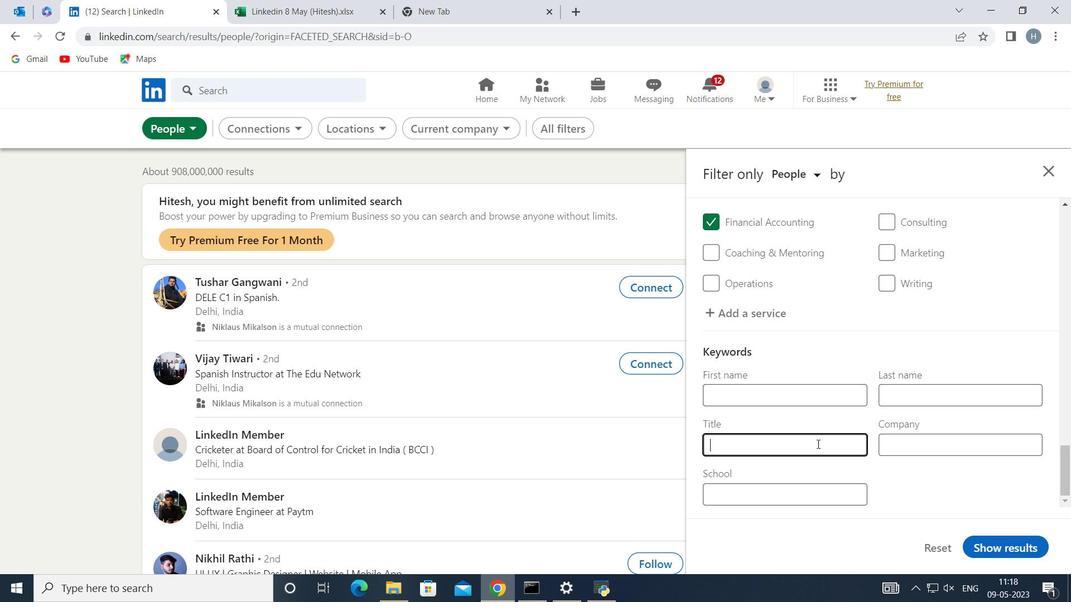 
Action: Key pressed <Key.shift>Camera<Key.space><Key.shift>Operator
Screenshot: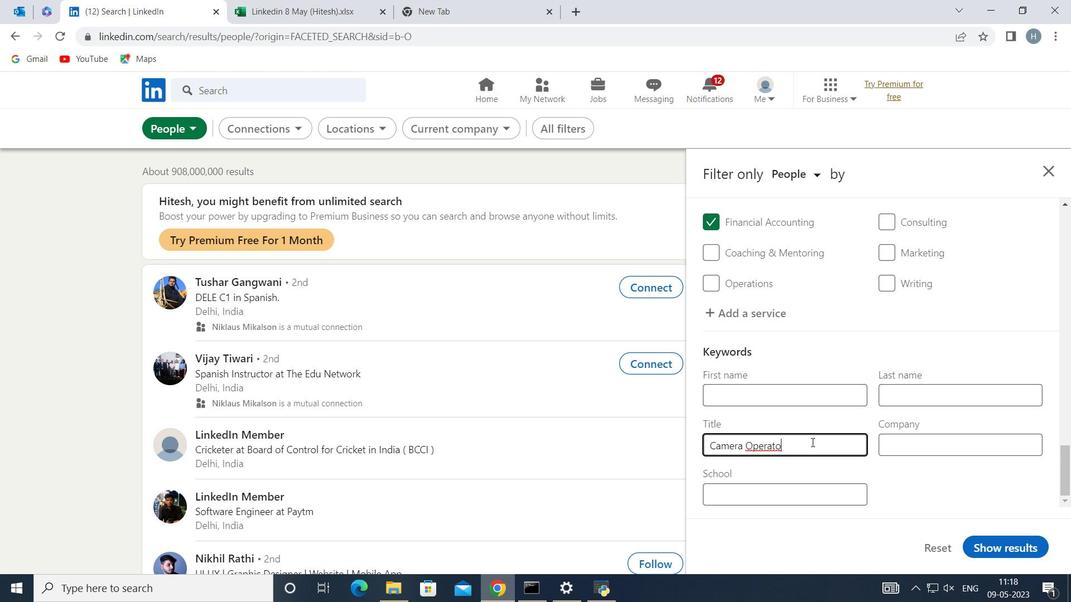 
Action: Mouse moved to (1017, 545)
Screenshot: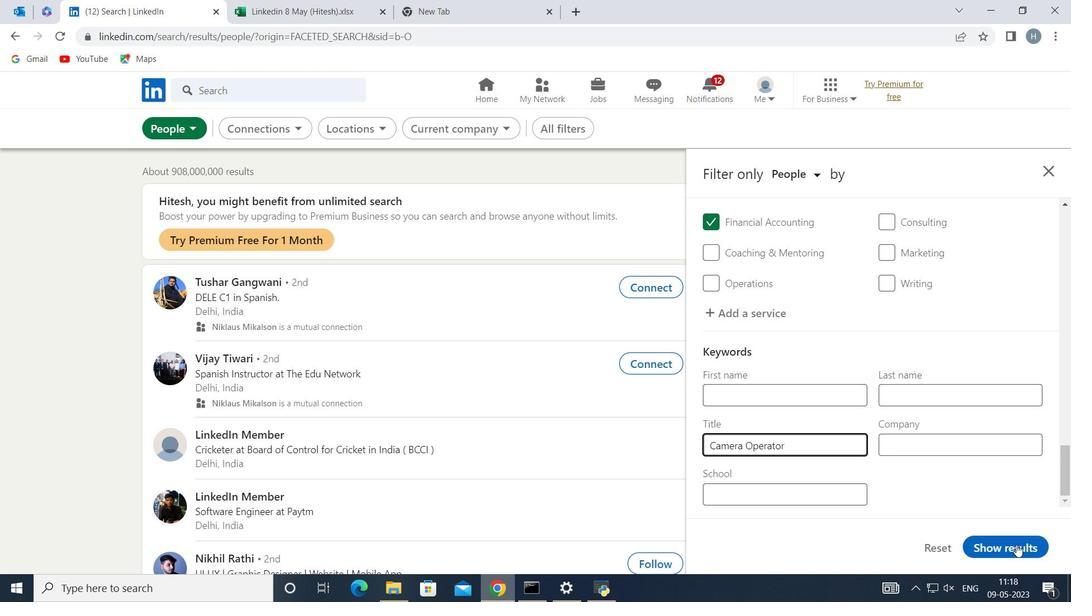 
Action: Mouse pressed left at (1017, 545)
Screenshot: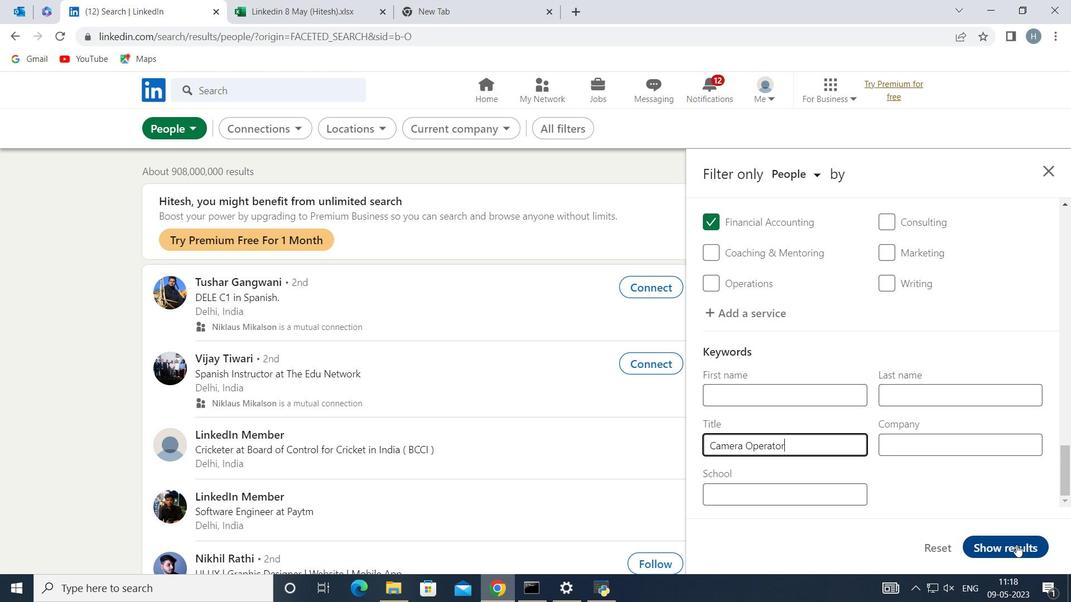 
Action: Mouse moved to (702, 369)
Screenshot: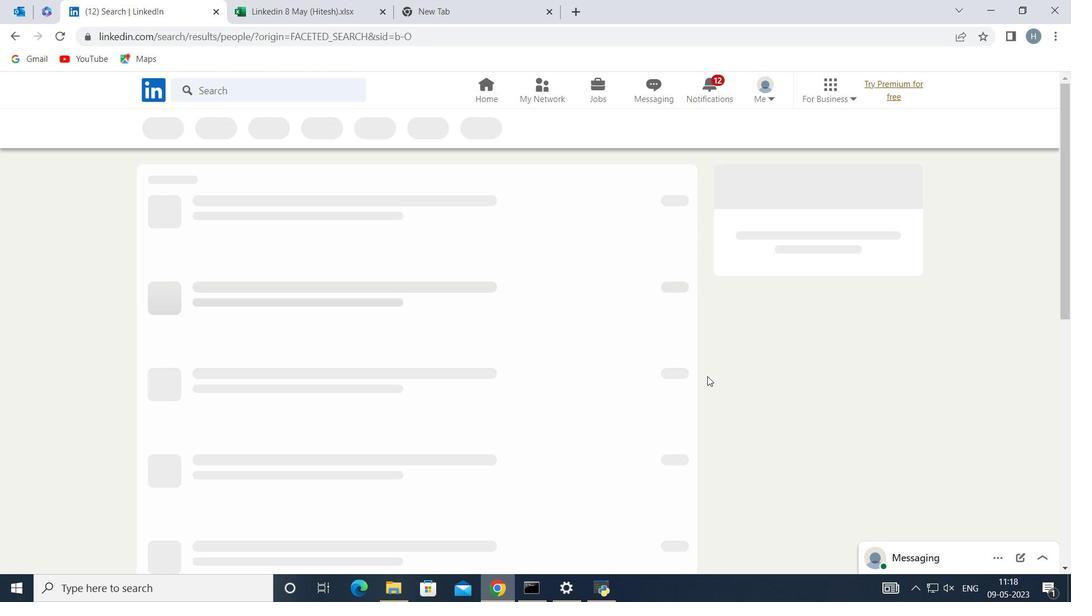 
